 Task: Create a constraction and architecture project overview presentation template.
Action: Mouse moved to (261, 178)
Screenshot: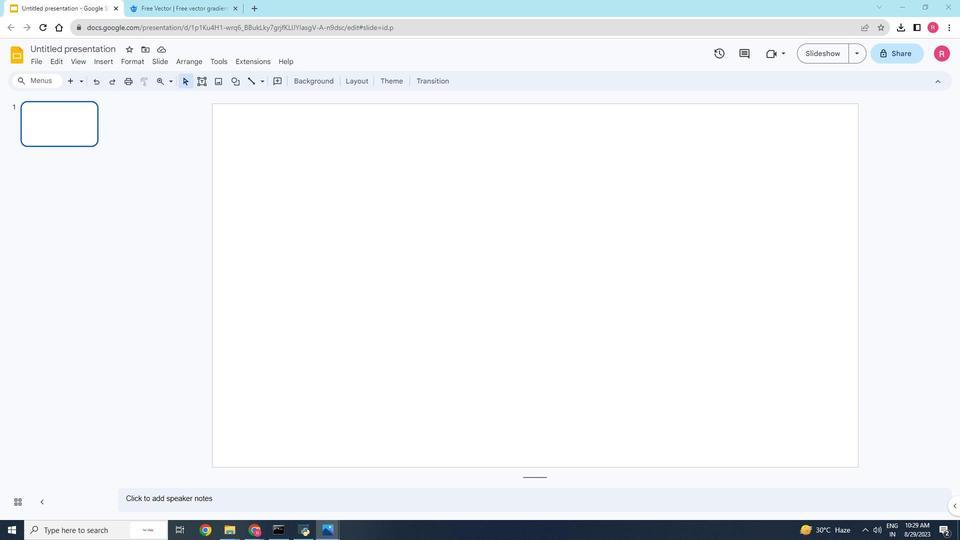 
Action: Mouse pressed left at (261, 178)
Screenshot: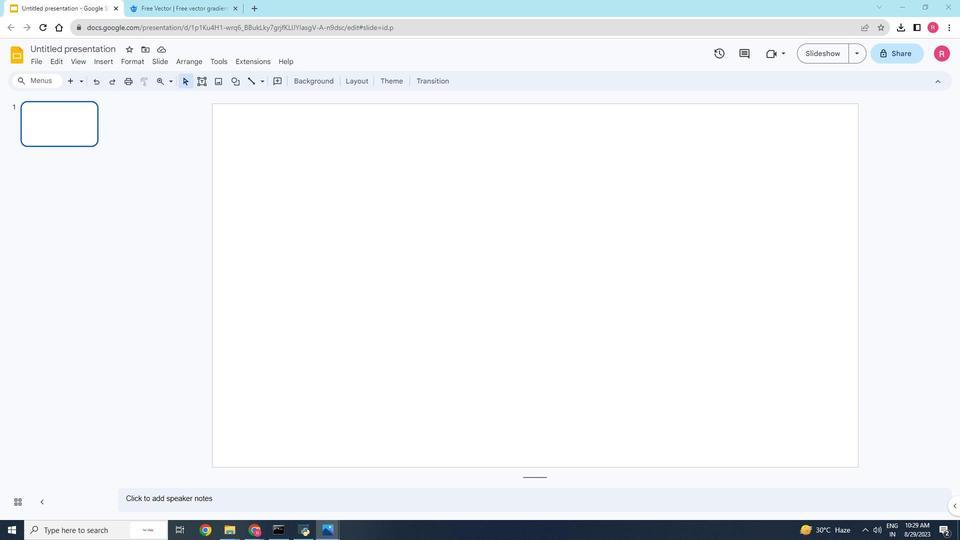 
Action: Mouse moved to (291, 154)
Screenshot: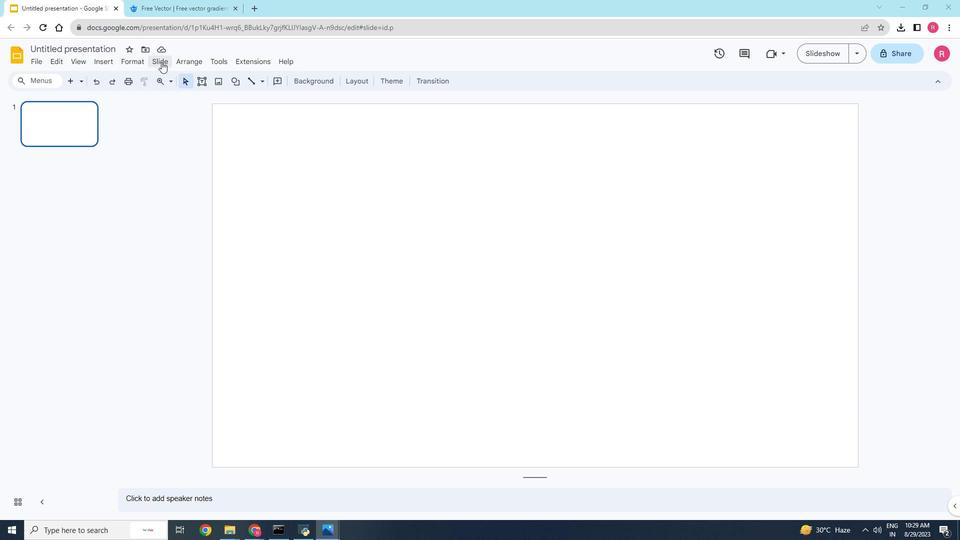 
Action: Mouse pressed left at (291, 154)
Screenshot: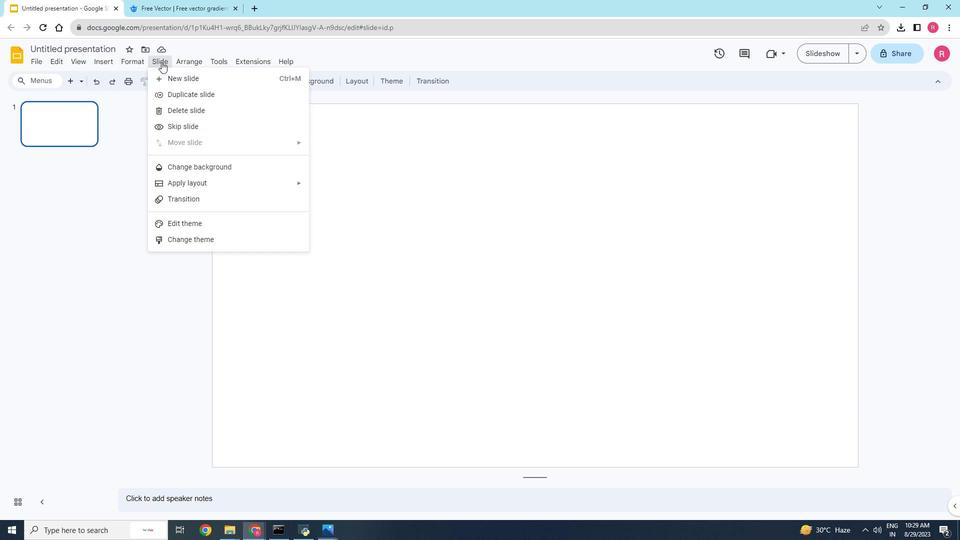 
Action: Mouse moved to (296, 106)
Screenshot: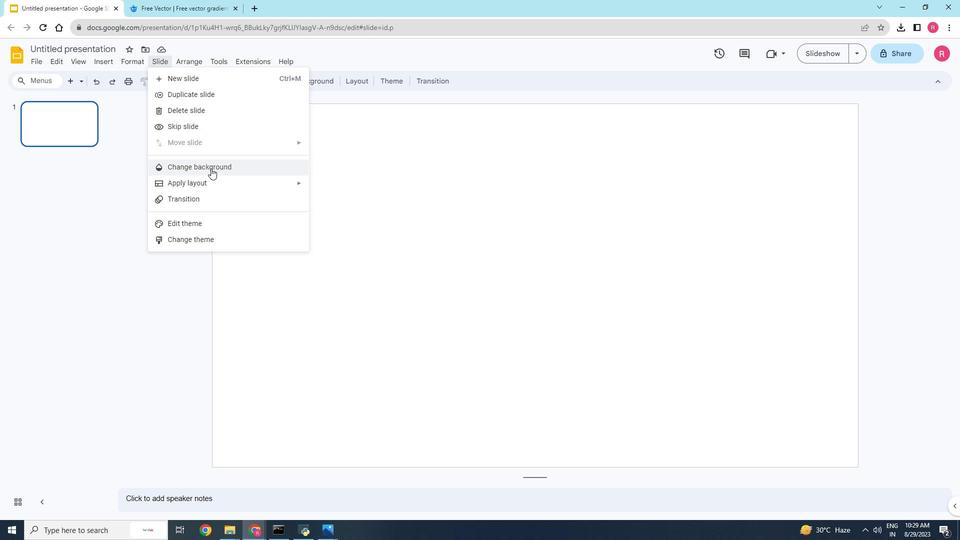 
Action: Mouse pressed left at (296, 106)
Screenshot: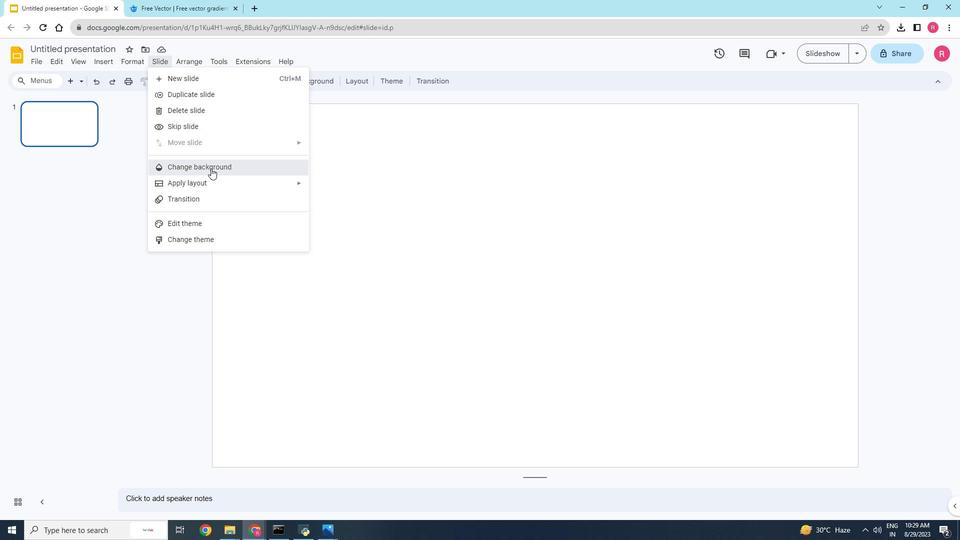 
Action: Mouse moved to (334, 69)
Screenshot: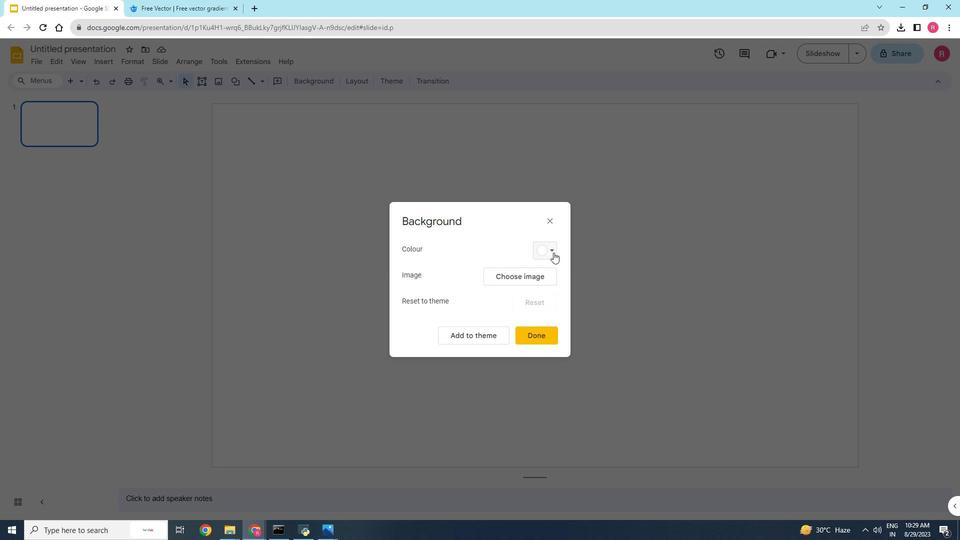 
Action: Mouse pressed left at (334, 69)
Screenshot: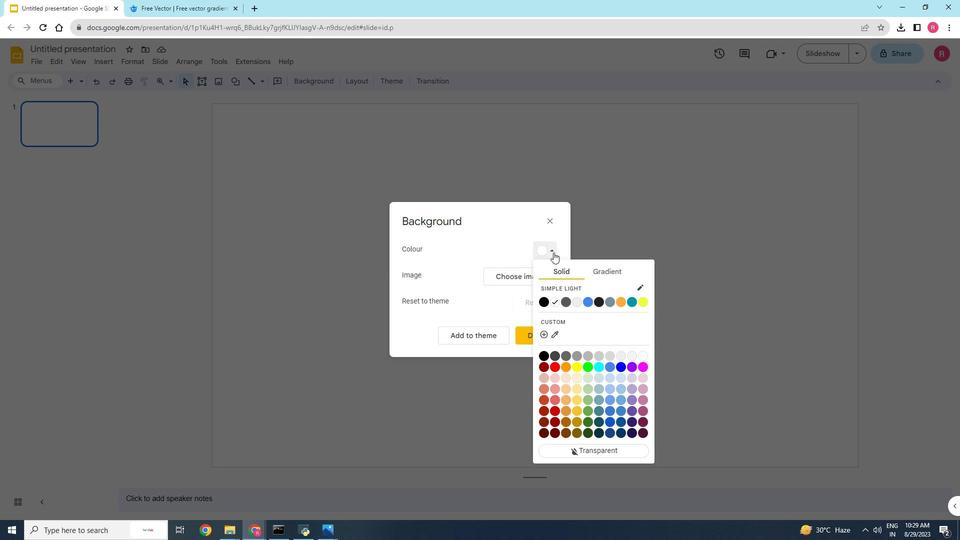 
Action: Mouse moved to (334, 31)
Screenshot: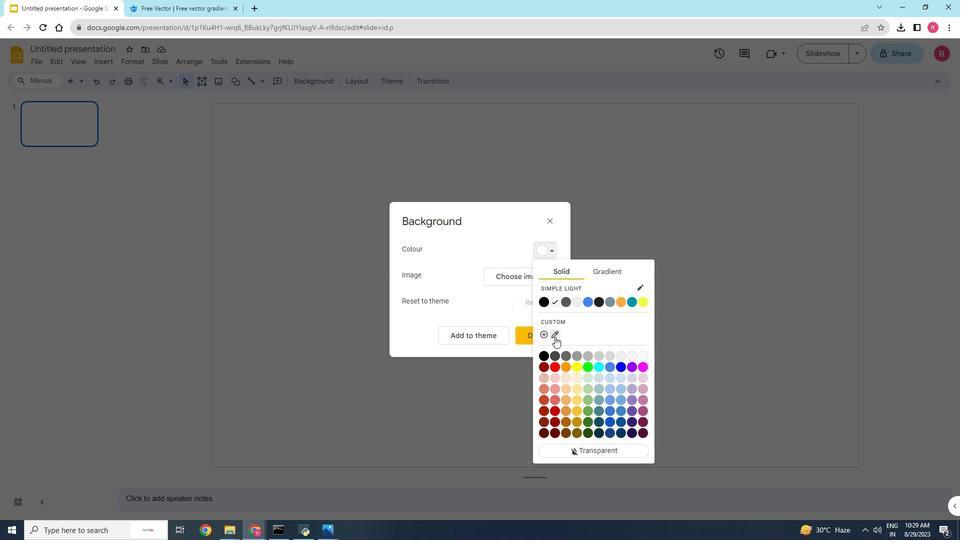 
Action: Mouse pressed left at (334, 31)
Screenshot: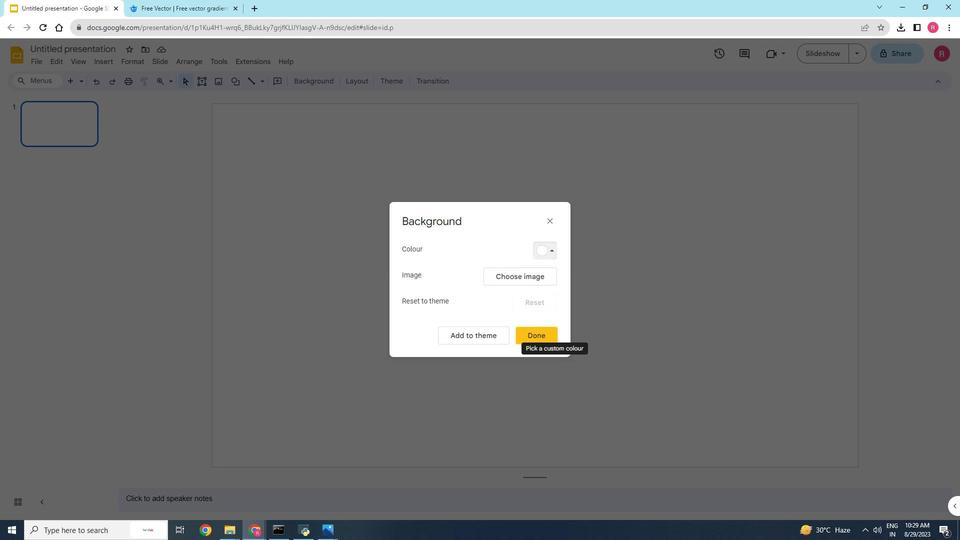 
Action: Mouse moved to (250, 178)
Screenshot: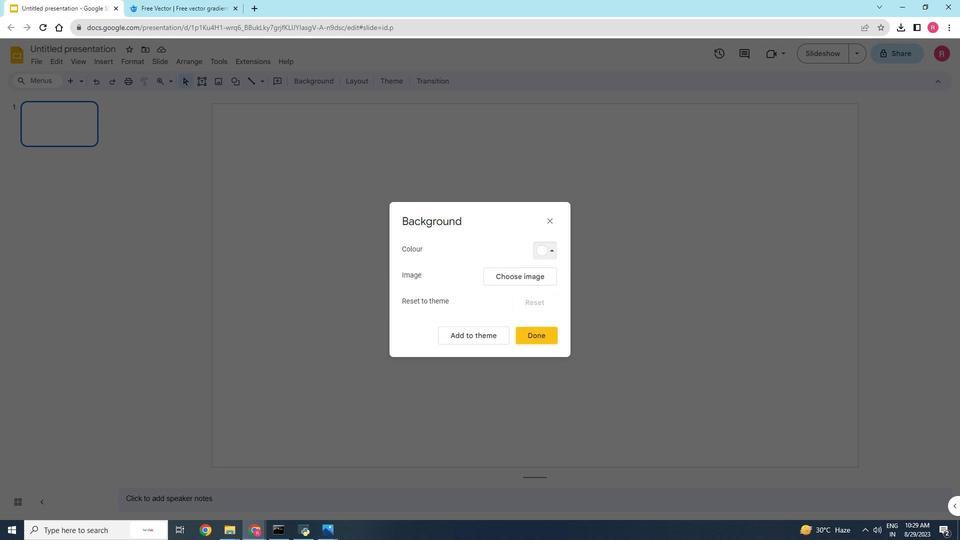
Action: Mouse pressed left at (250, 178)
Screenshot: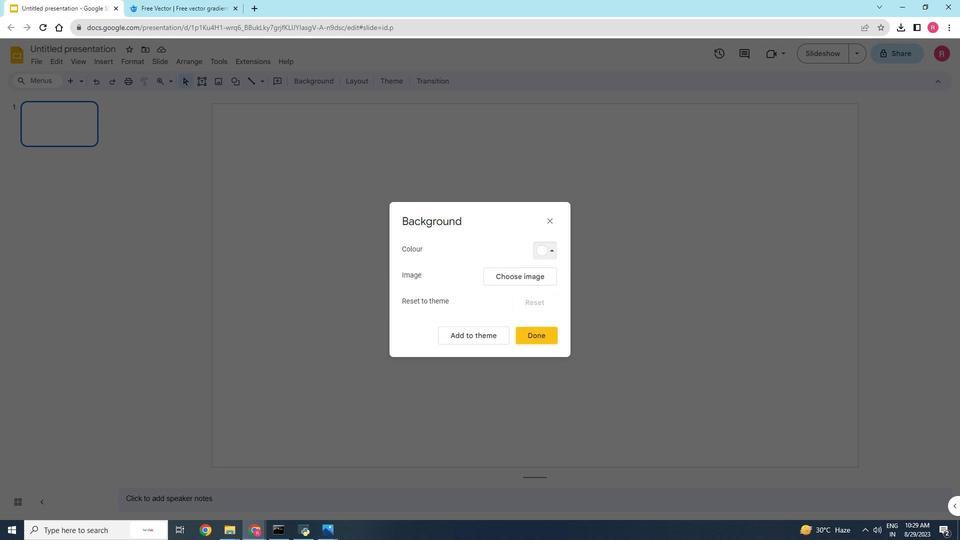 
Action: Mouse moved to (331, 29)
Screenshot: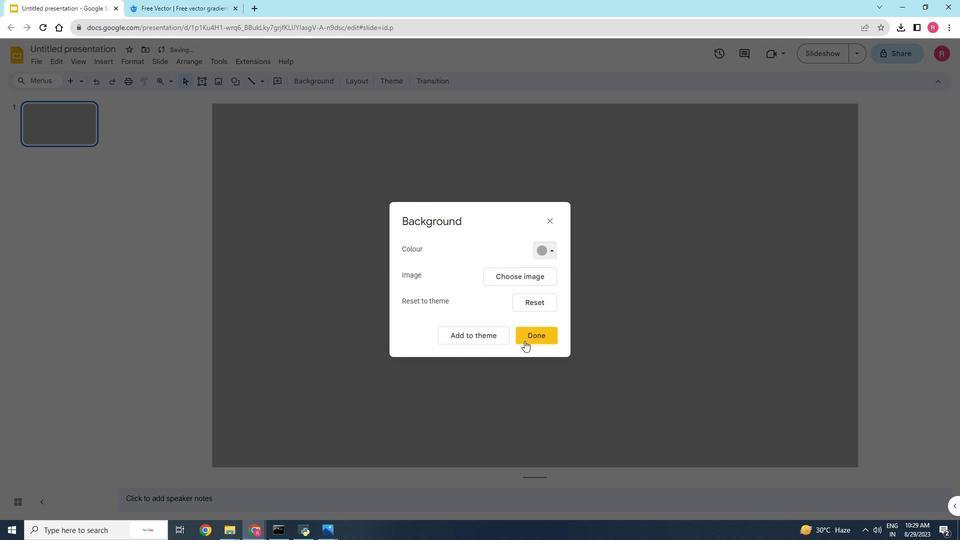 
Action: Mouse pressed left at (331, 29)
Screenshot: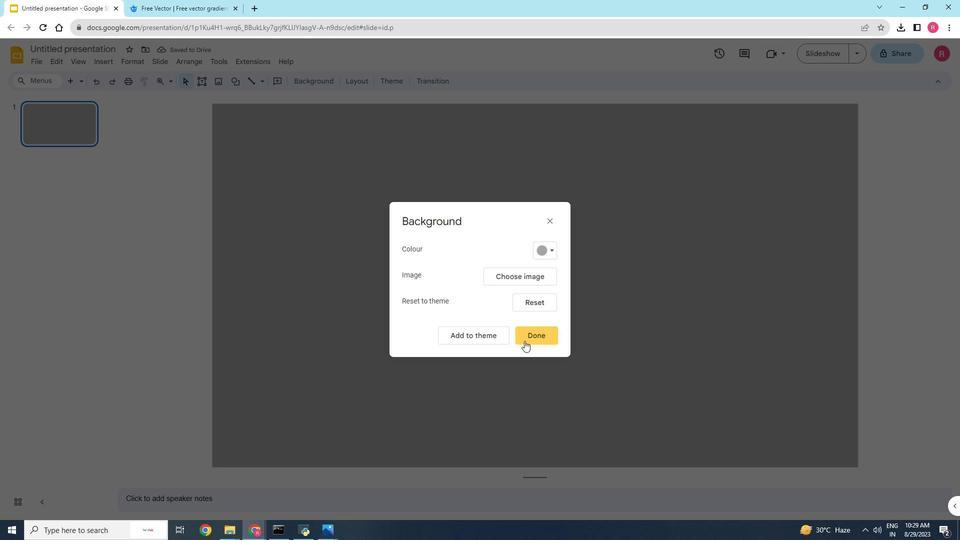 
Action: Mouse moved to (284, 154)
Screenshot: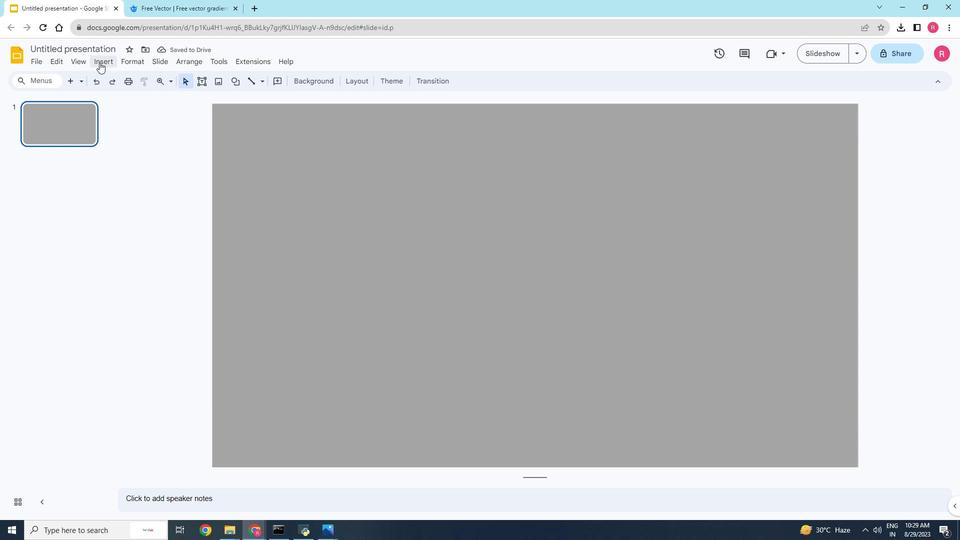 
Action: Mouse pressed left at (284, 154)
Screenshot: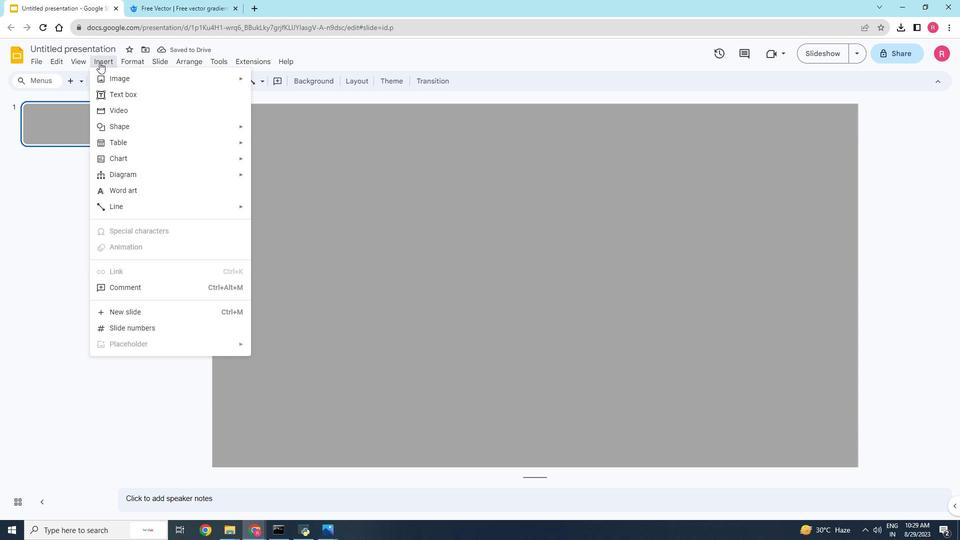 
Action: Mouse moved to (321, 77)
Screenshot: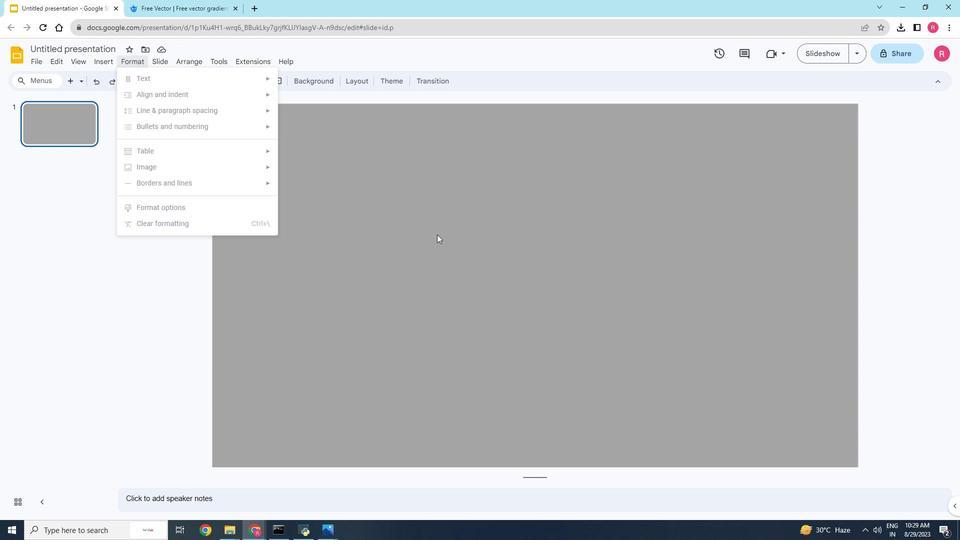 
Action: Mouse pressed left at (321, 77)
Screenshot: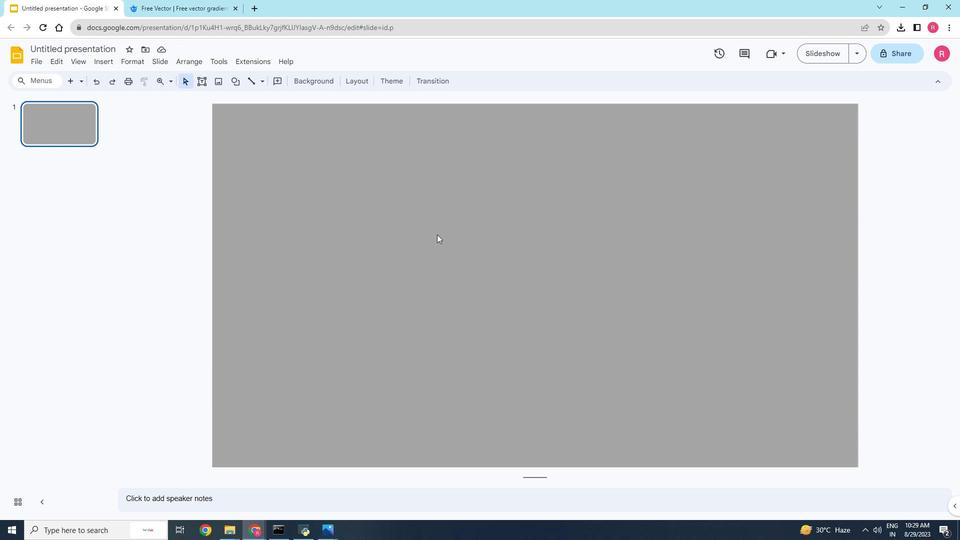 
Action: Mouse moved to (299, 146)
Screenshot: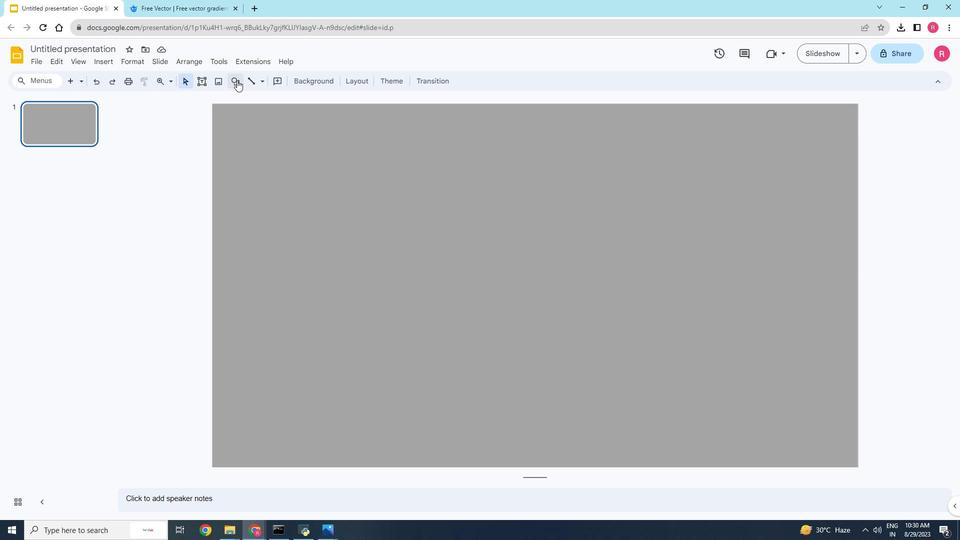 
Action: Mouse pressed left at (299, 146)
Screenshot: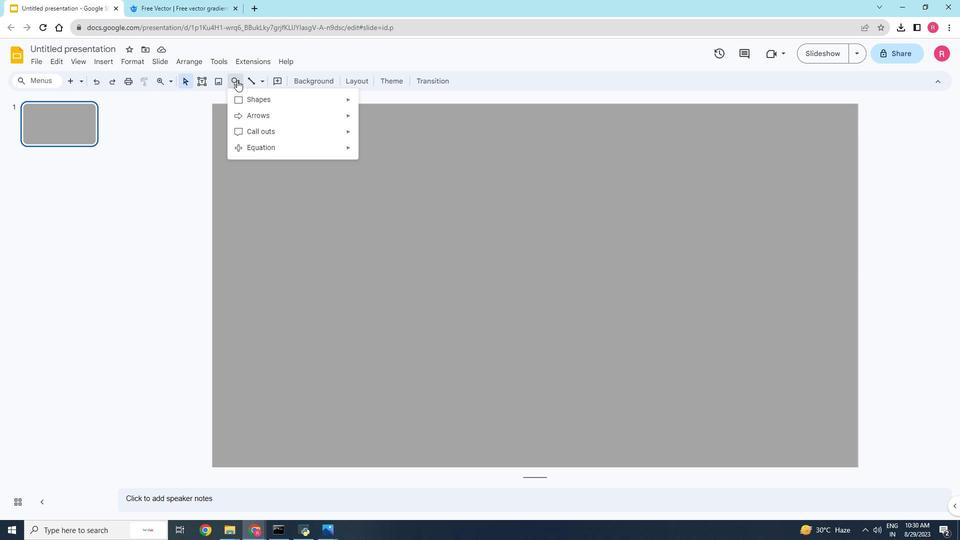 
Action: Mouse moved to (313, 136)
Screenshot: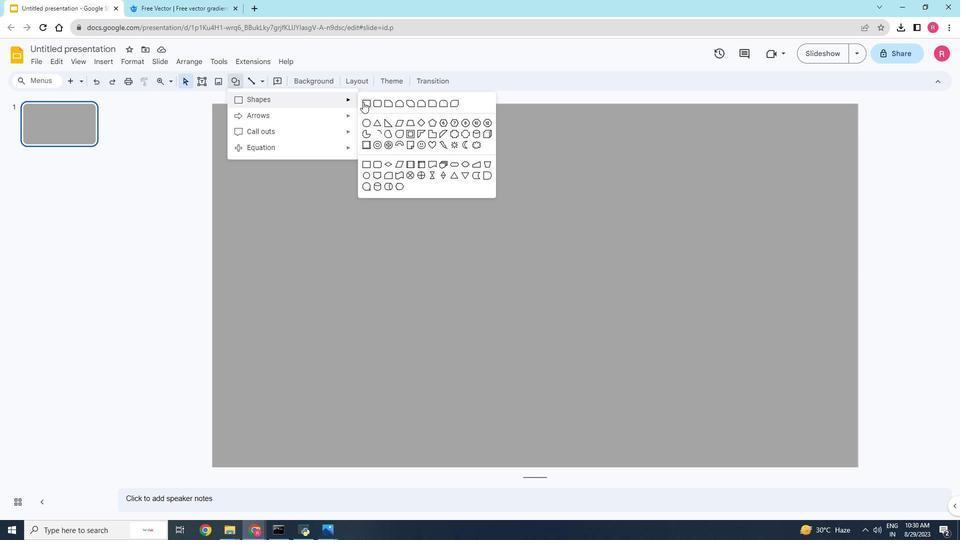 
Action: Mouse pressed left at (313, 136)
Screenshot: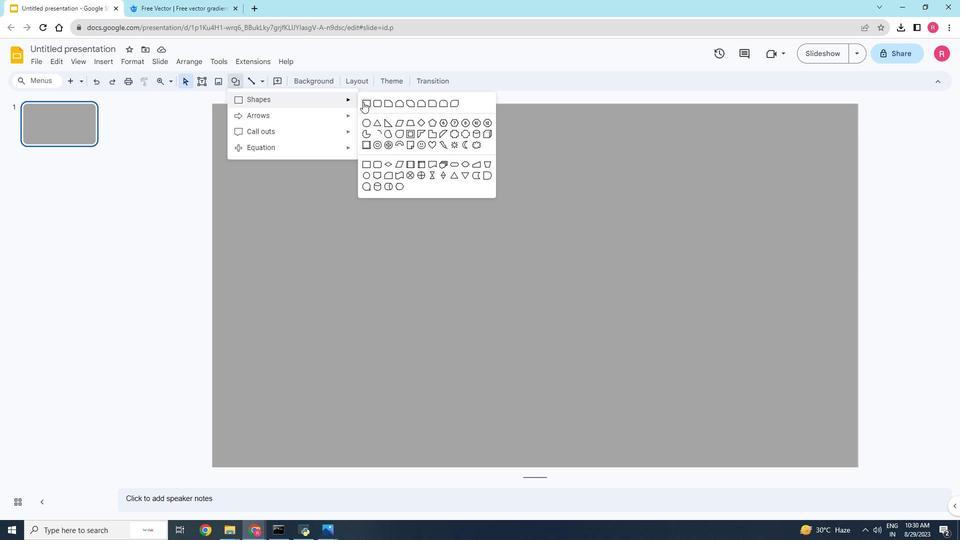 
Action: Mouse moved to (299, 131)
Screenshot: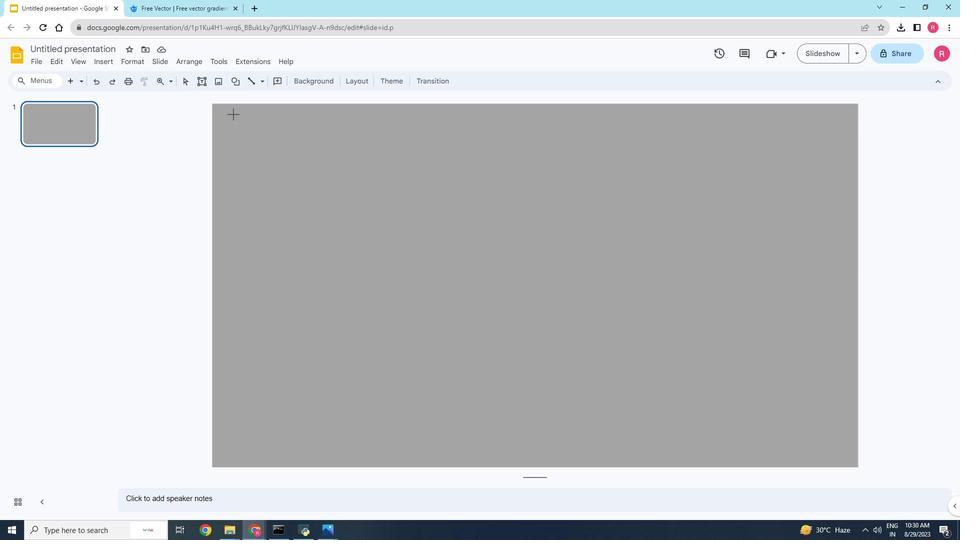 
Action: Mouse pressed left at (299, 131)
Screenshot: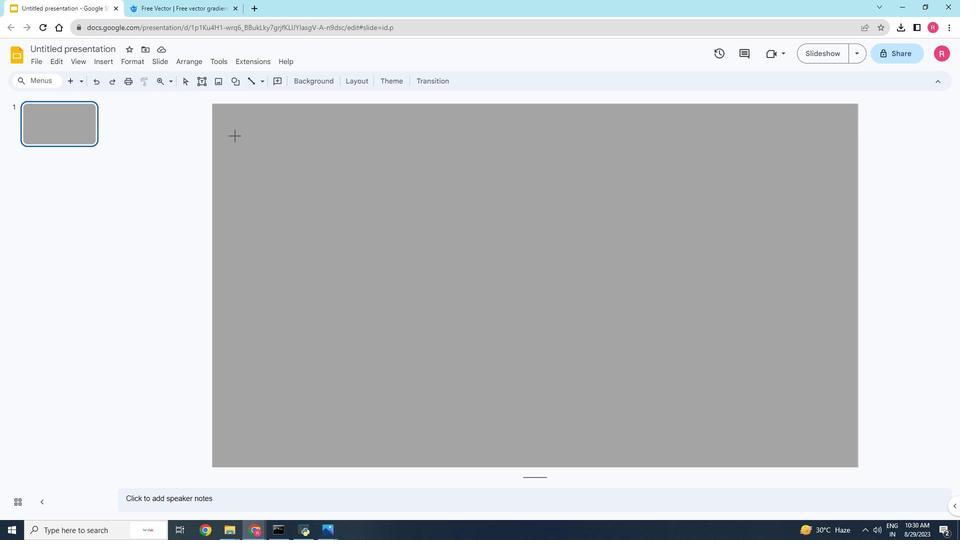 
Action: Mouse moved to (299, 54)
Screenshot: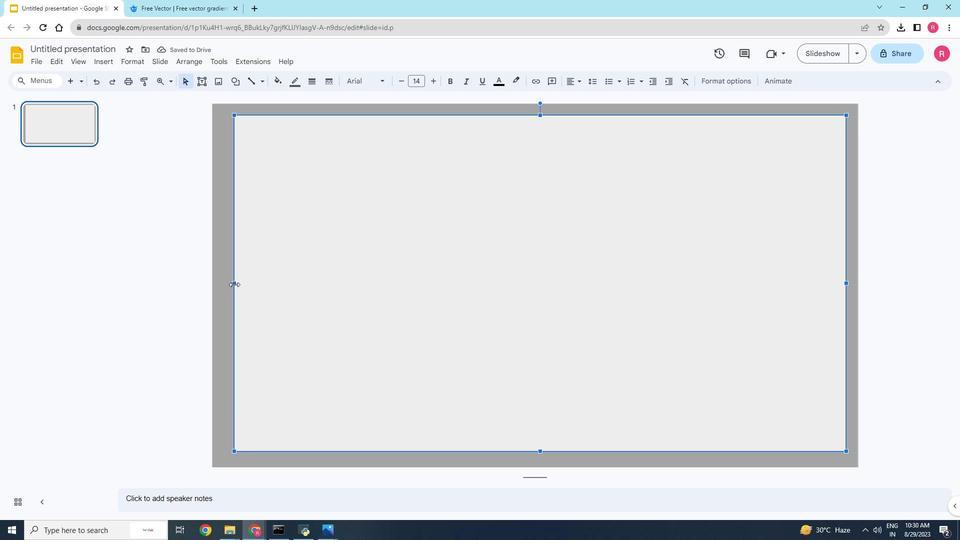 
Action: Mouse pressed left at (299, 54)
Screenshot: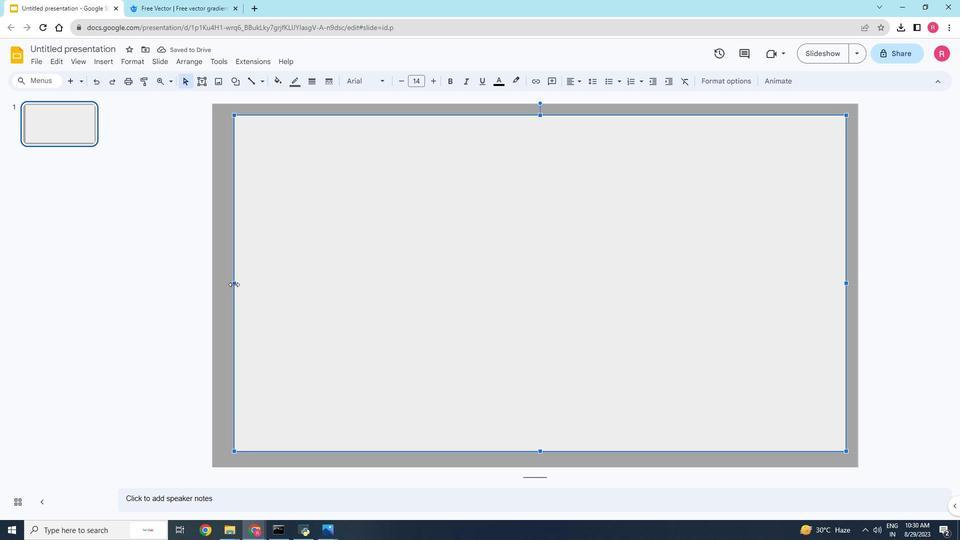 
Action: Mouse moved to (304, 32)
Screenshot: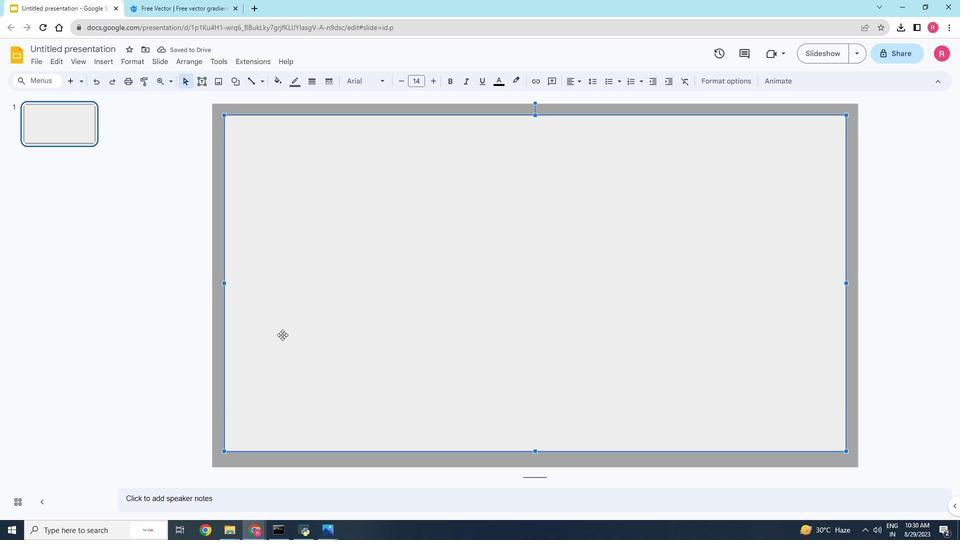 
Action: Mouse pressed left at (304, 32)
Screenshot: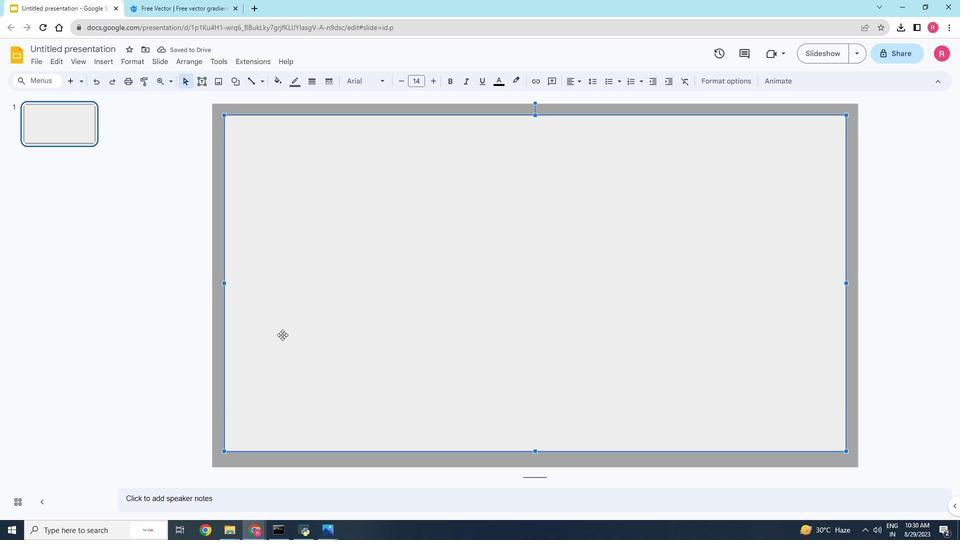 
Action: Mouse moved to (304, 148)
Screenshot: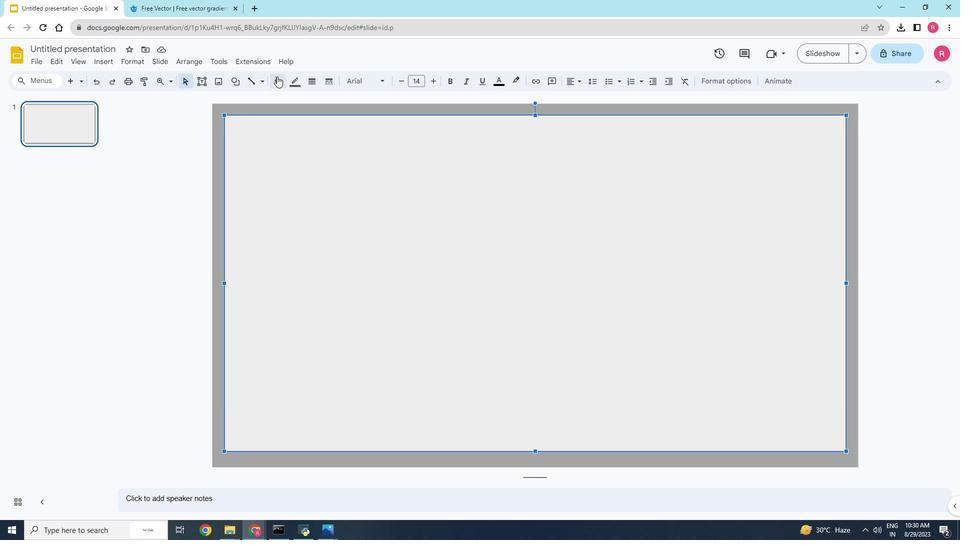 
Action: Mouse pressed left at (304, 148)
Screenshot: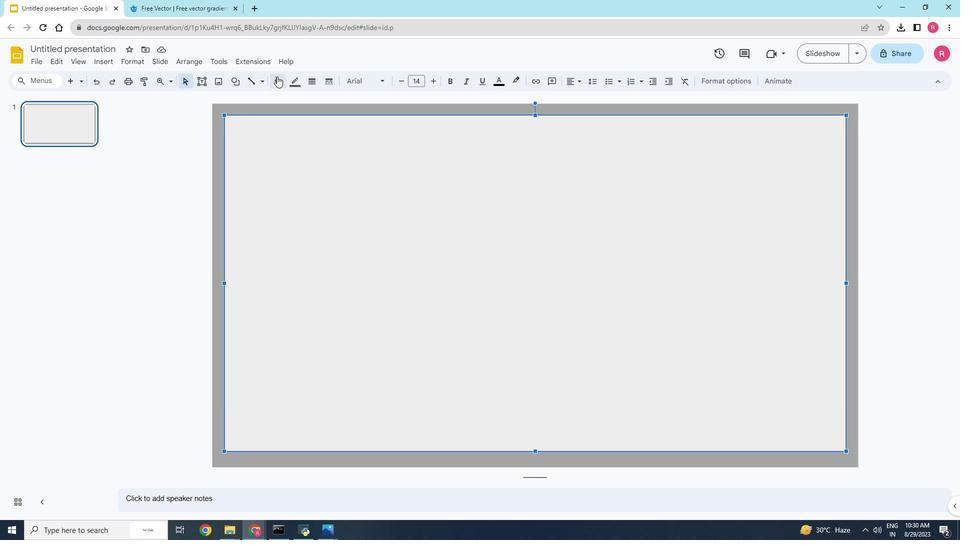 
Action: Mouse moved to (306, 107)
Screenshot: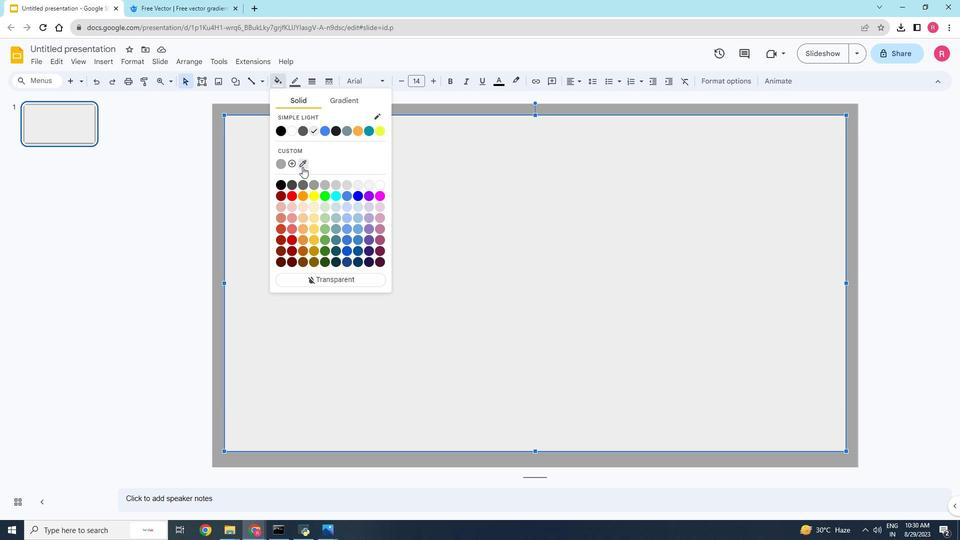 
Action: Mouse pressed left at (306, 107)
Screenshot: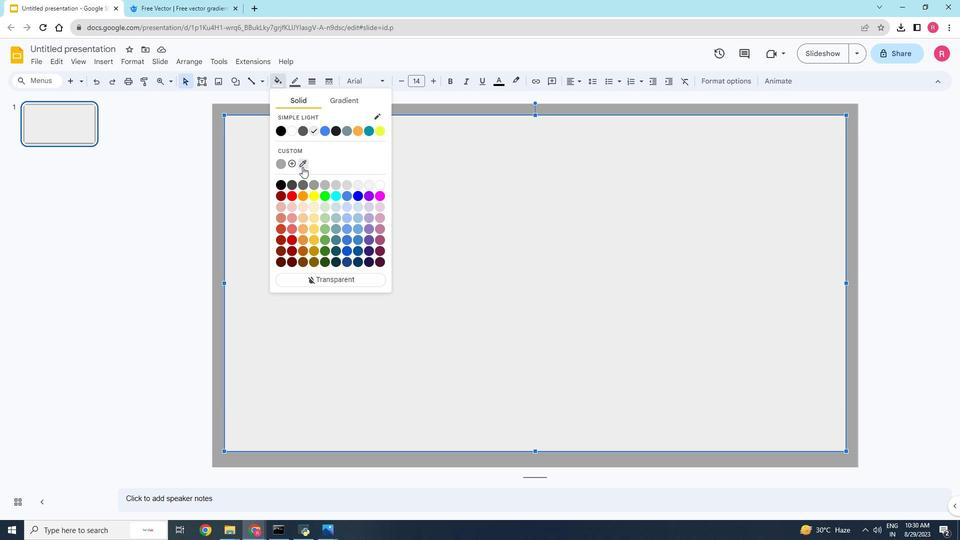 
Action: Mouse moved to (227, 156)
Screenshot: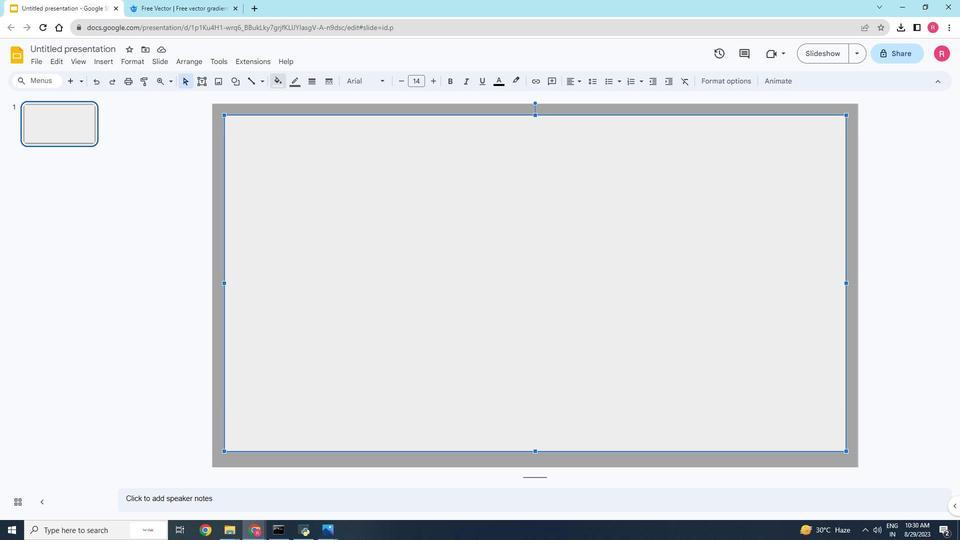 
Action: Mouse pressed left at (227, 156)
Screenshot: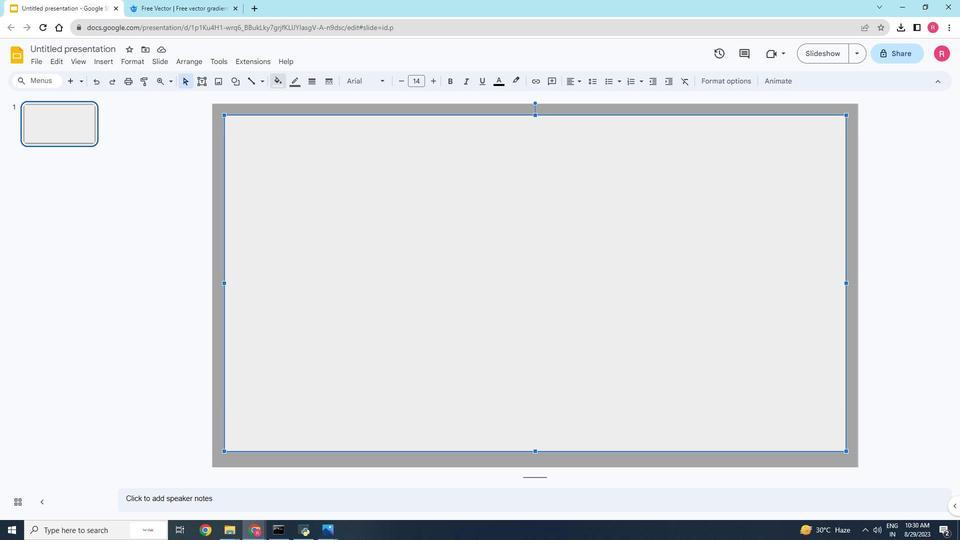 
Action: Mouse moved to (299, 144)
Screenshot: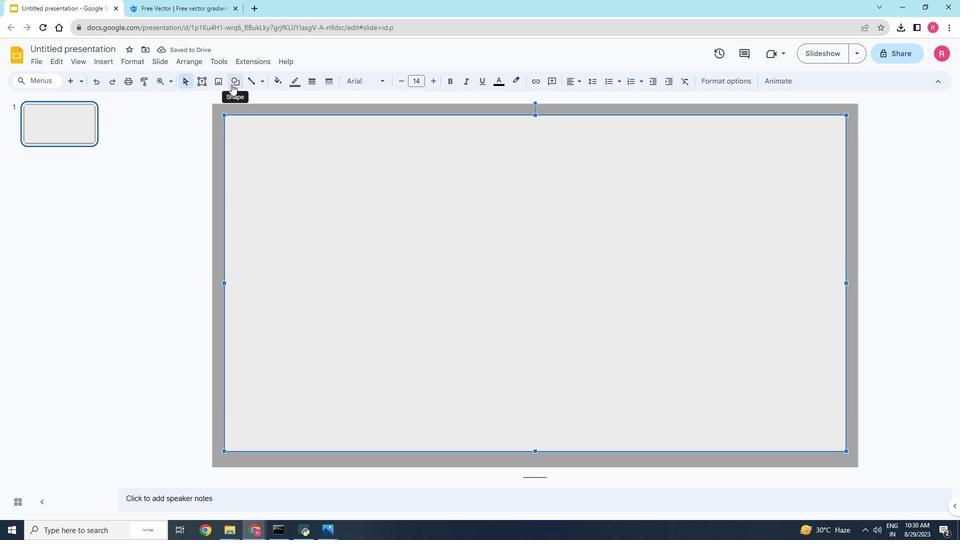 
Action: Mouse pressed left at (299, 144)
Screenshot: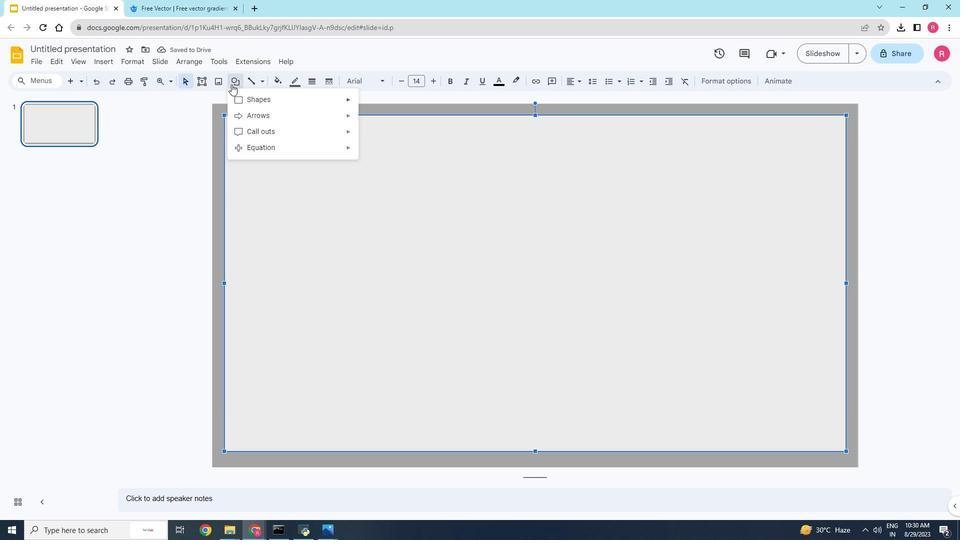 
Action: Mouse moved to (313, 135)
Screenshot: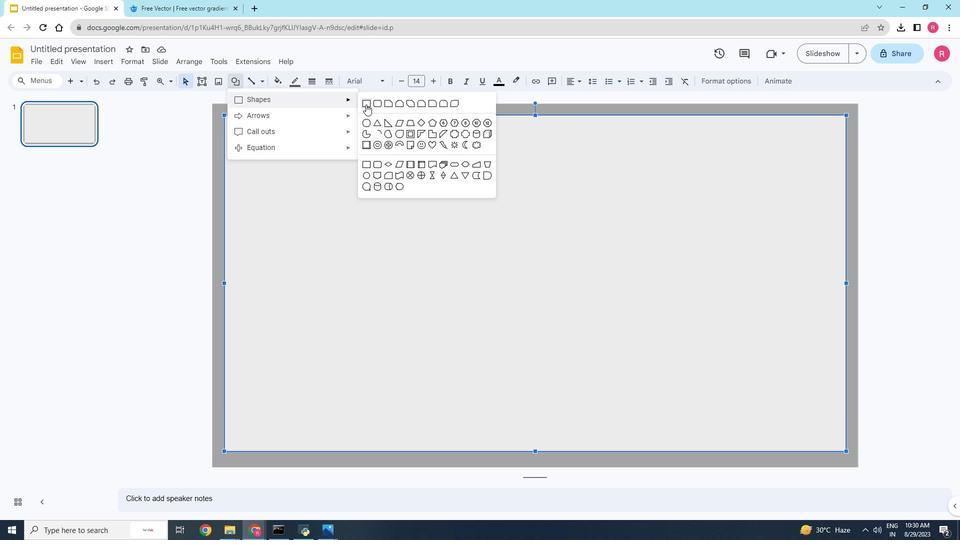 
Action: Mouse pressed left at (313, 135)
Screenshot: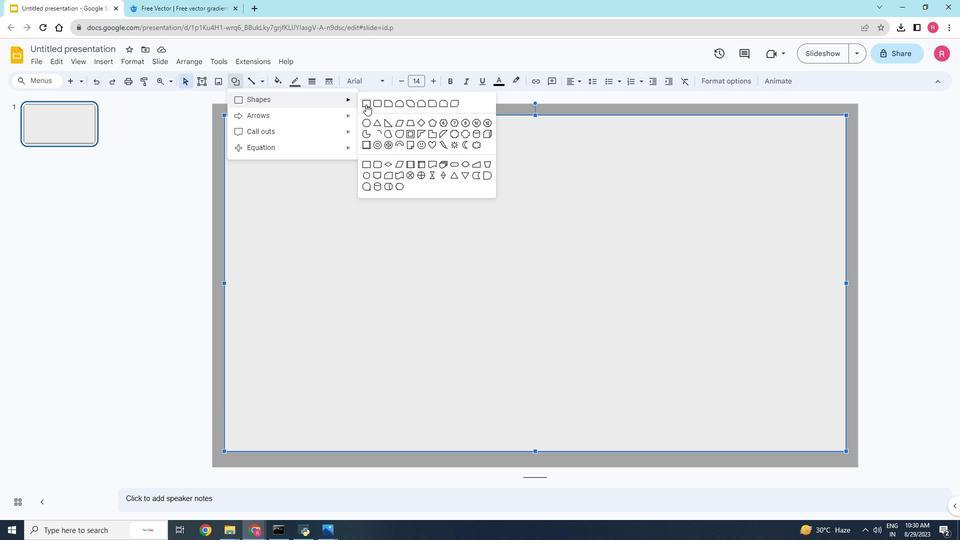 
Action: Mouse moved to (332, 130)
Screenshot: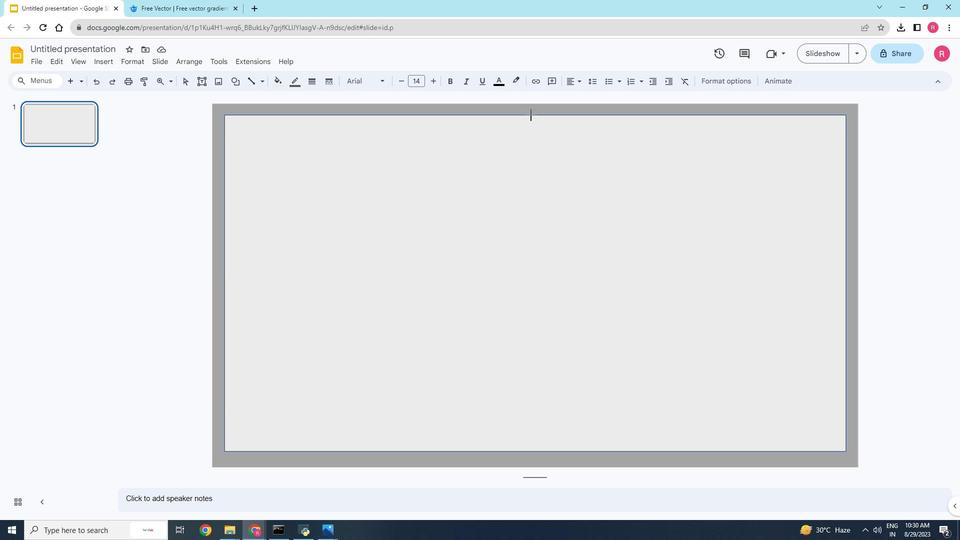 
Action: Mouse pressed left at (332, 130)
Screenshot: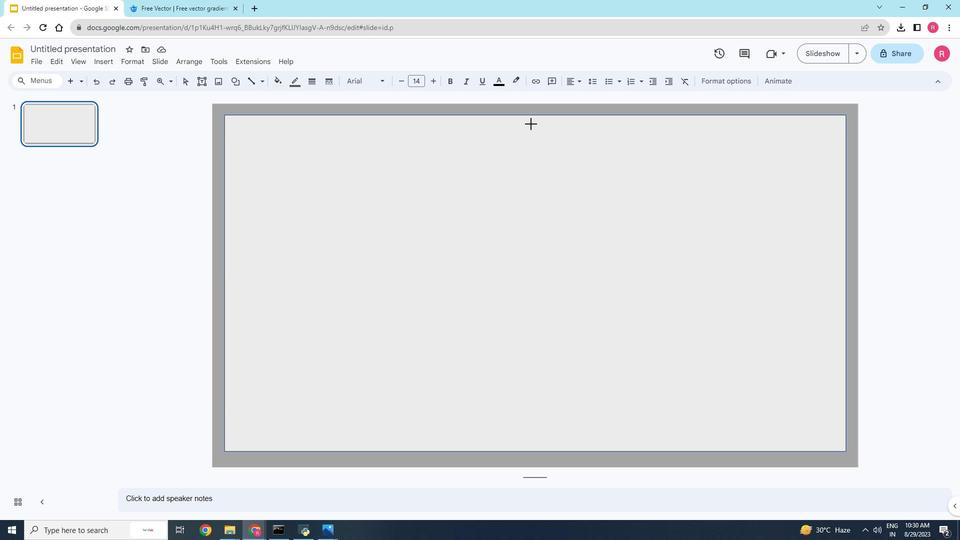 
Action: Mouse moved to (303, 145)
Screenshot: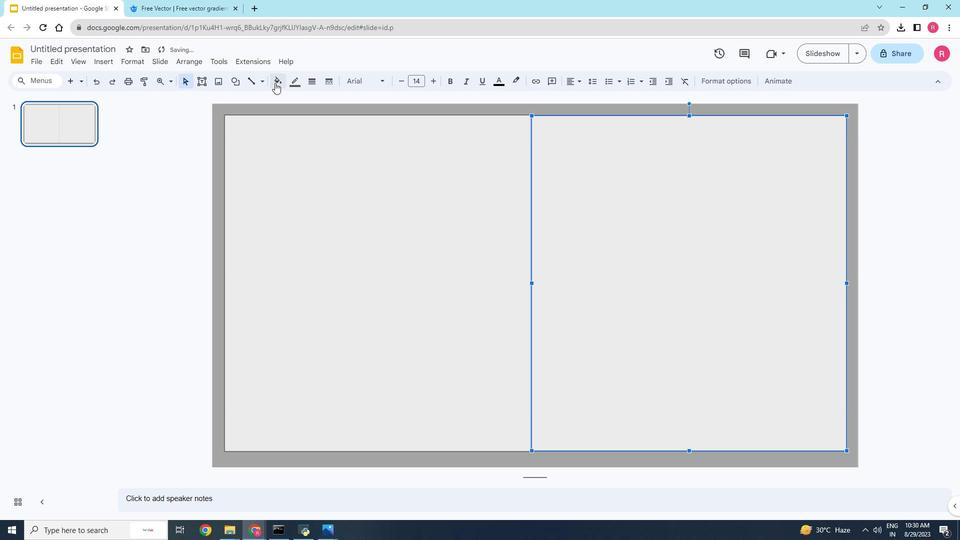 
Action: Mouse pressed left at (303, 145)
Screenshot: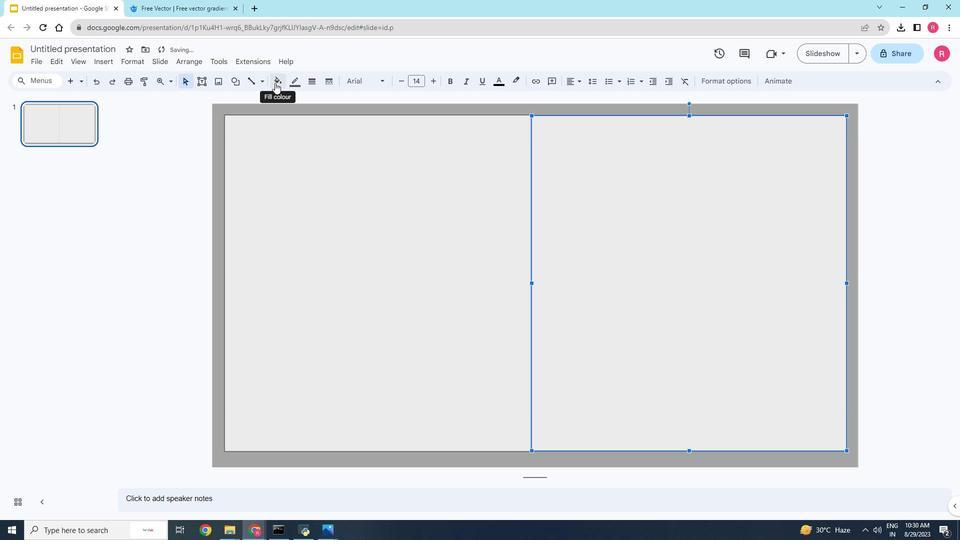 
Action: Mouse moved to (308, 108)
Screenshot: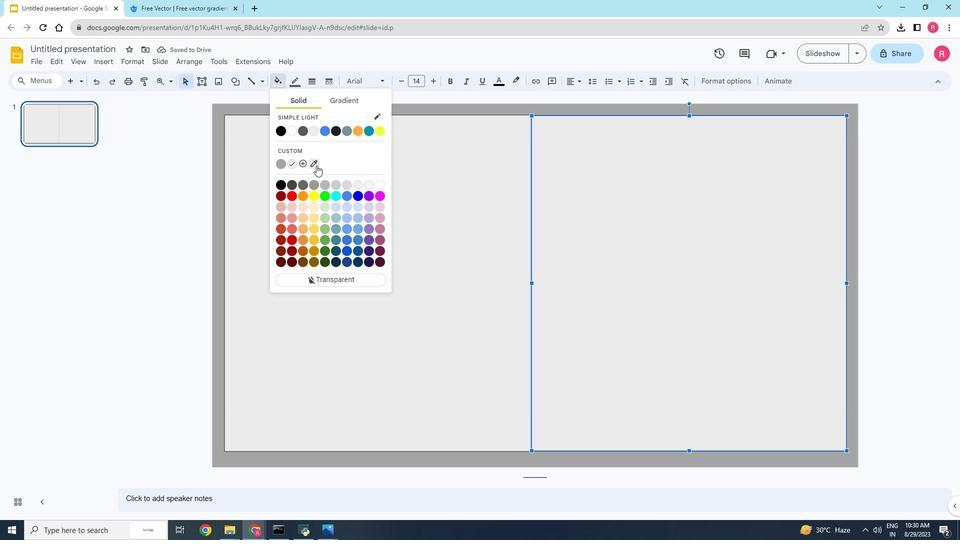 
Action: Mouse pressed left at (308, 108)
Screenshot: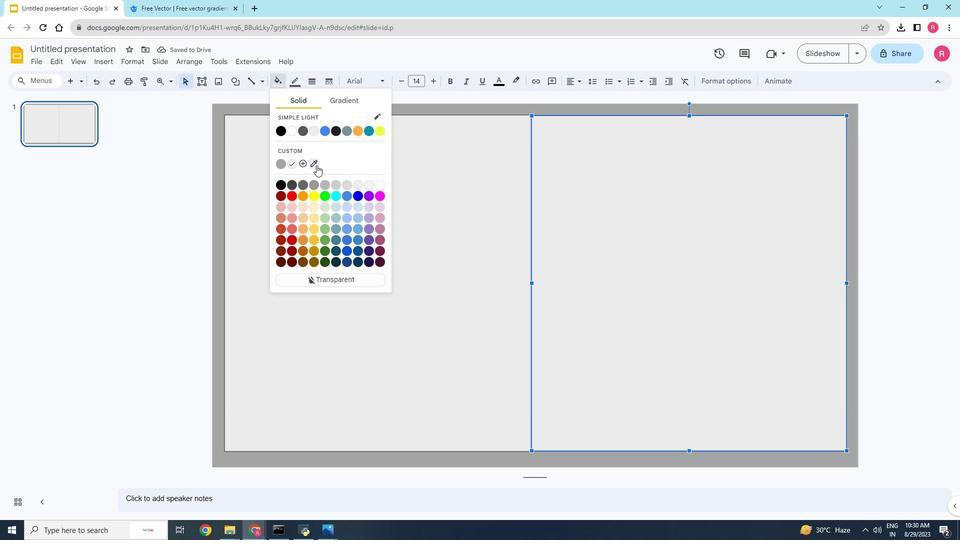
Action: Mouse moved to (252, 157)
Screenshot: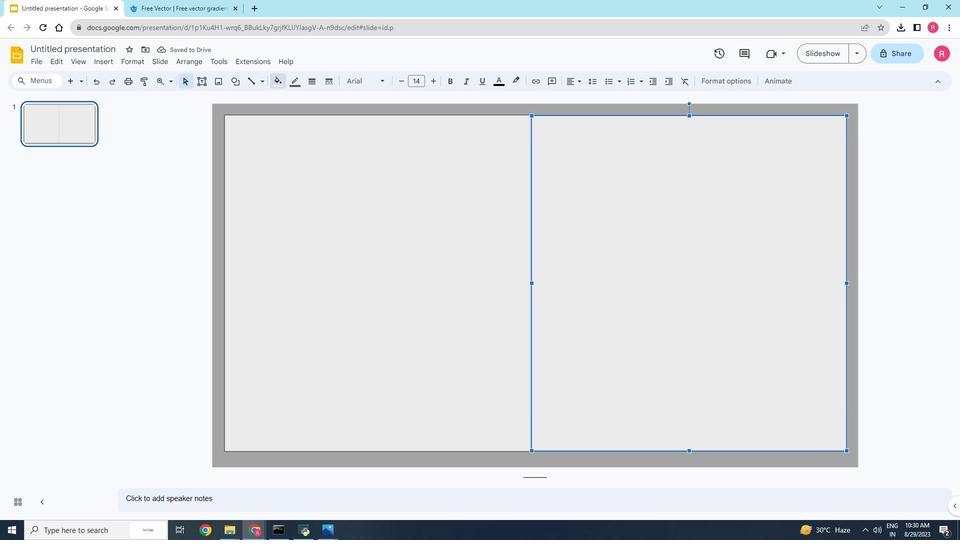 
Action: Mouse pressed left at (252, 157)
Screenshot: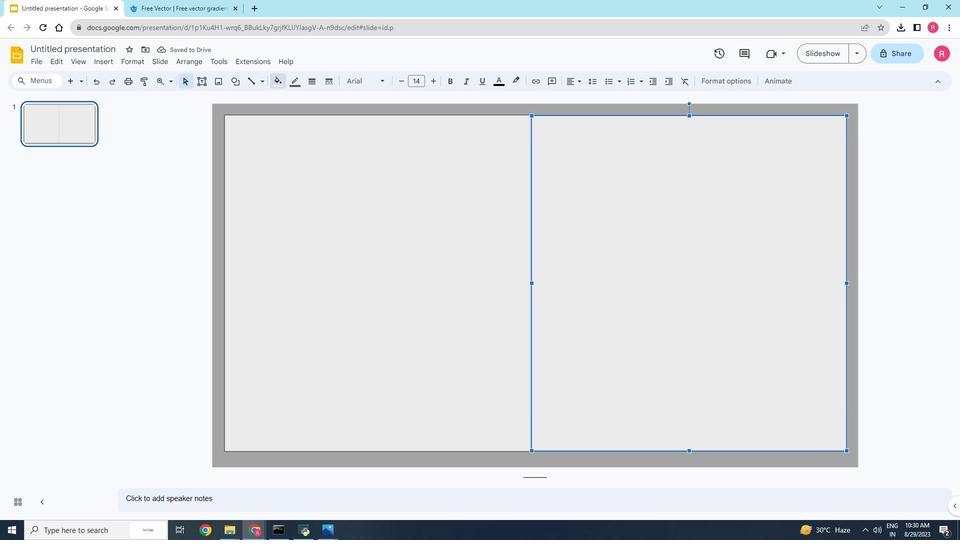 
Action: Mouse moved to (305, 145)
Screenshot: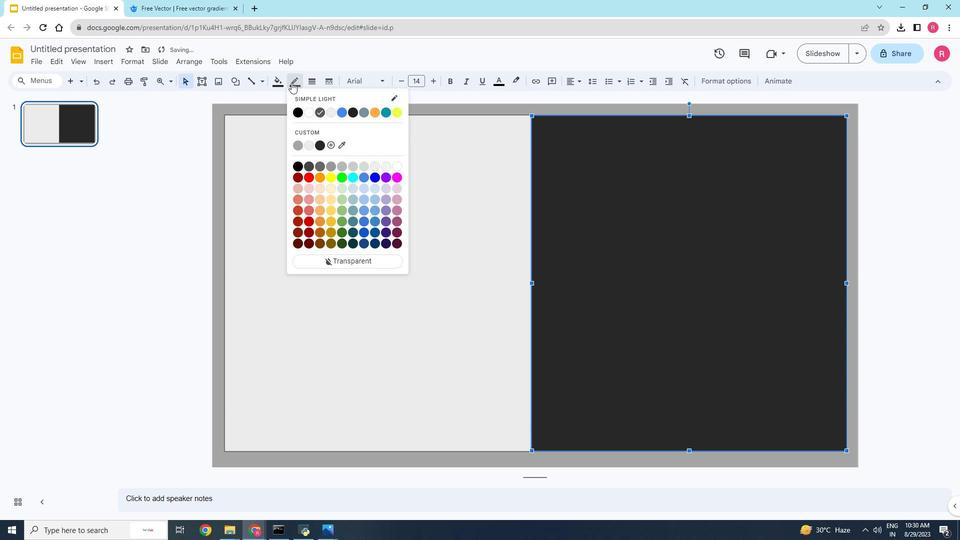 
Action: Mouse pressed left at (305, 145)
Screenshot: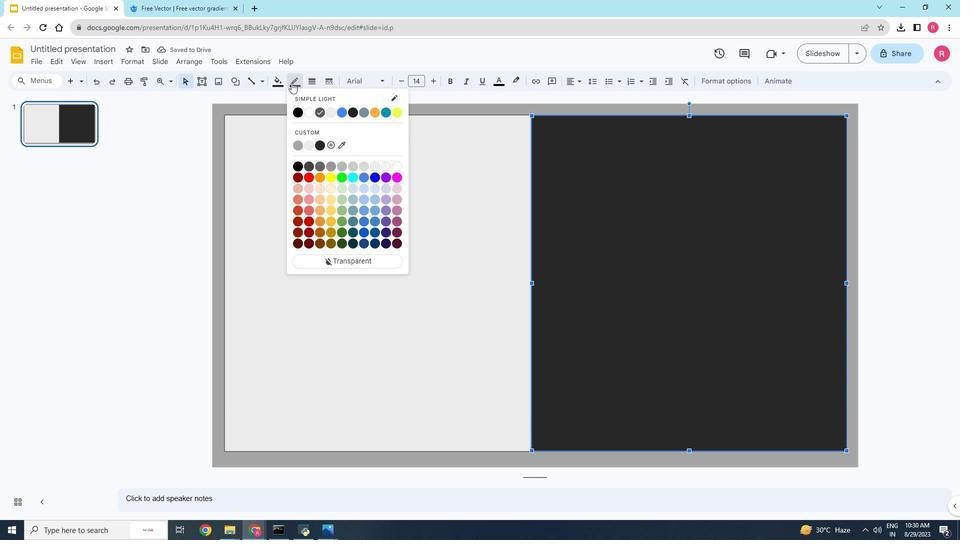 
Action: Mouse moved to (308, 117)
Screenshot: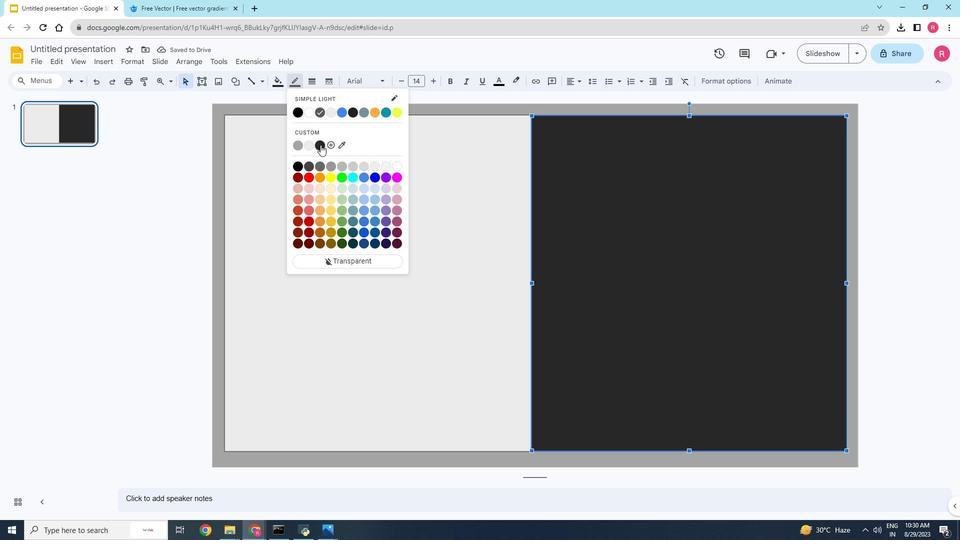
Action: Mouse pressed left at (308, 117)
Screenshot: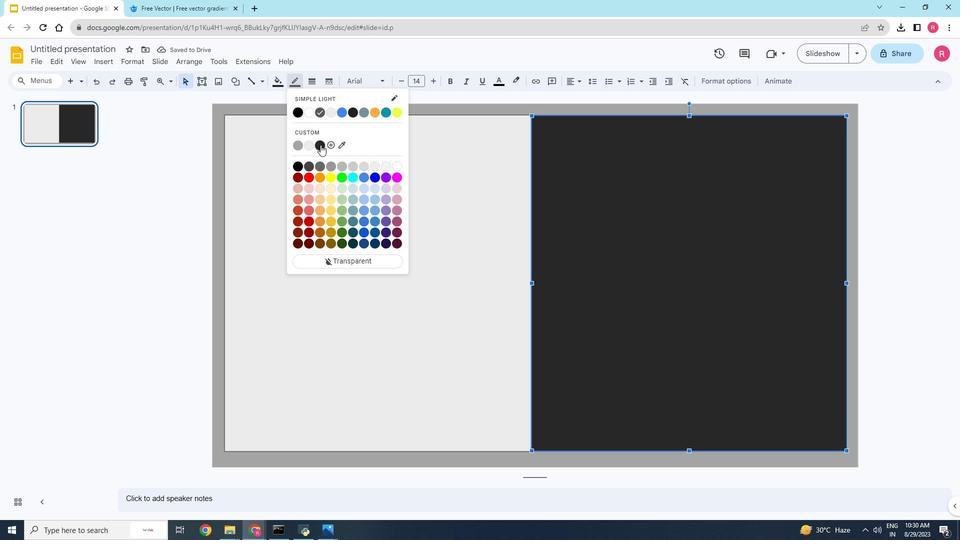 
Action: Mouse moved to (310, 103)
Screenshot: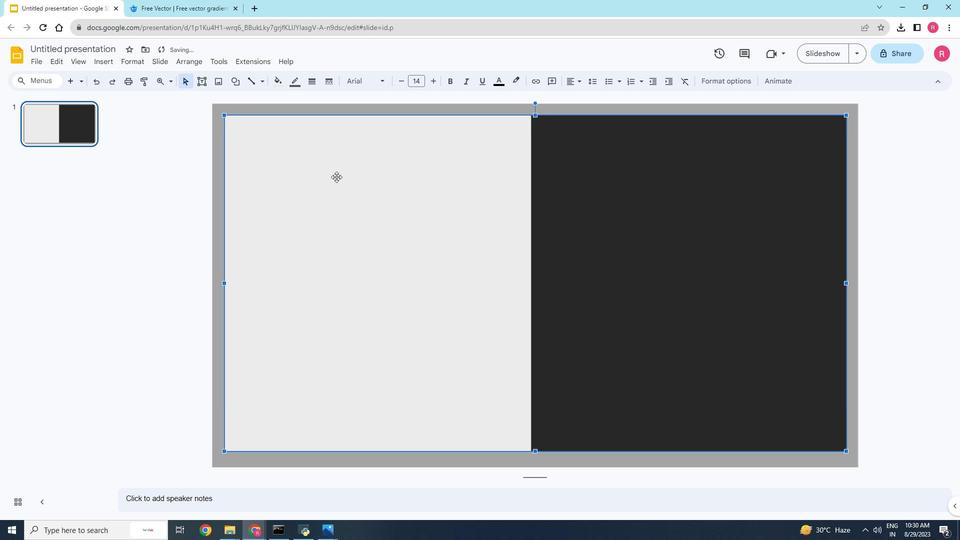 
Action: Mouse pressed left at (310, 103)
Screenshot: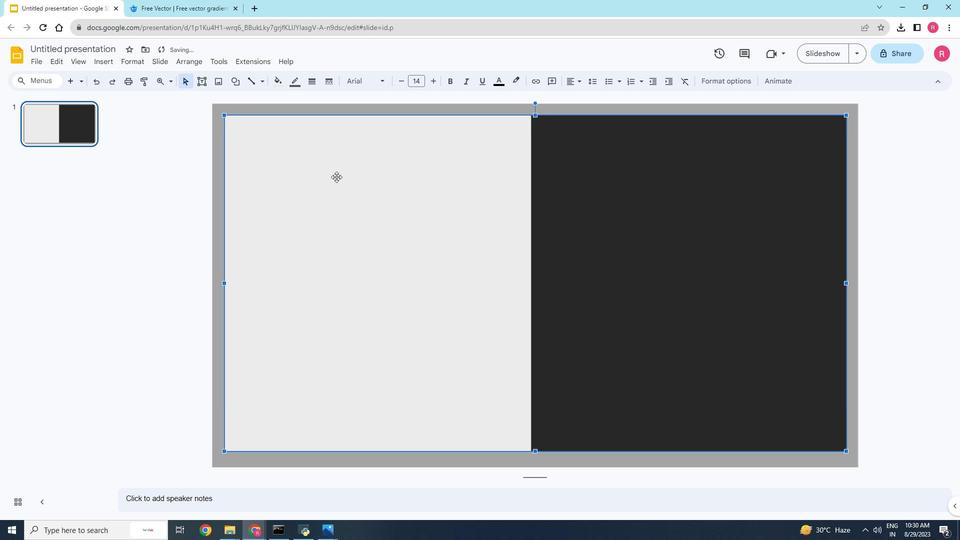 
Action: Mouse moved to (305, 145)
Screenshot: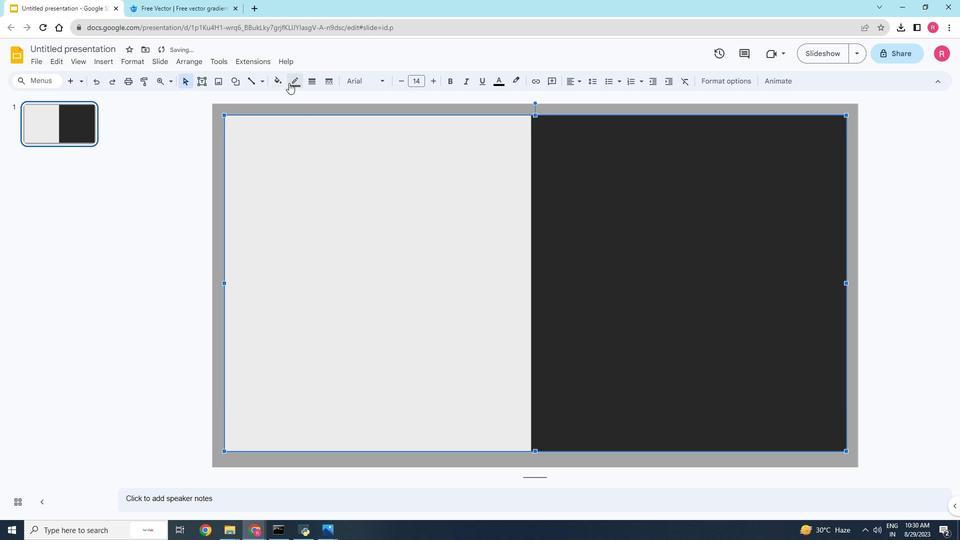 
Action: Mouse pressed left at (305, 145)
Screenshot: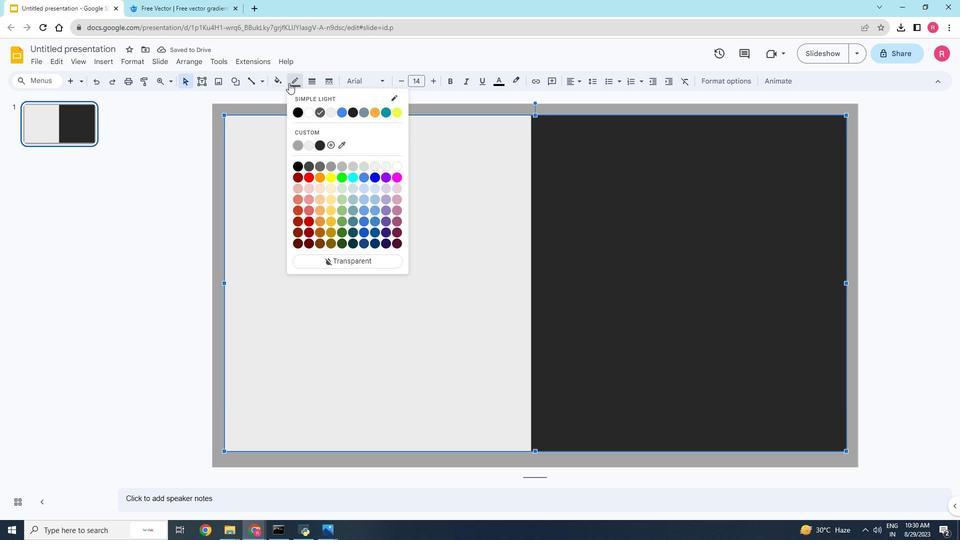 
Action: Mouse moved to (307, 117)
Screenshot: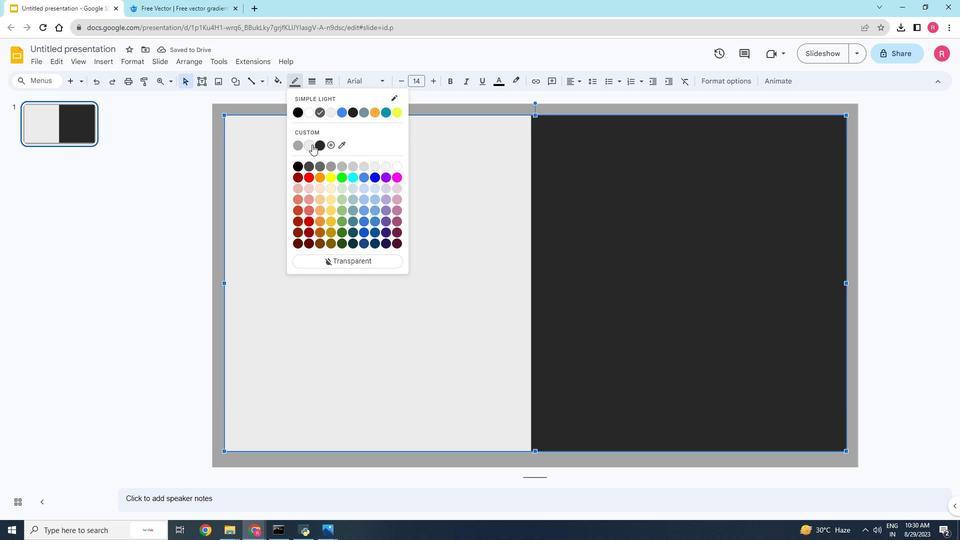 
Action: Mouse pressed left at (307, 117)
Screenshot: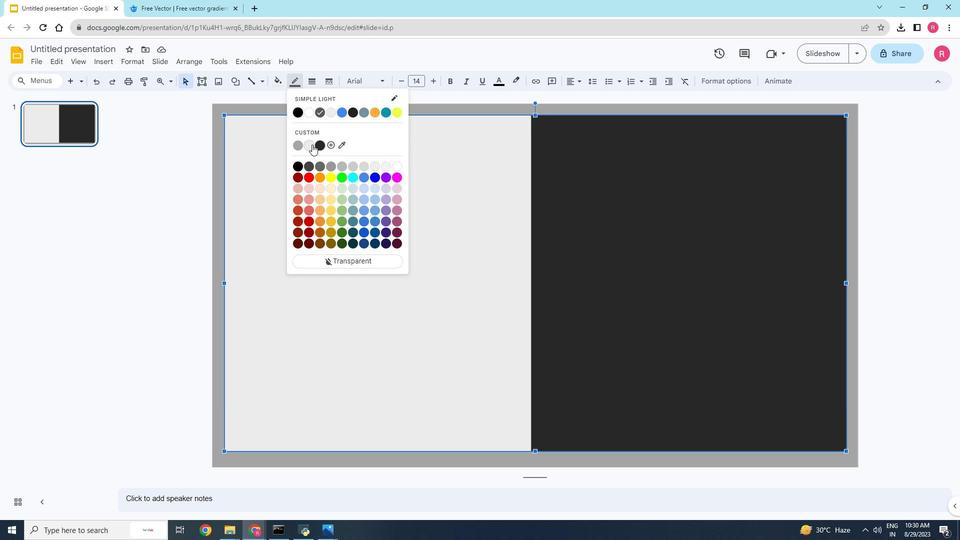 
Action: Mouse moved to (305, 144)
Screenshot: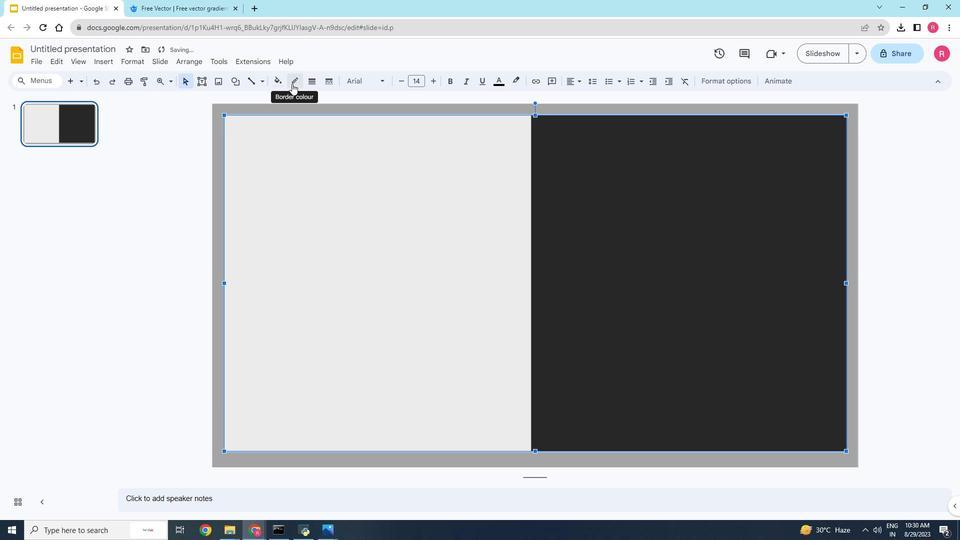 
Action: Mouse pressed left at (305, 144)
Screenshot: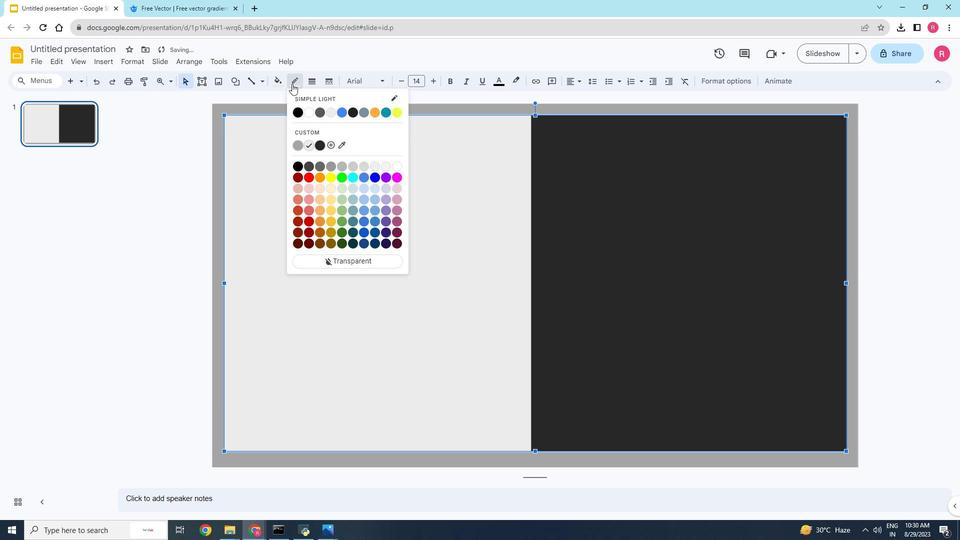 
Action: Mouse moved to (306, 117)
Screenshot: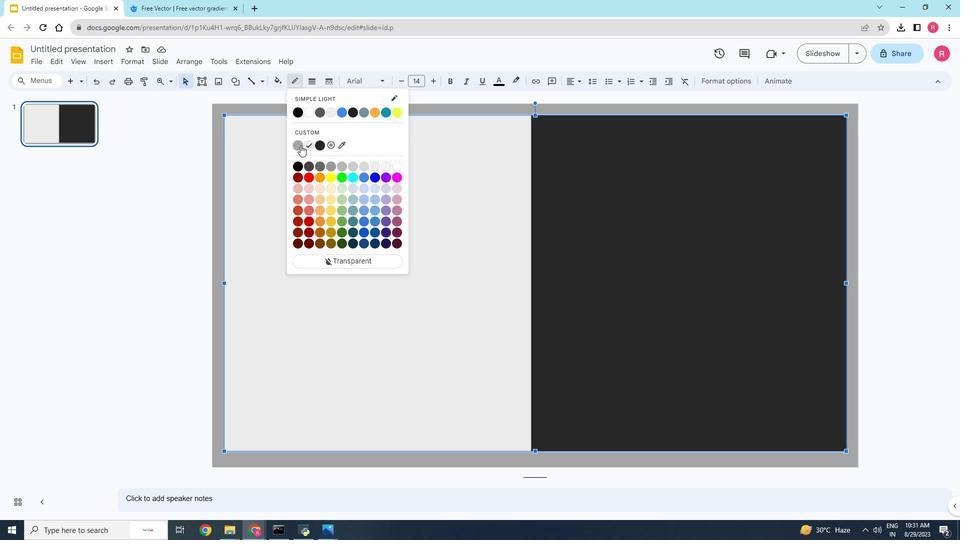 
Action: Mouse pressed left at (306, 117)
Screenshot: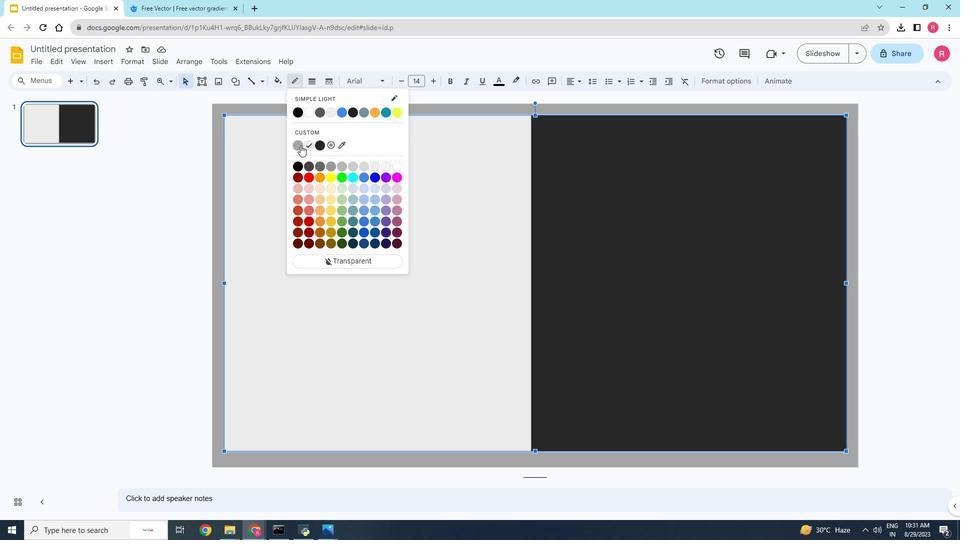 
Action: Mouse moved to (338, 104)
Screenshot: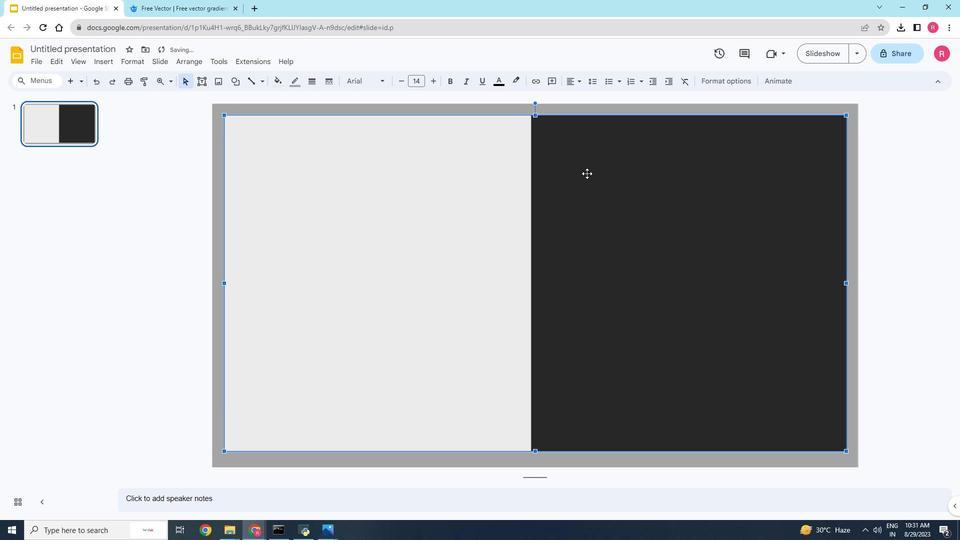 
Action: Mouse pressed left at (338, 104)
Screenshot: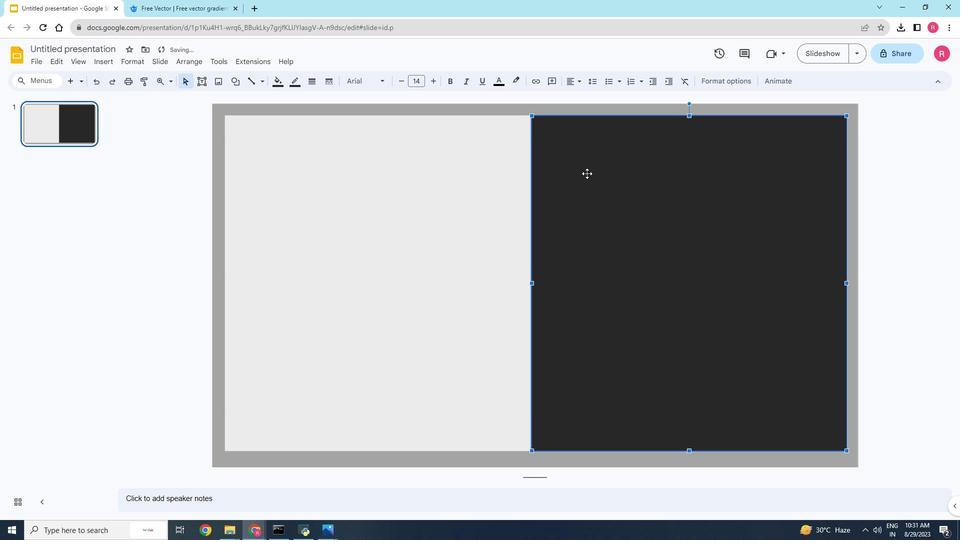 
Action: Mouse moved to (319, 132)
Screenshot: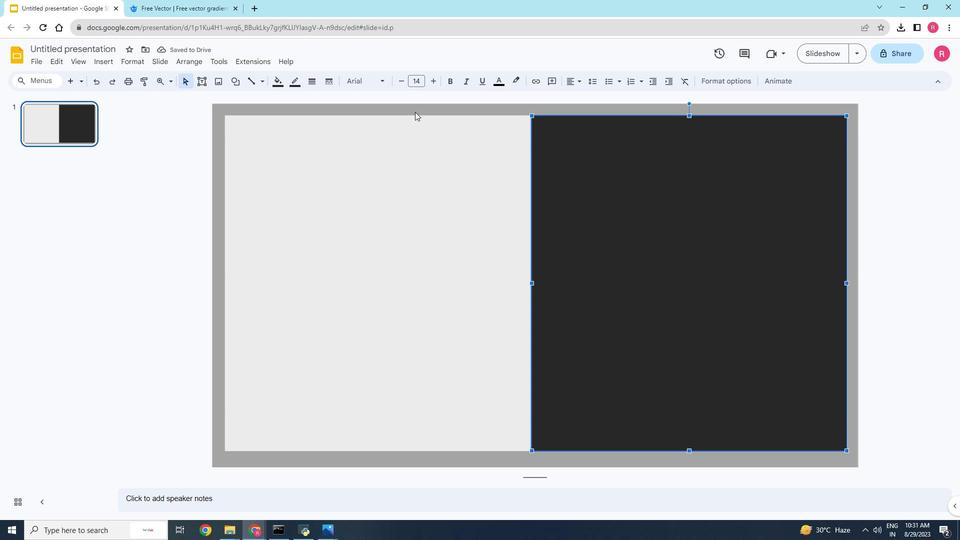 
Action: Mouse pressed left at (319, 132)
Screenshot: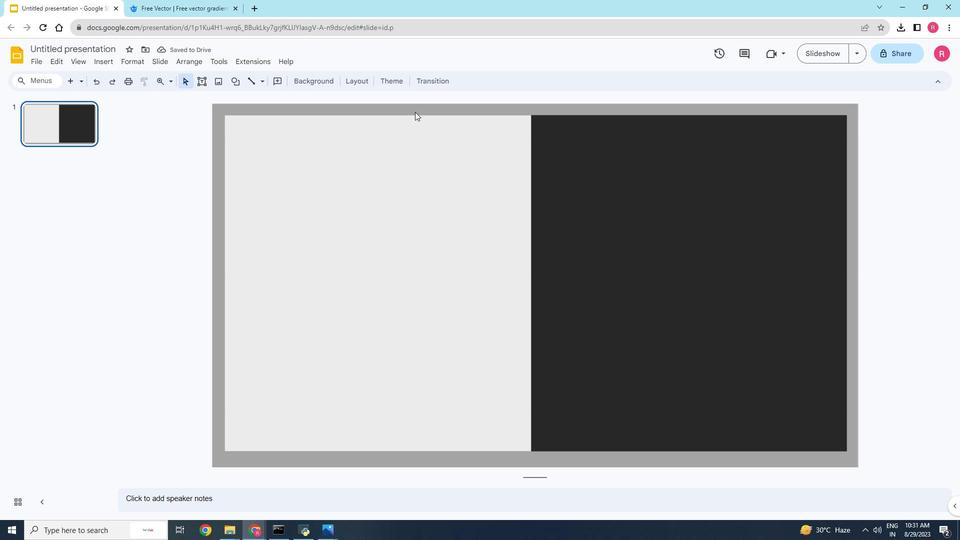 
Action: Mouse moved to (273, 25)
Screenshot: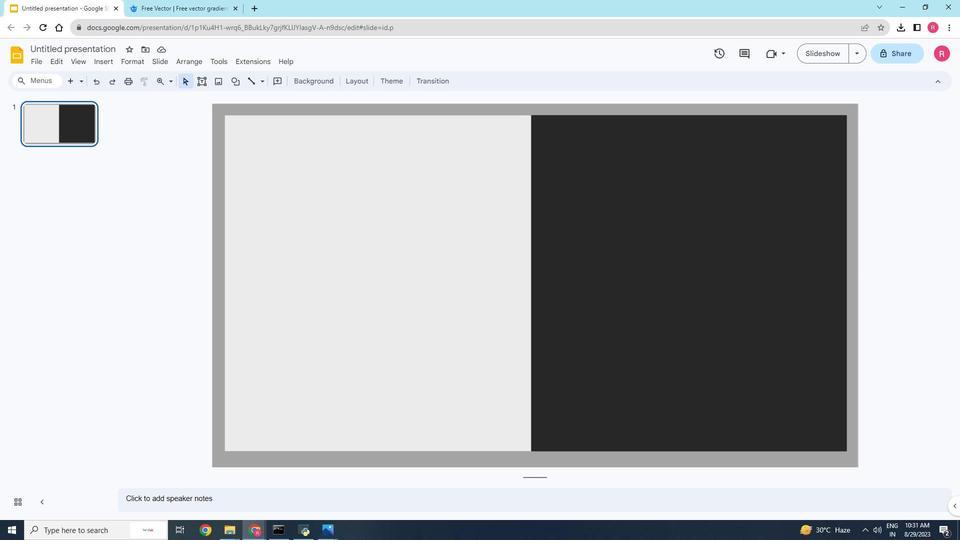 
Action: Mouse scrolled (273, 25) with delta (0, 0)
Screenshot: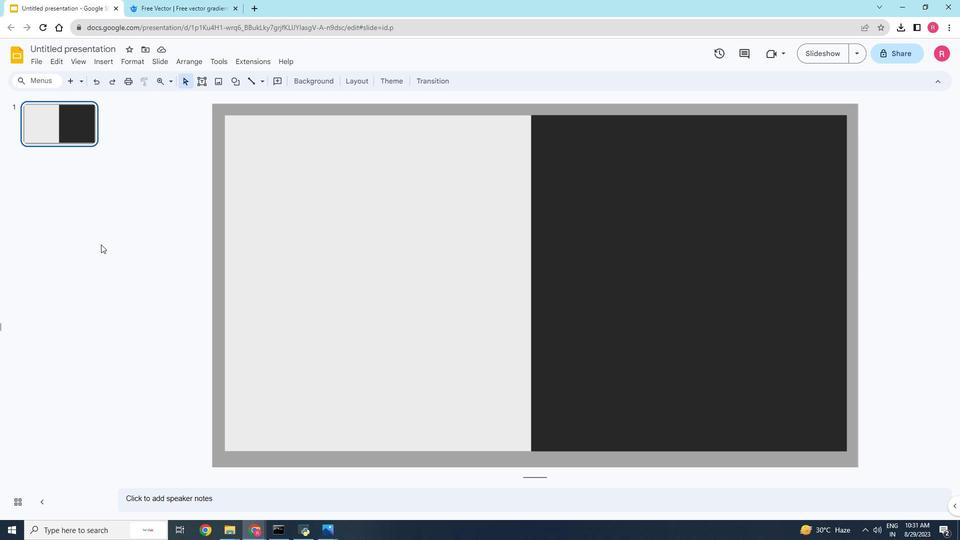 
Action: Mouse moved to (300, 145)
Screenshot: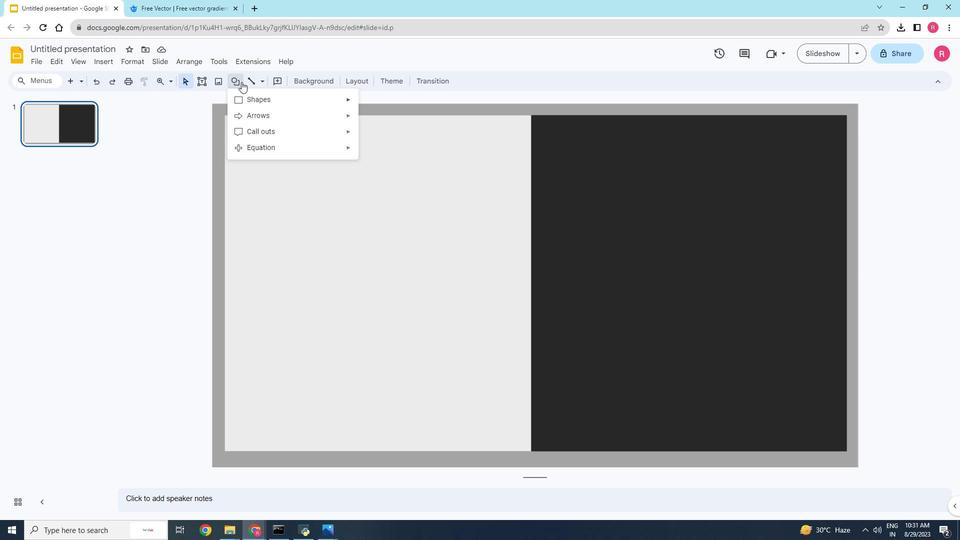 
Action: Mouse pressed left at (300, 145)
Screenshot: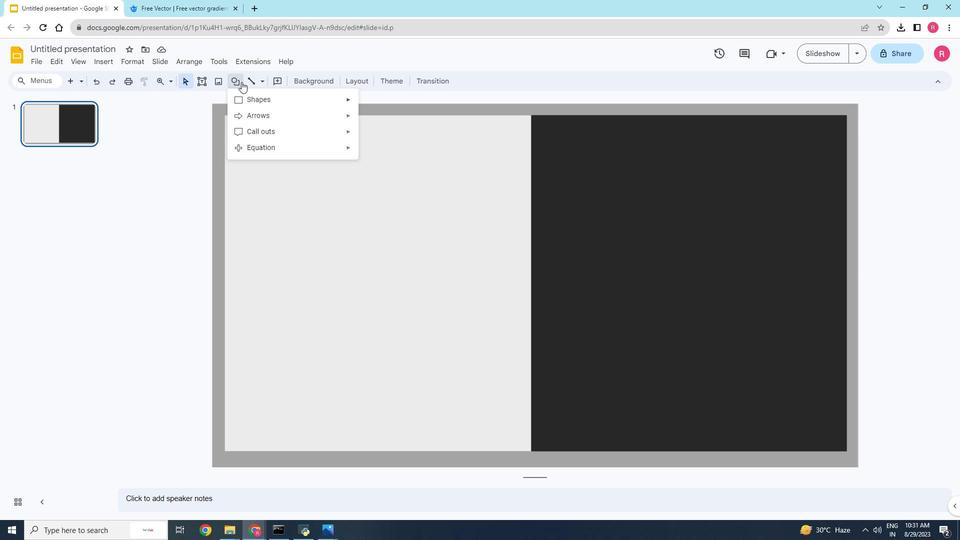 
Action: Mouse moved to (313, 135)
Screenshot: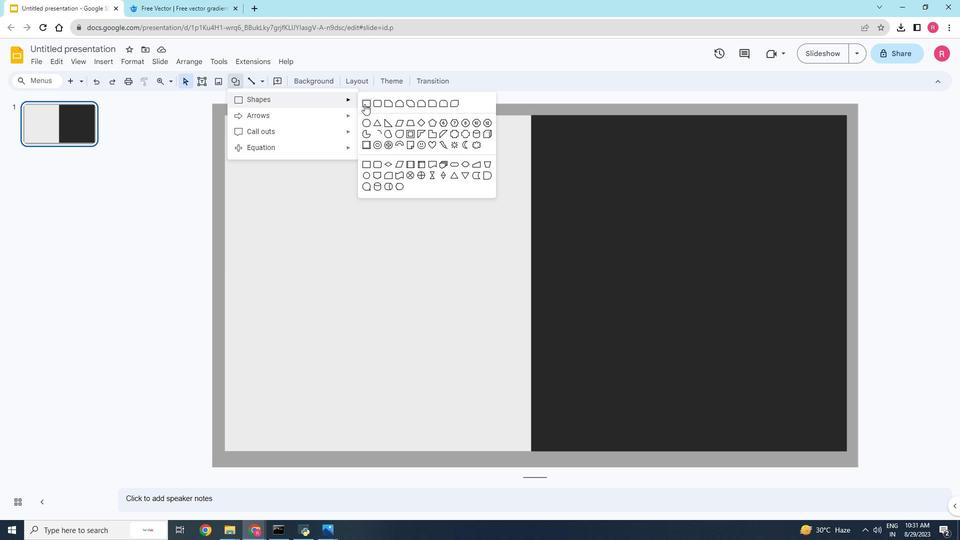 
Action: Mouse pressed left at (313, 135)
Screenshot: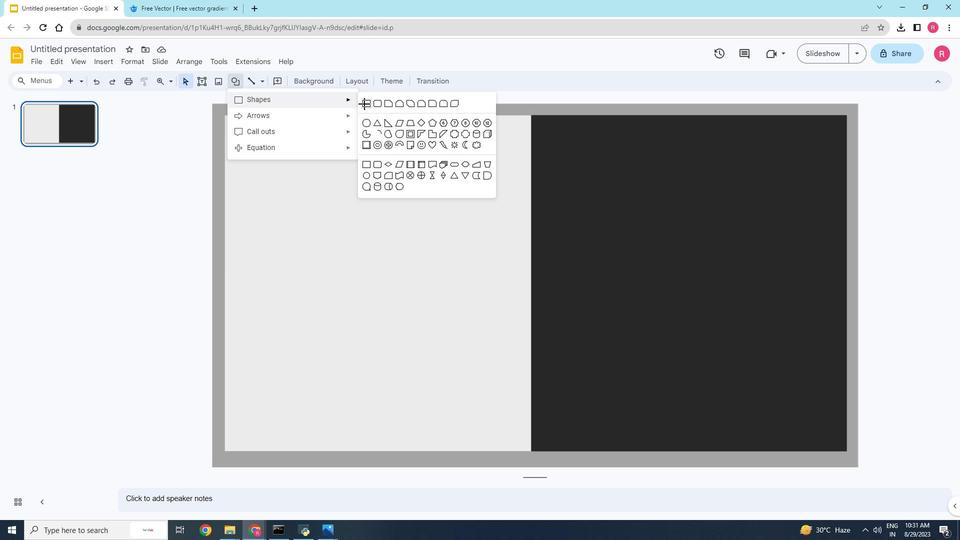 
Action: Mouse moved to (298, 130)
Screenshot: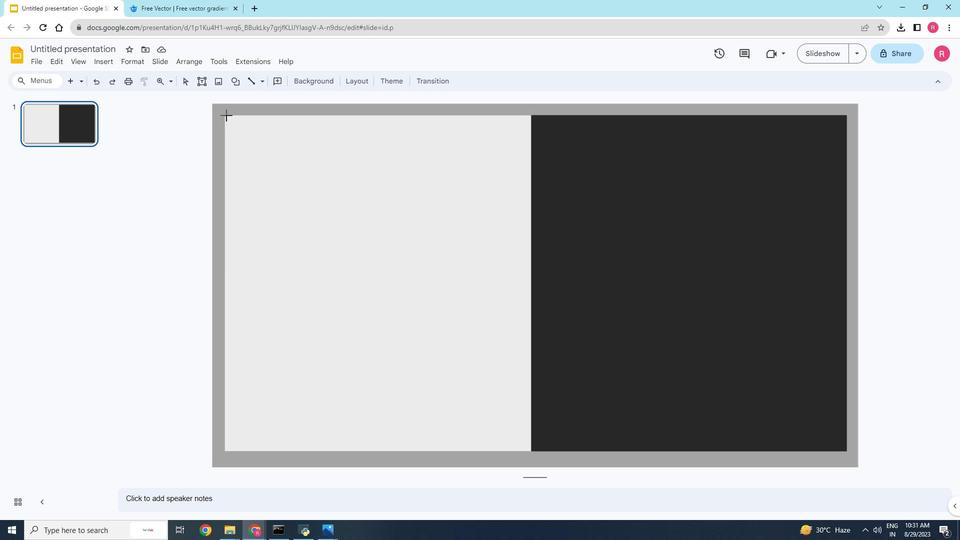 
Action: Mouse pressed left at (298, 130)
Screenshot: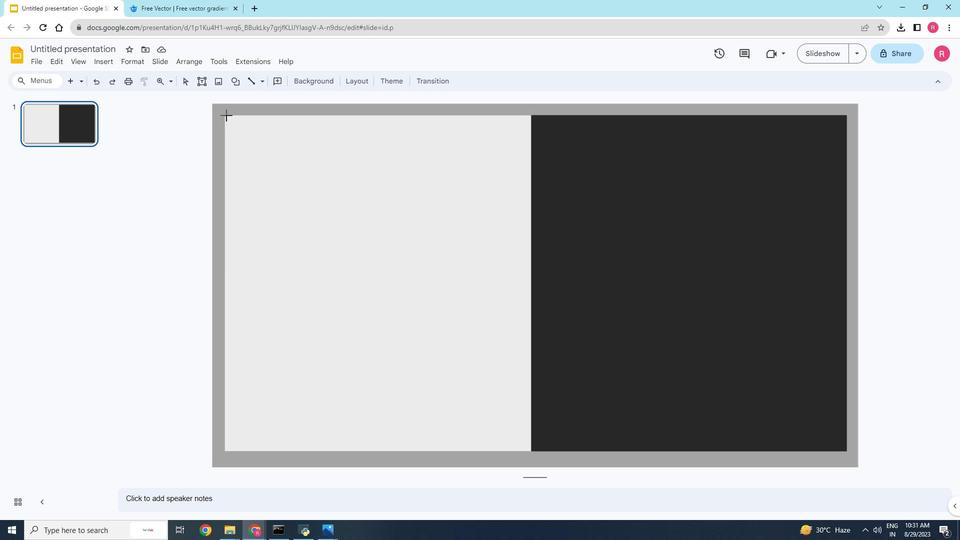 
Action: Mouse moved to (298, 115)
Screenshot: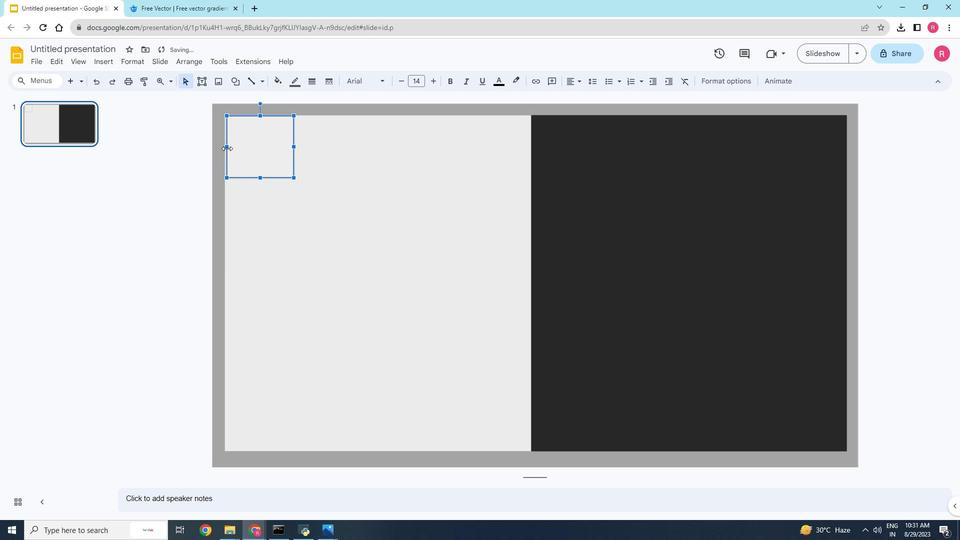 
Action: Mouse pressed left at (298, 115)
Screenshot: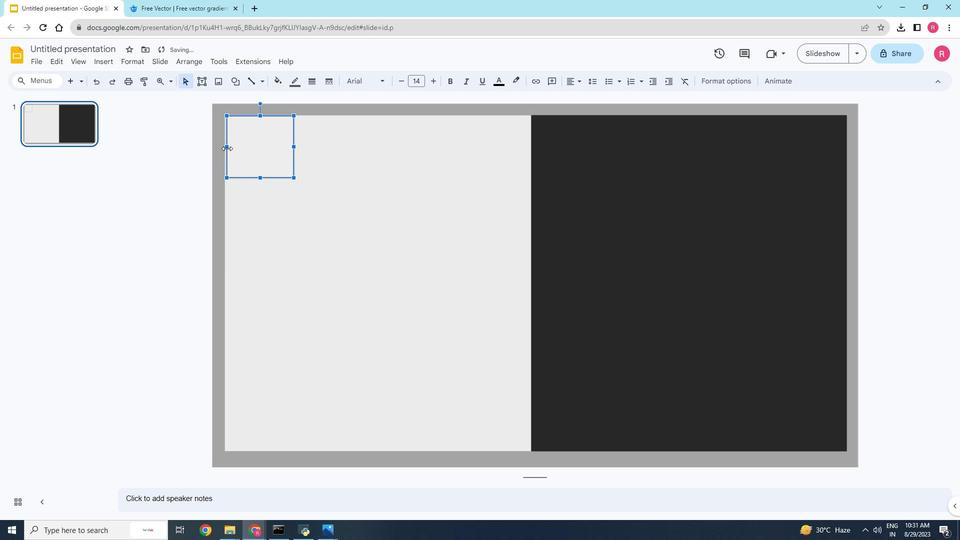 
Action: Mouse moved to (308, 120)
Screenshot: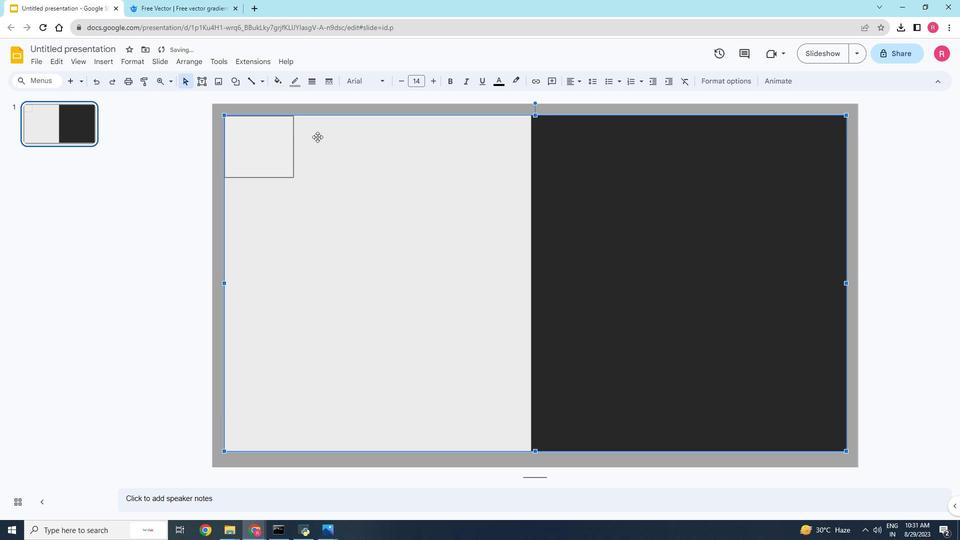 
Action: Mouse pressed left at (308, 120)
Screenshot: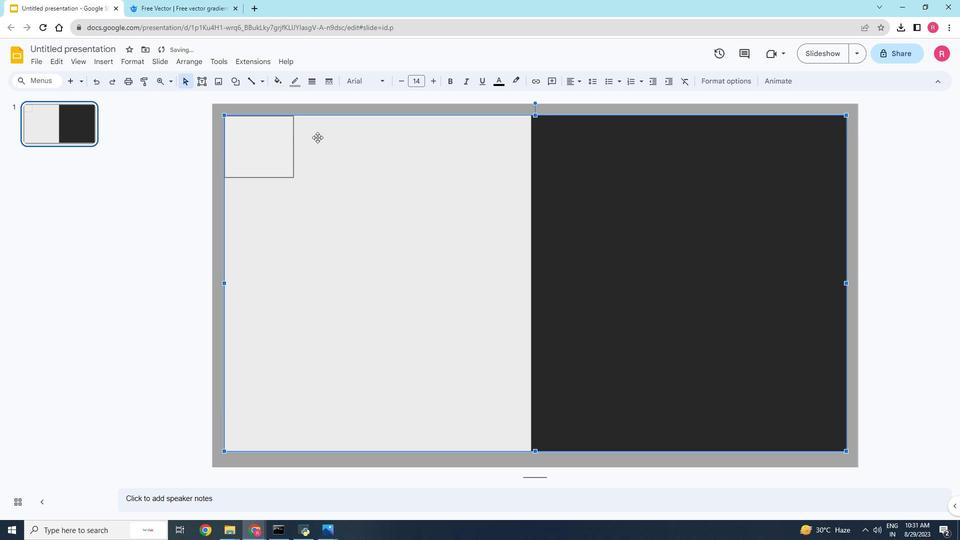 
Action: Mouse moved to (302, 118)
Screenshot: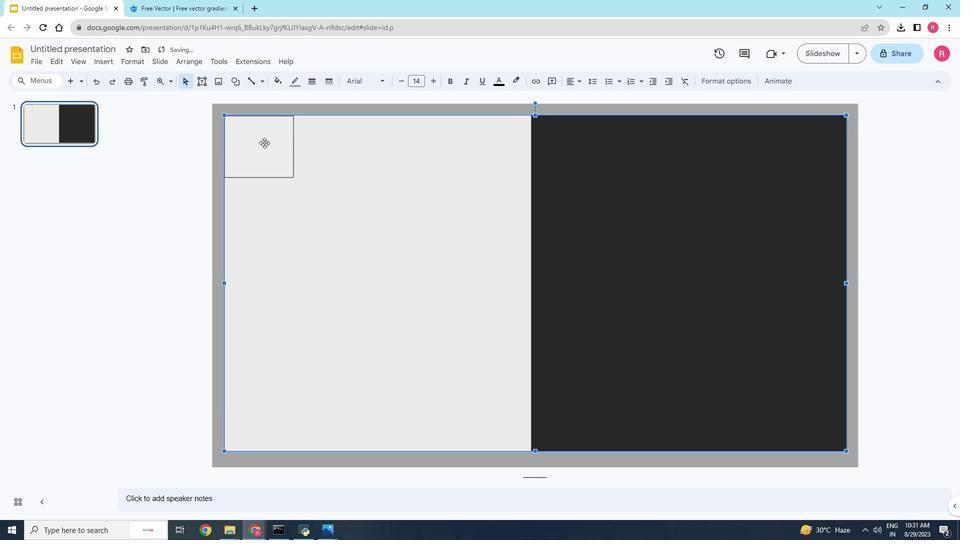 
Action: Mouse pressed left at (302, 118)
Screenshot: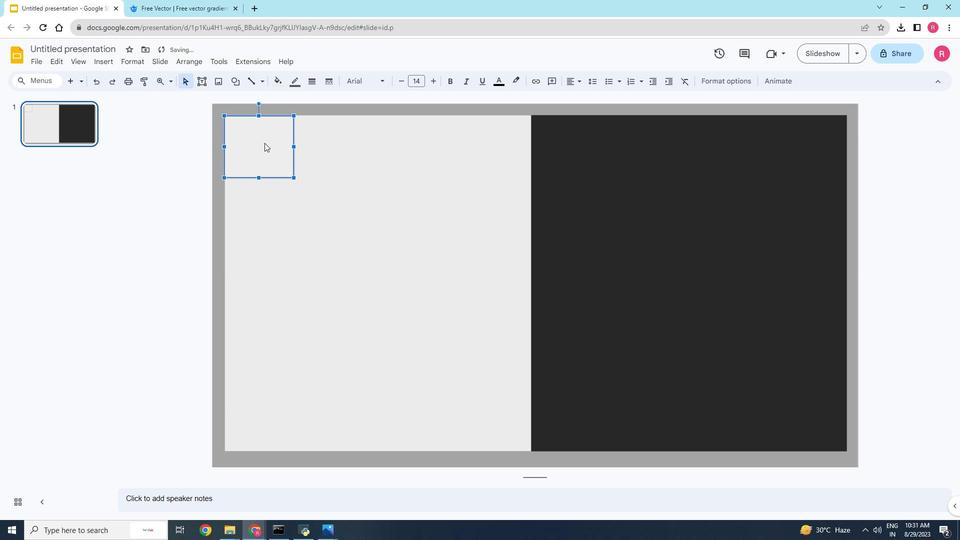 
Action: Mouse moved to (302, 129)
Screenshot: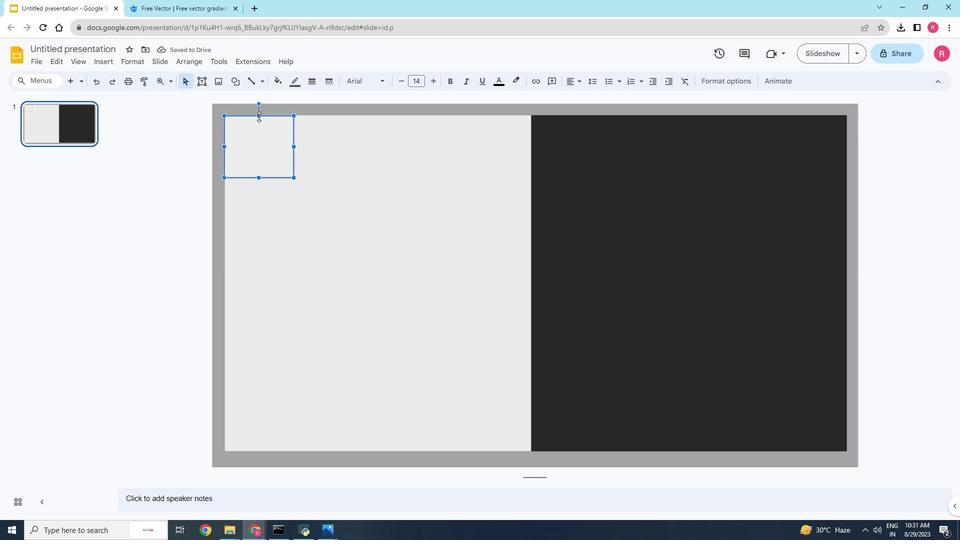 
Action: Mouse pressed left at (302, 129)
Screenshot: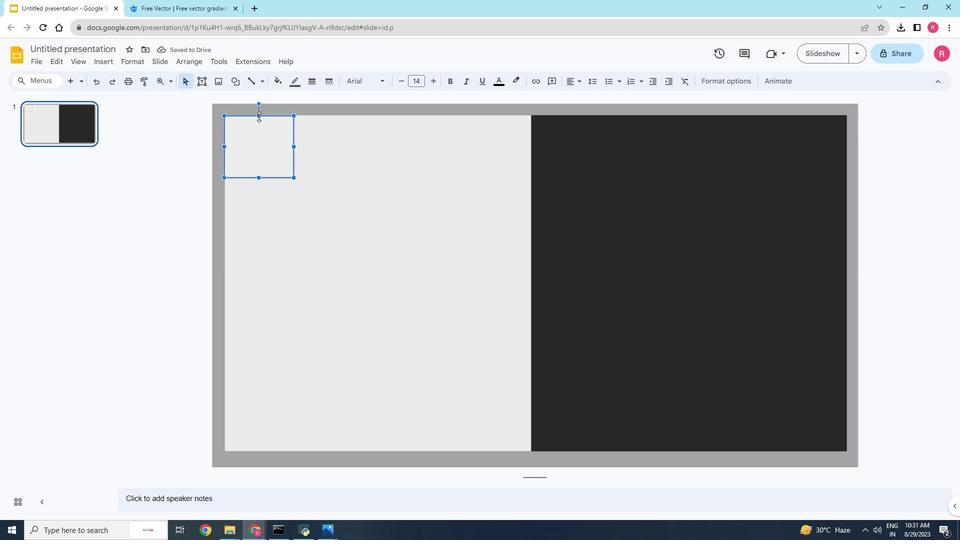 
Action: Mouse moved to (310, 118)
Screenshot: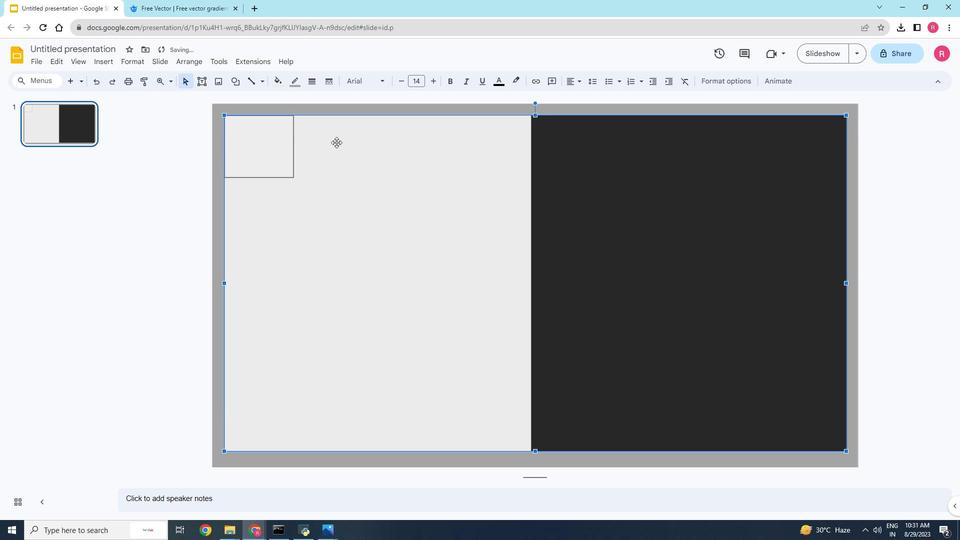 
Action: Mouse pressed left at (310, 118)
Screenshot: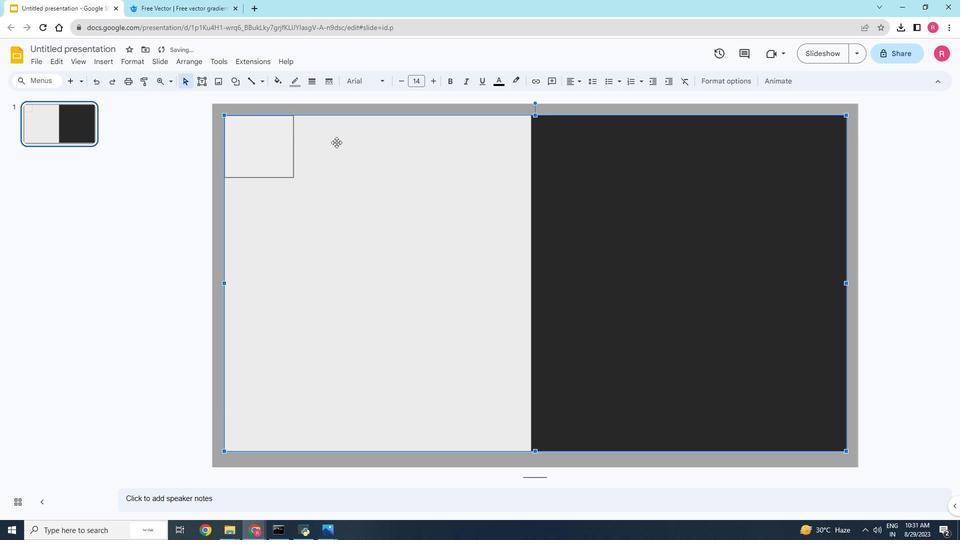 
Action: Mouse moved to (301, 114)
Screenshot: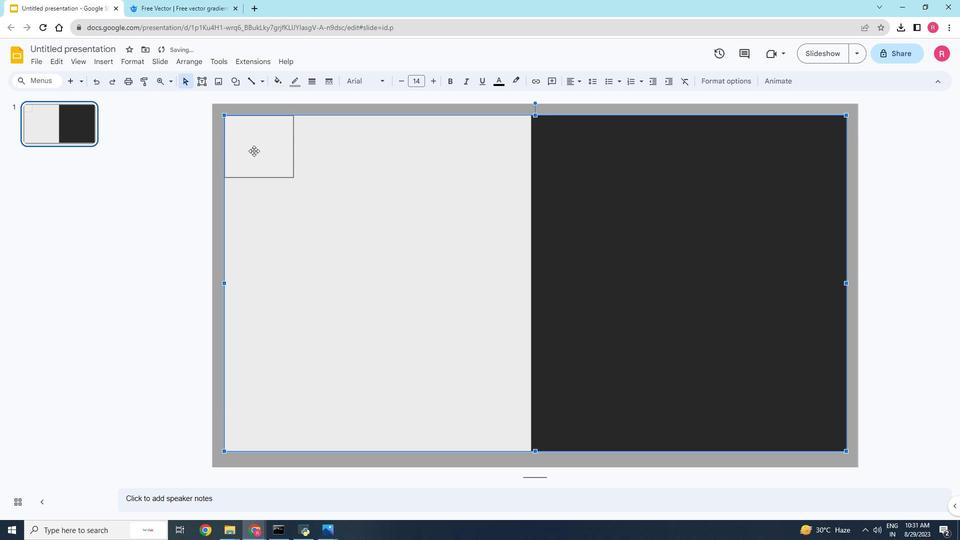
Action: Mouse pressed left at (301, 114)
Screenshot: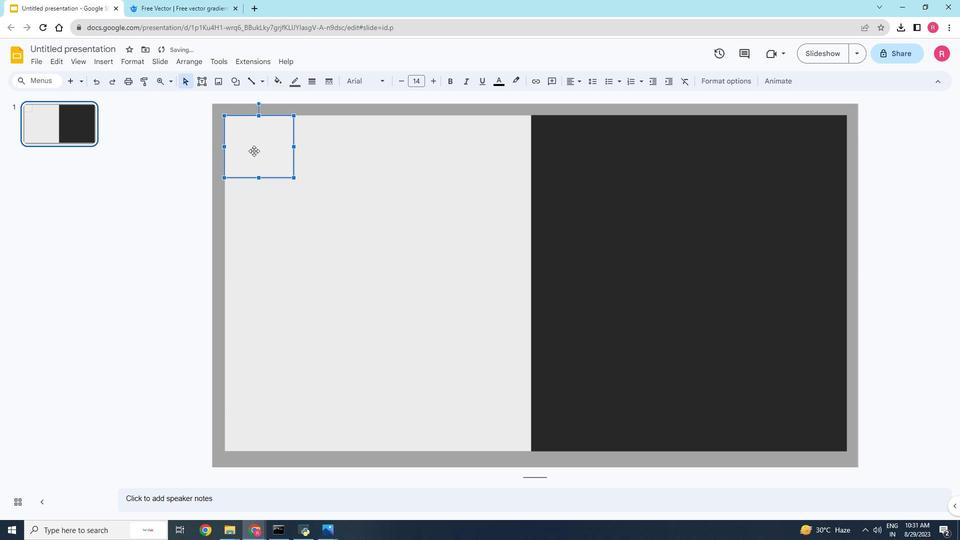 
Action: Mouse moved to (304, 144)
Screenshot: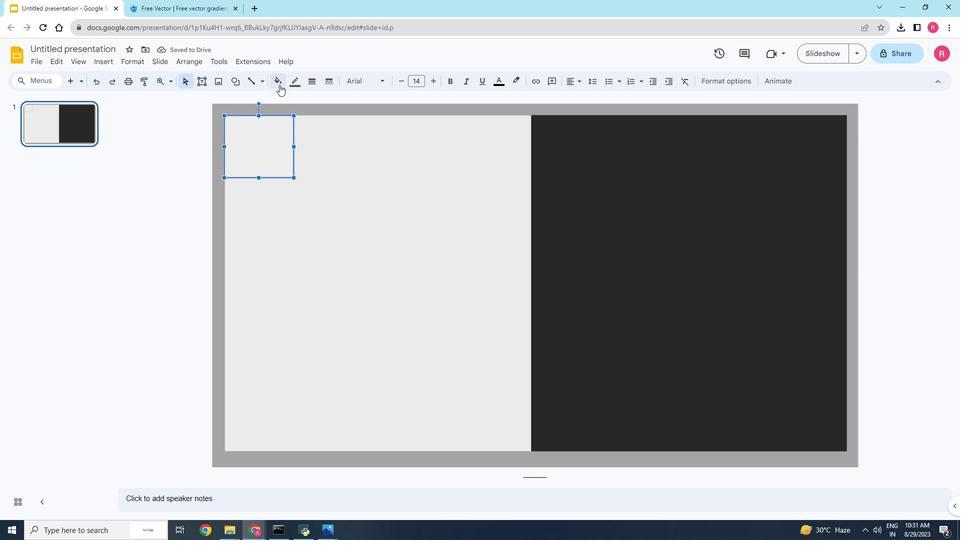 
Action: Mouse pressed left at (304, 144)
Screenshot: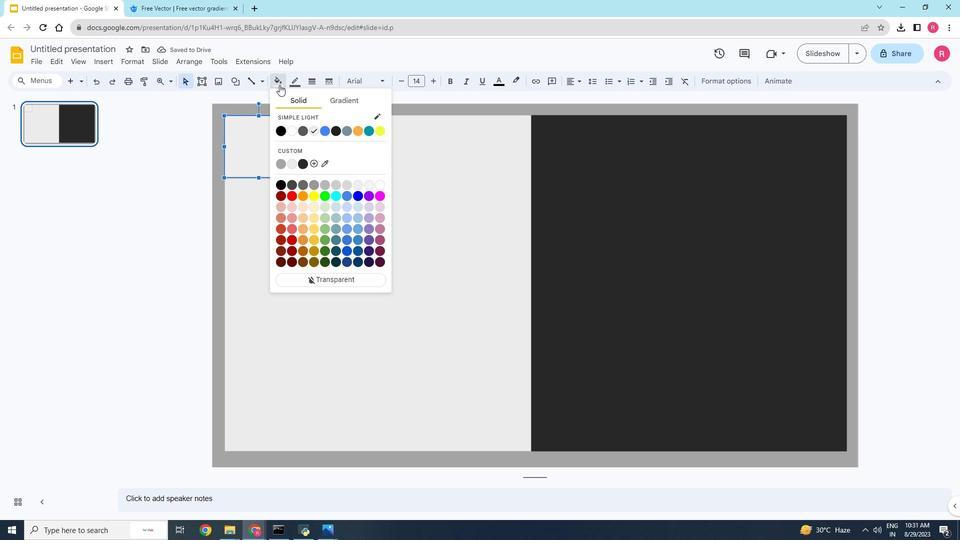 
Action: Mouse moved to (309, 109)
Screenshot: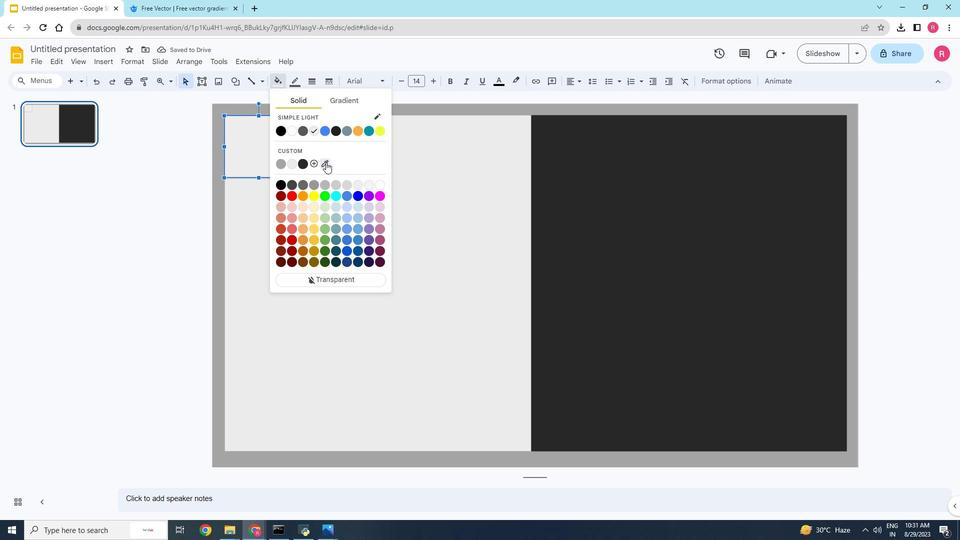 
Action: Mouse pressed left at (309, 109)
Screenshot: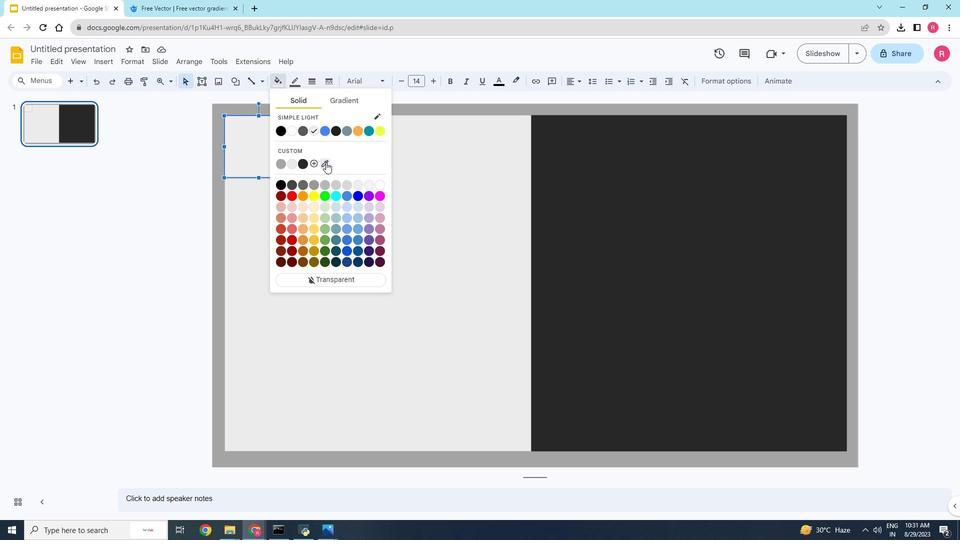 
Action: Mouse moved to (209, 161)
Screenshot: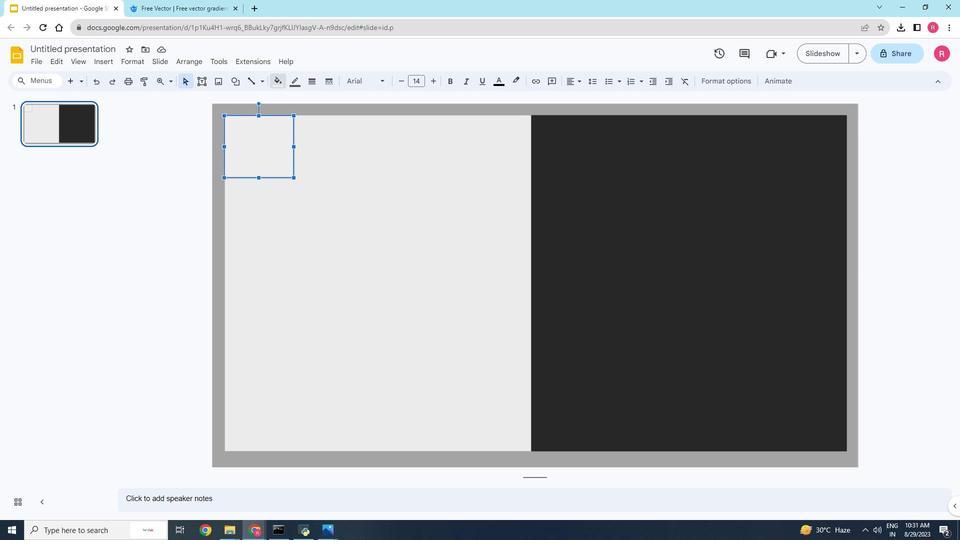 
Action: Mouse pressed left at (209, 161)
Screenshot: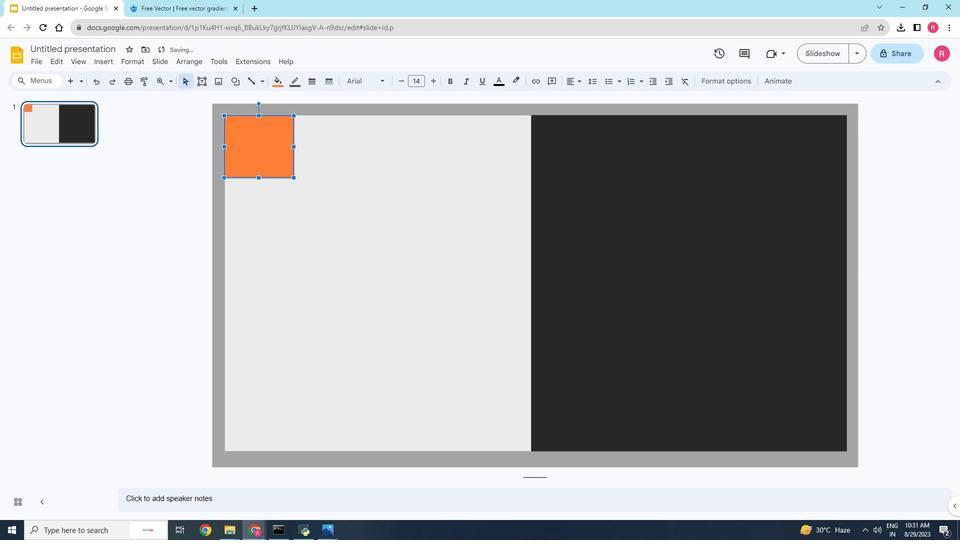 
Action: Mouse moved to (305, 143)
Screenshot: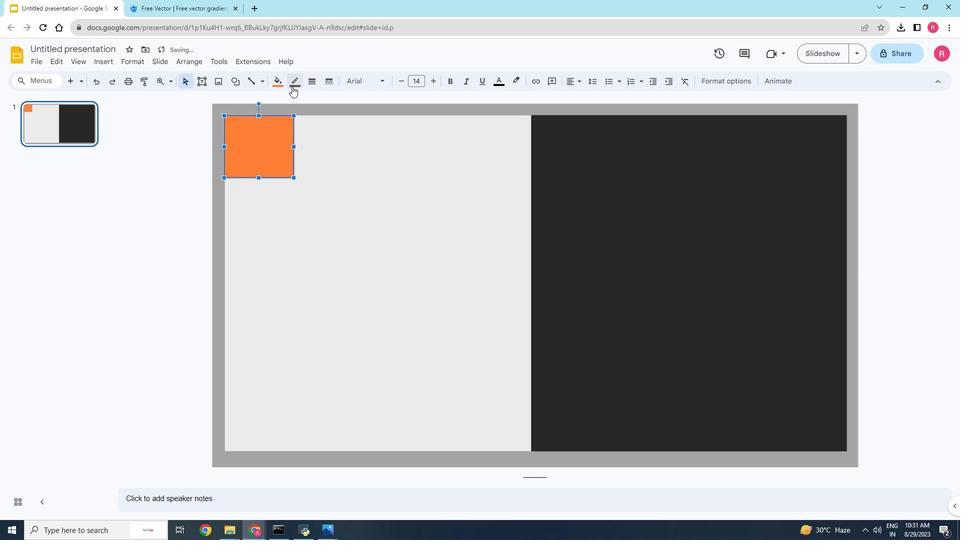 
Action: Mouse pressed left at (305, 143)
Screenshot: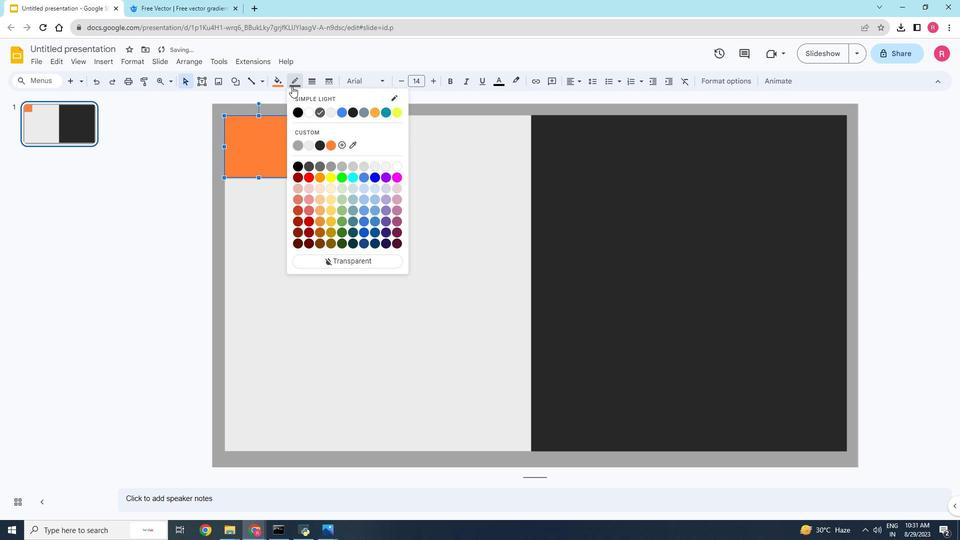 
Action: Mouse moved to (309, 116)
Screenshot: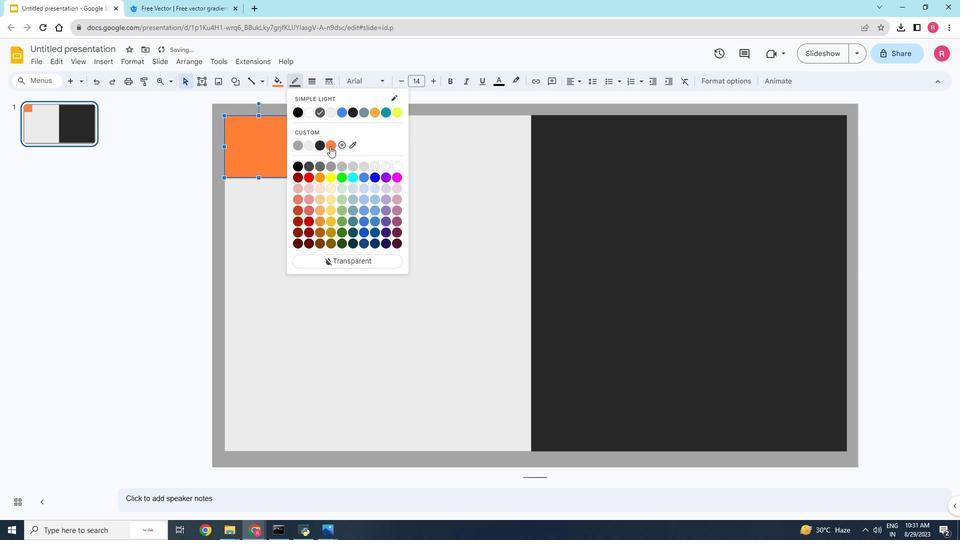 
Action: Mouse pressed left at (309, 116)
Screenshot: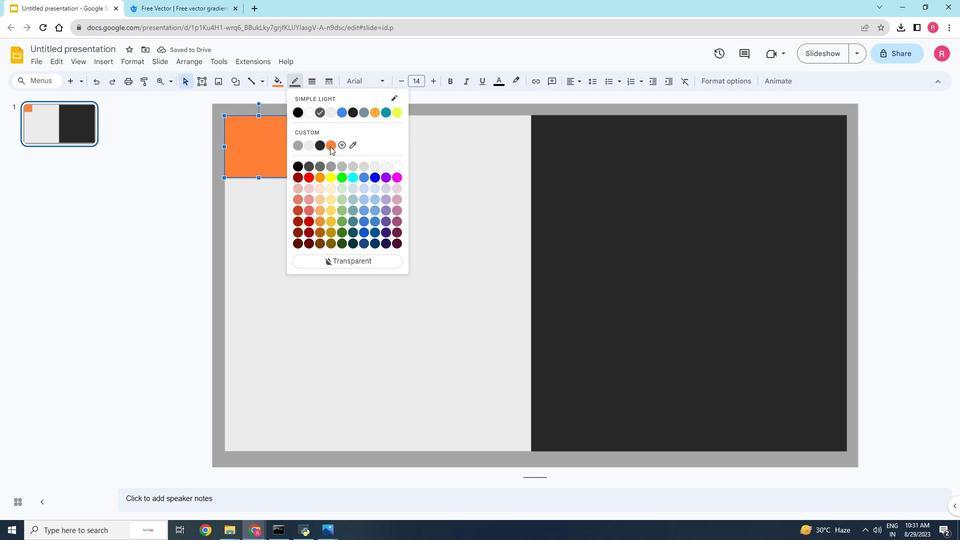 
Action: Mouse moved to (311, 87)
Screenshot: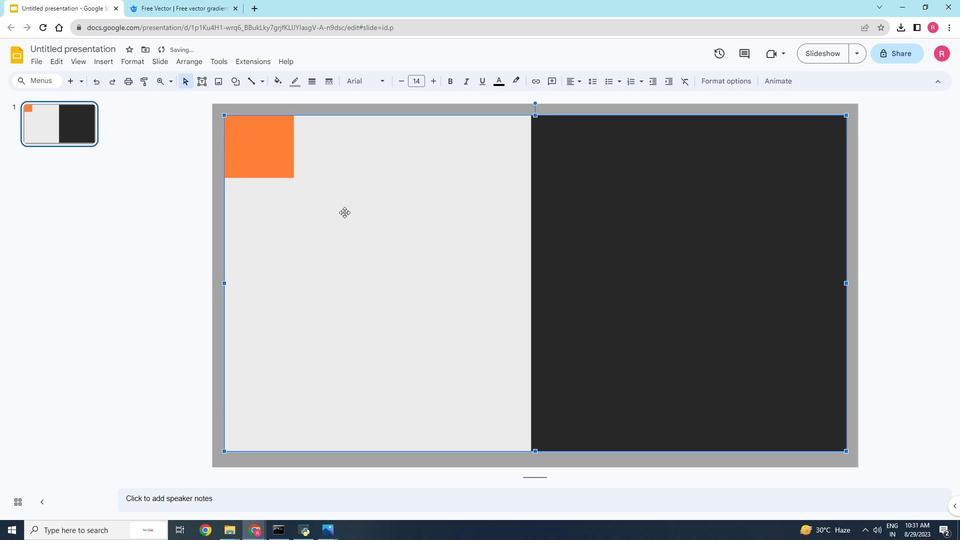 
Action: Mouse pressed left at (311, 87)
Screenshot: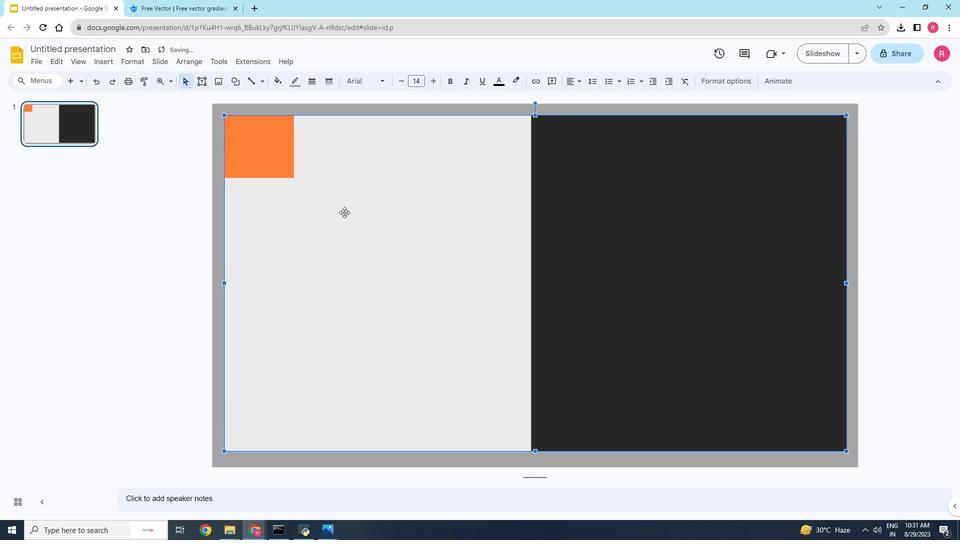 
Action: Mouse moved to (313, 69)
Screenshot: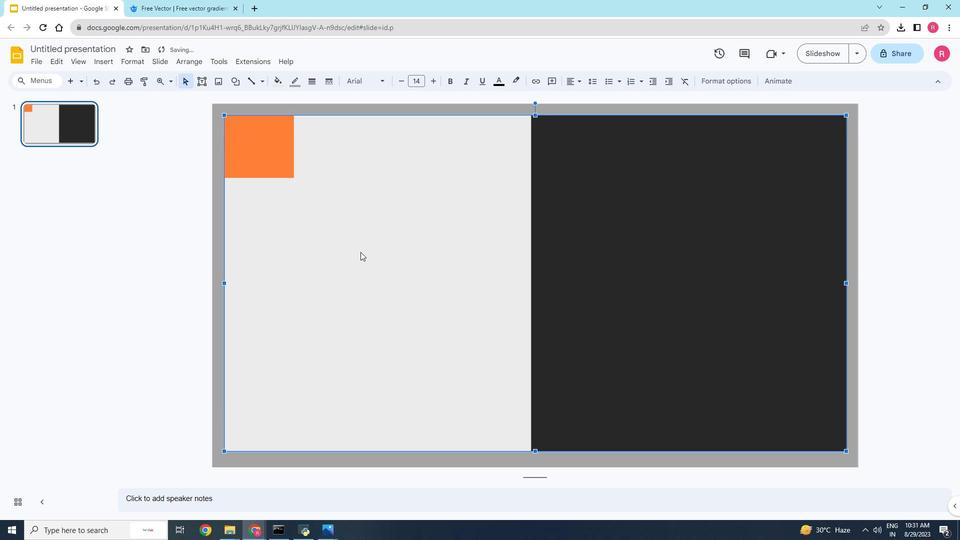 
Action: Mouse pressed left at (313, 69)
Screenshot: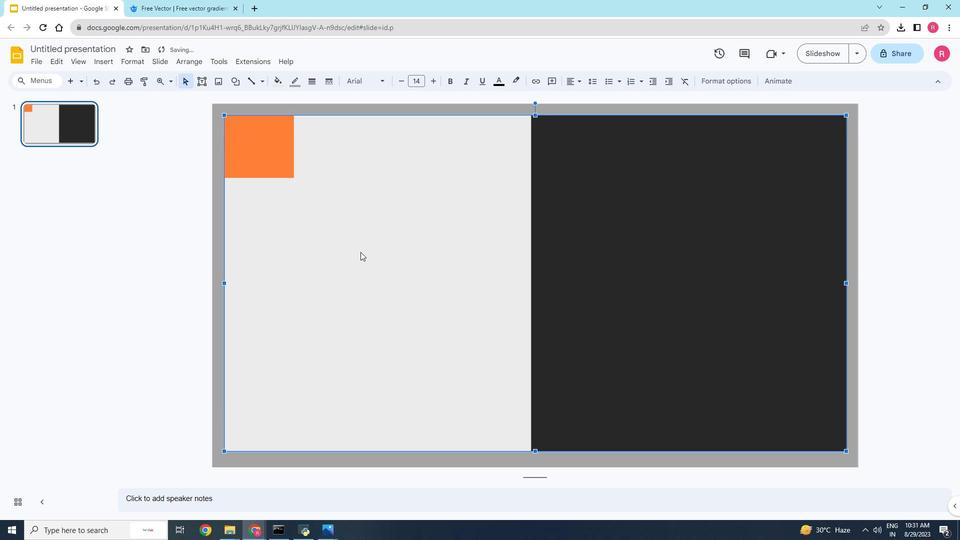 
Action: Mouse moved to (342, 71)
Screenshot: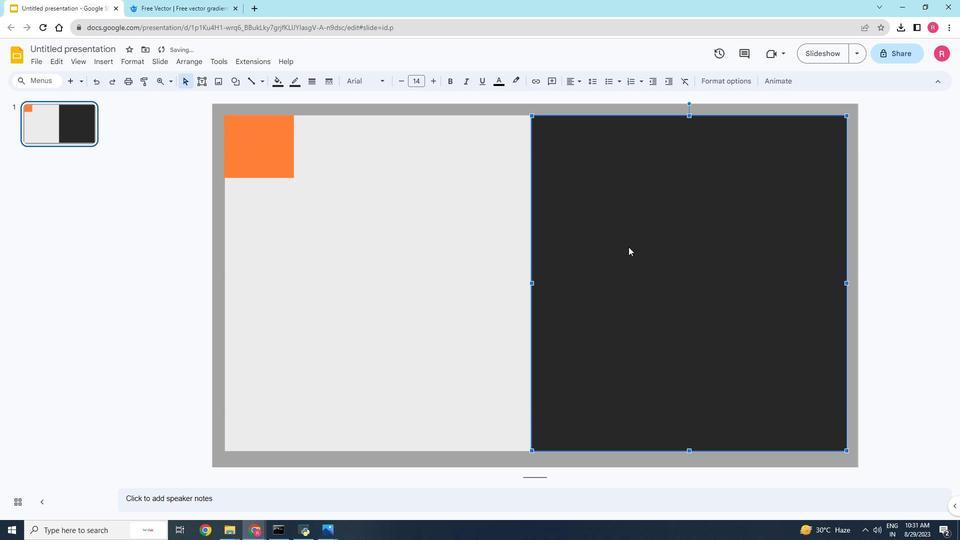 
Action: Mouse pressed left at (342, 71)
Screenshot: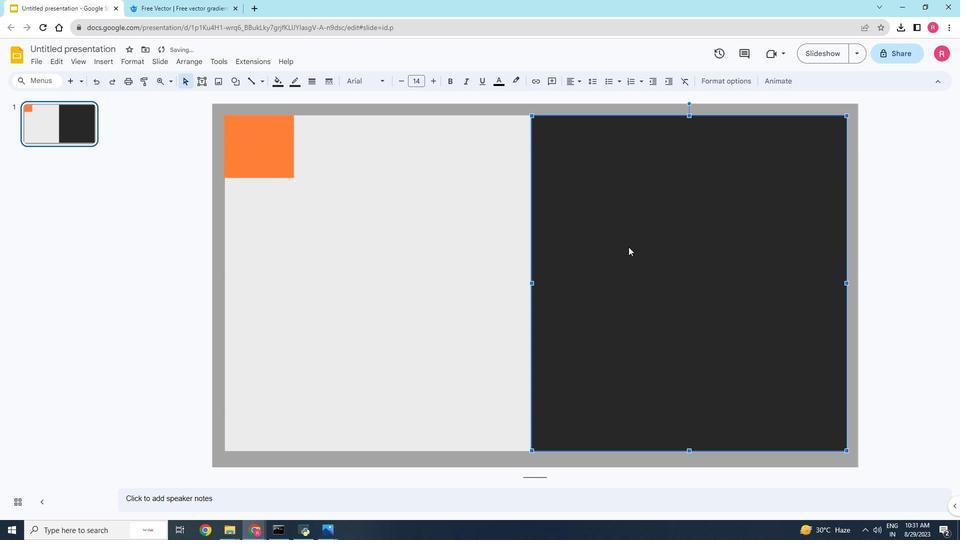 
Action: Mouse moved to (304, 118)
Screenshot: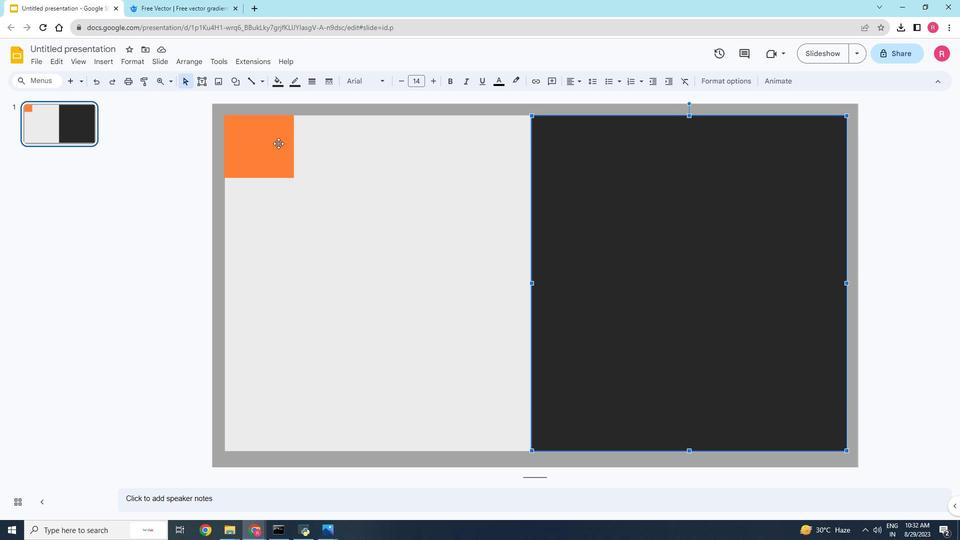 
Action: Mouse pressed left at (304, 118)
Screenshot: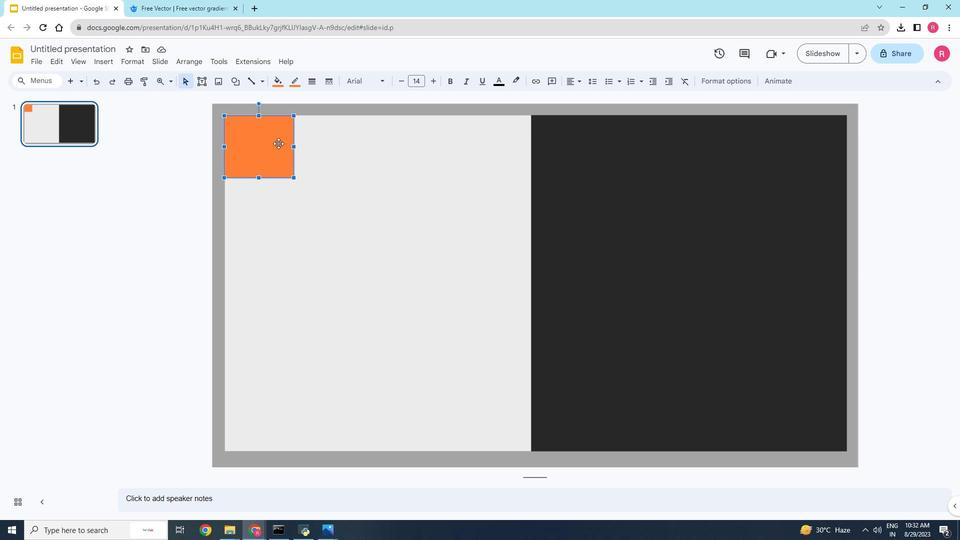 
Action: Mouse moved to (305, 116)
Screenshot: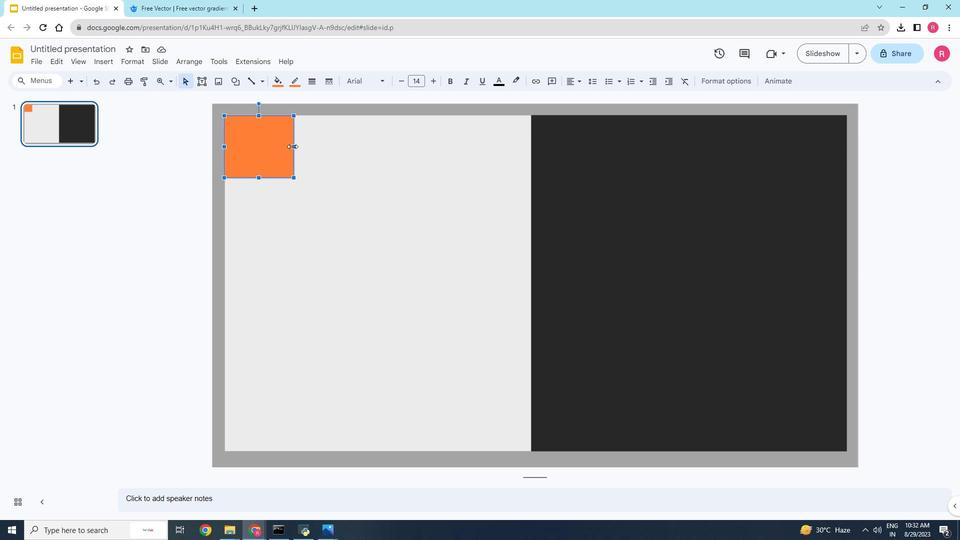 
Action: Mouse pressed left at (305, 116)
Screenshot: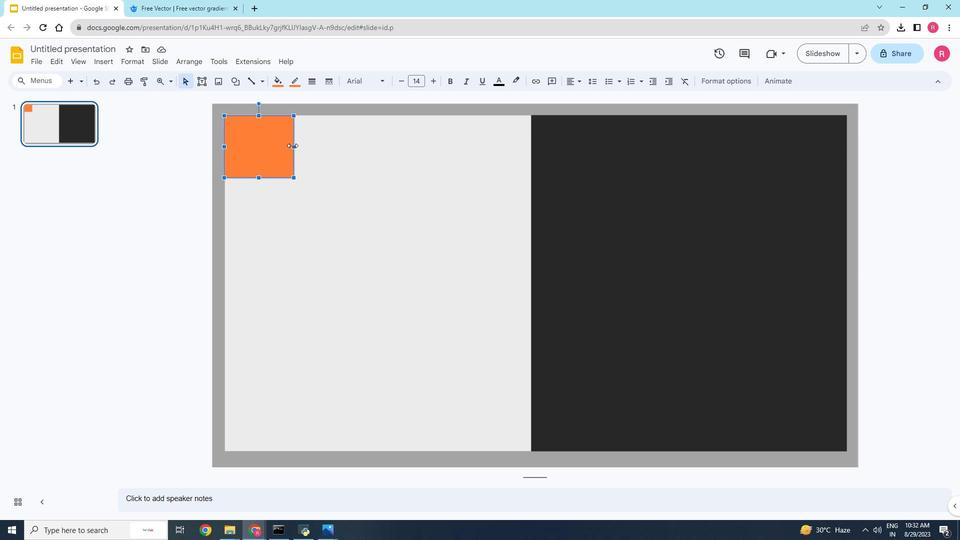 
Action: Mouse moved to (302, 101)
Screenshot: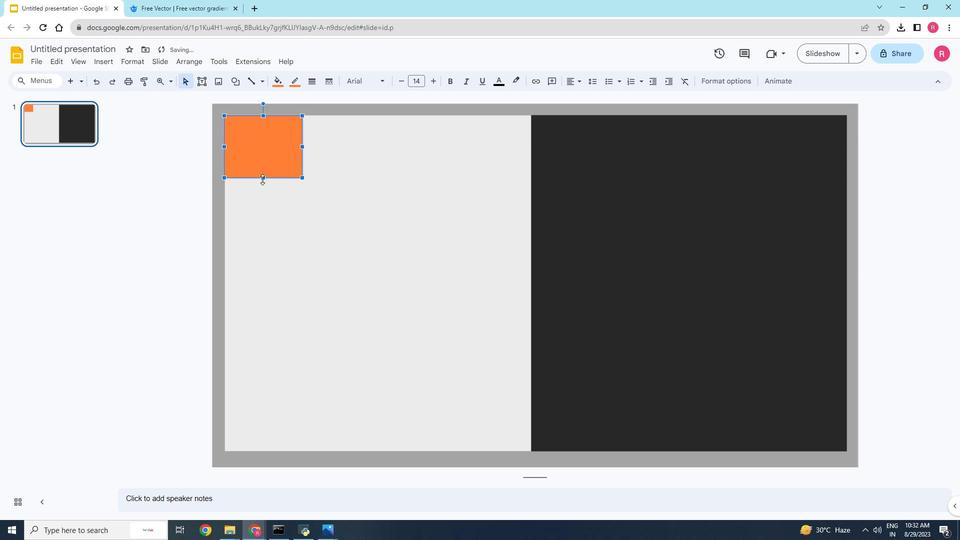 
Action: Mouse pressed left at (302, 101)
Screenshot: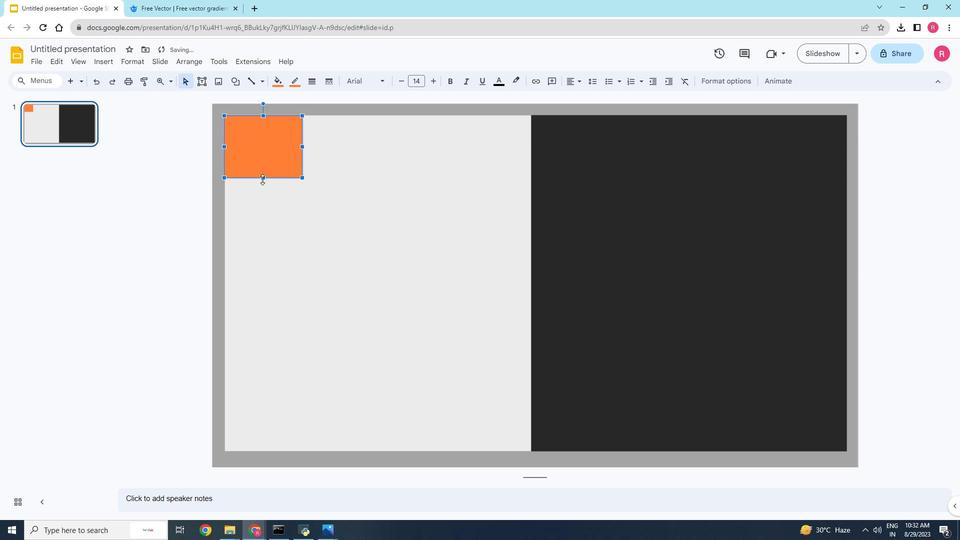 
Action: Mouse moved to (311, 102)
Screenshot: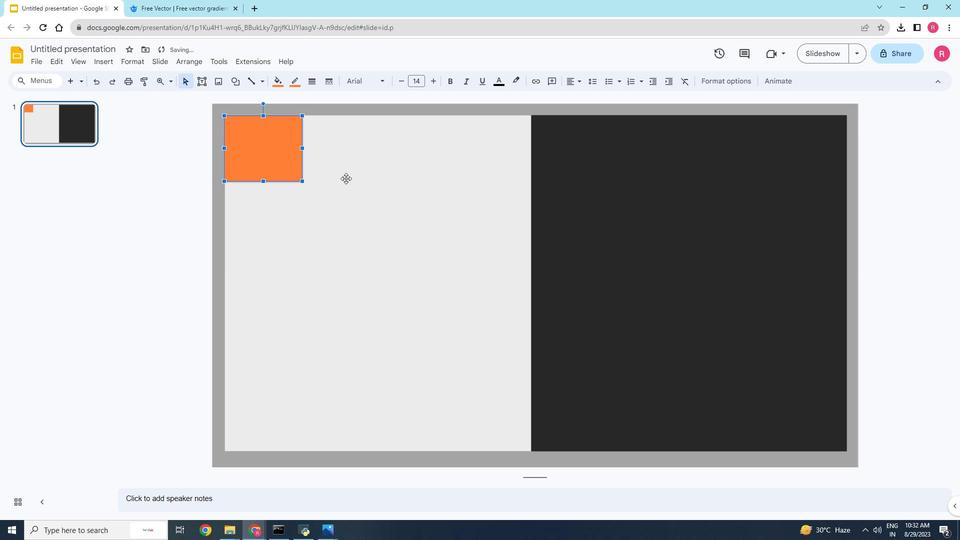 
Action: Mouse pressed left at (311, 102)
Screenshot: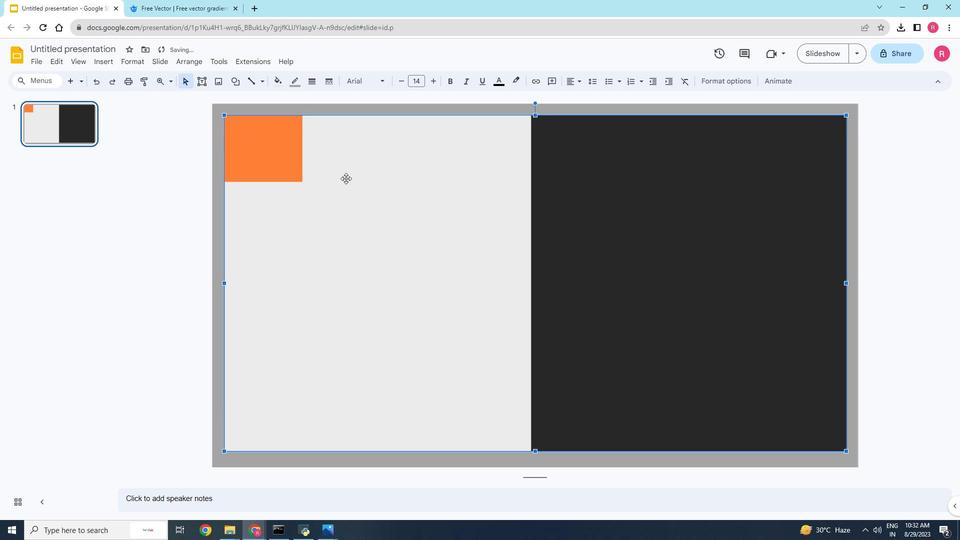 
Action: Mouse moved to (336, 87)
Screenshot: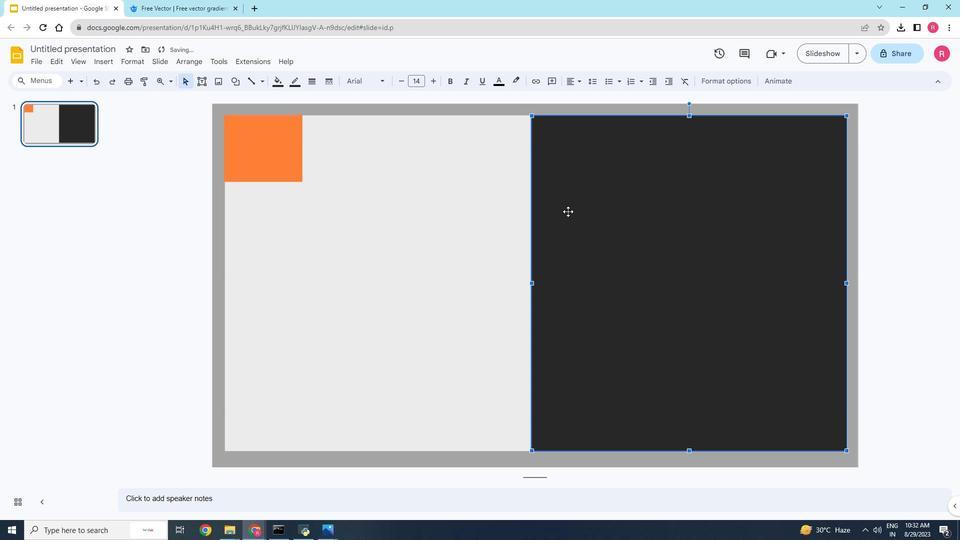 
Action: Mouse pressed left at (336, 87)
Screenshot: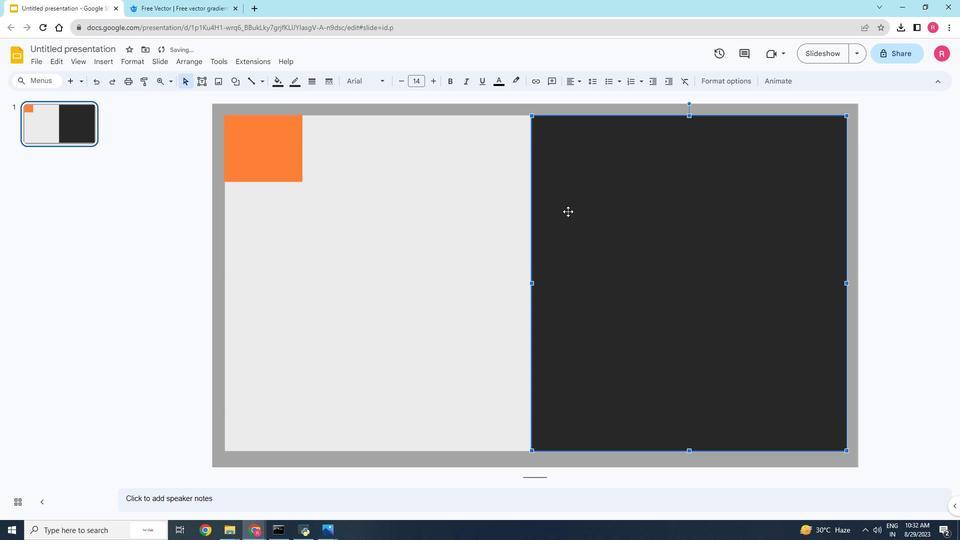 
Action: Mouse moved to (285, 153)
Screenshot: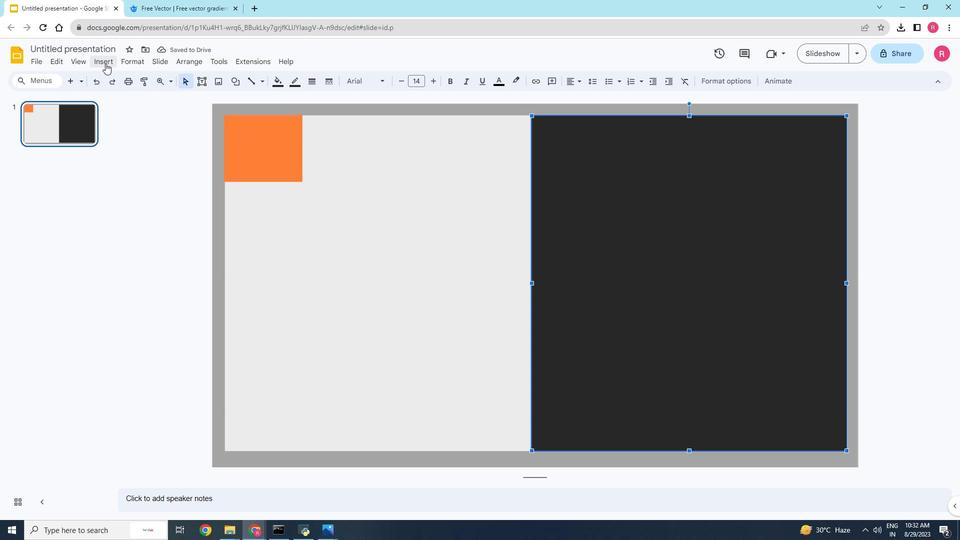
Action: Mouse pressed left at (285, 153)
Screenshot: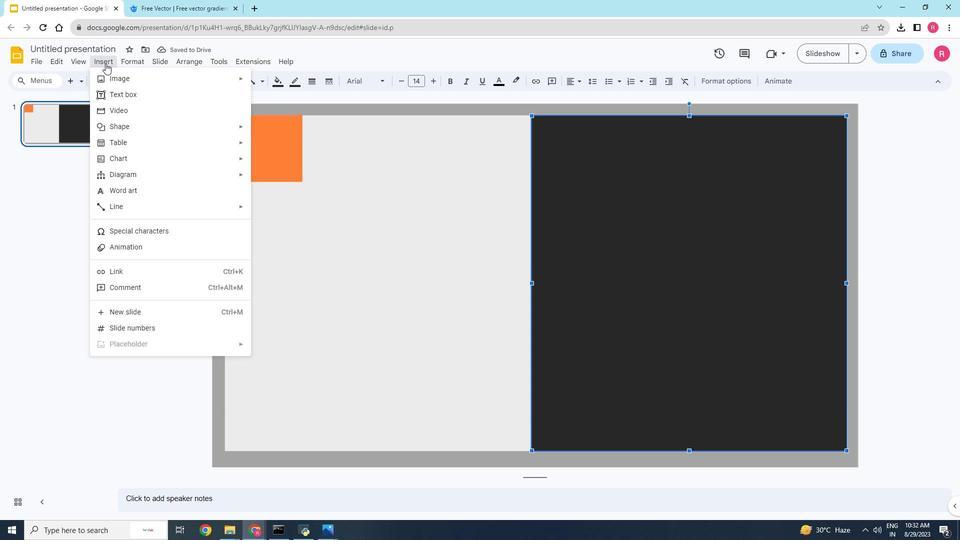 
Action: Mouse moved to (304, 139)
Screenshot: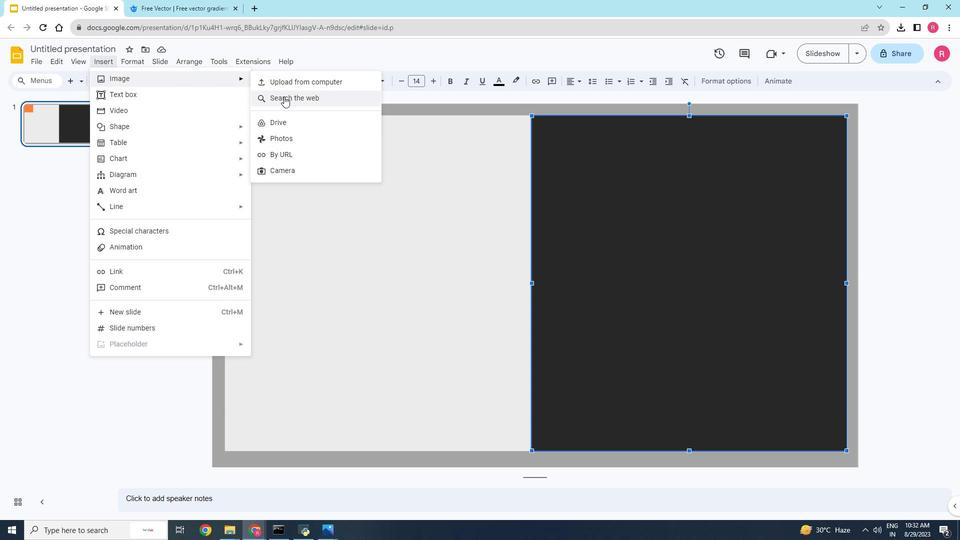 
Action: Mouse pressed left at (304, 139)
Screenshot: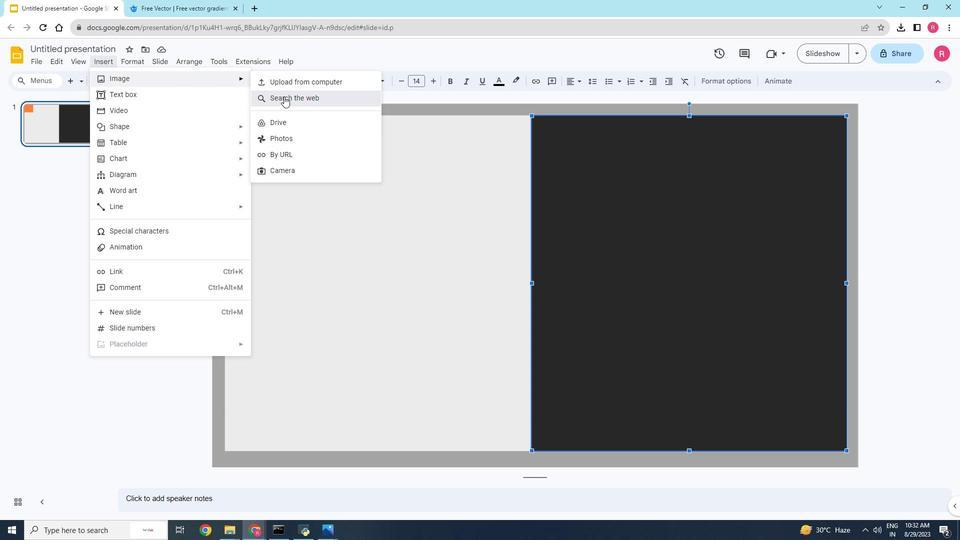 
Action: Mouse moved to (365, 145)
Screenshot: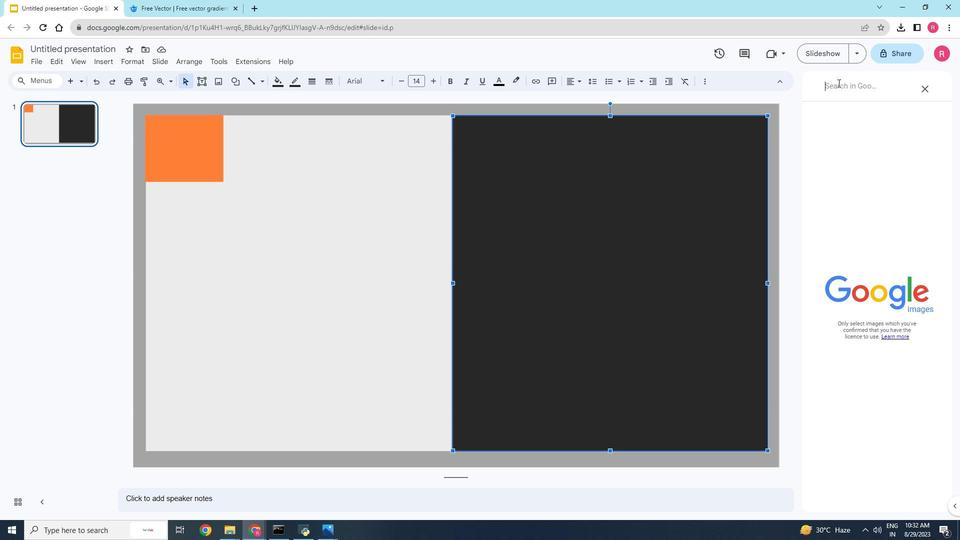 
Action: Mouse pressed left at (365, 145)
Screenshot: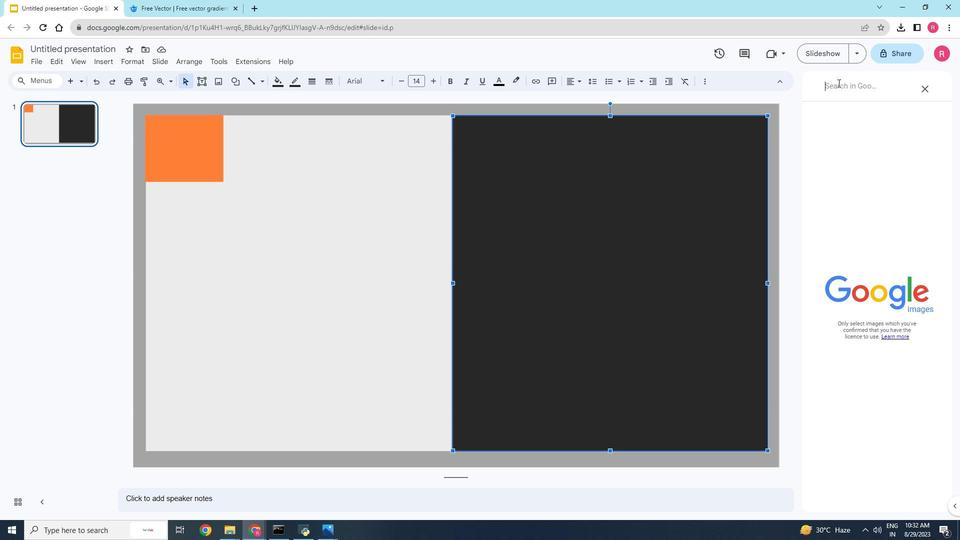 
Action: Key pressed cons<Key.backspace>trus<Key.backspace>ction<Key.enter>
Screenshot: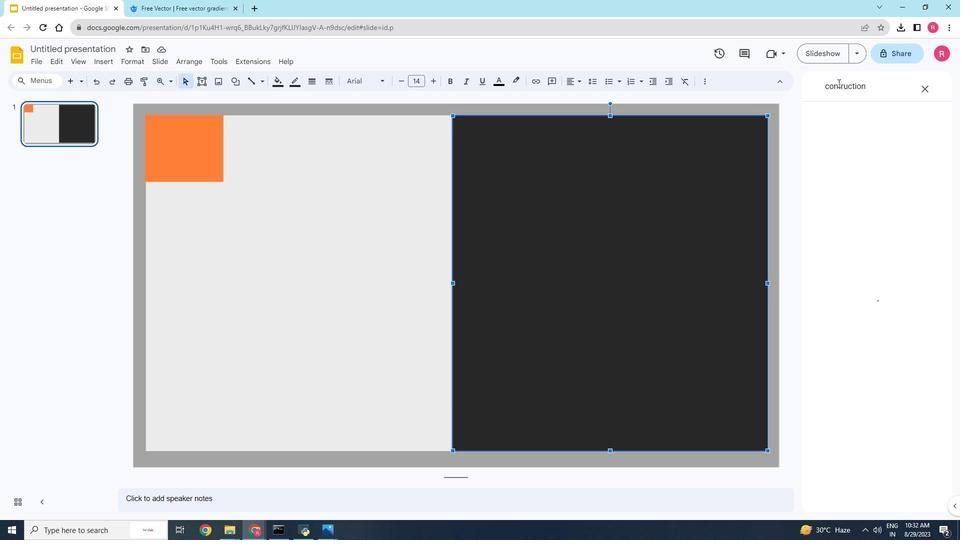 
Action: Mouse moved to (369, 63)
Screenshot: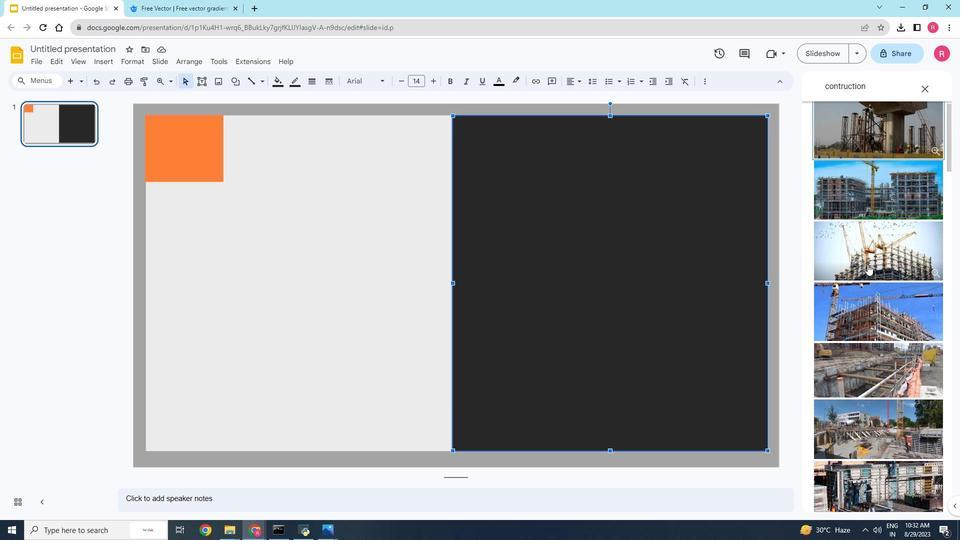 
Action: Mouse scrolled (369, 64) with delta (0, 0)
Screenshot: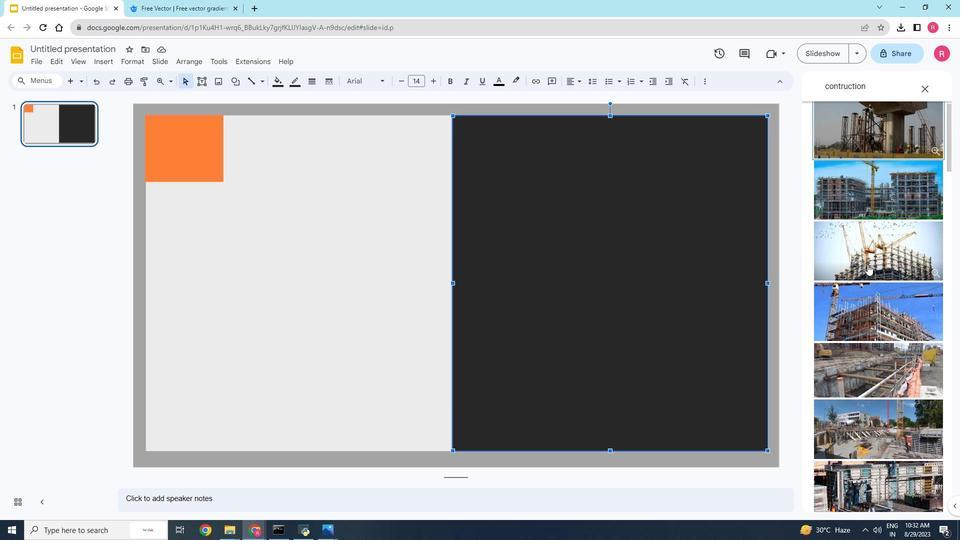 
Action: Mouse scrolled (369, 64) with delta (0, 0)
Screenshot: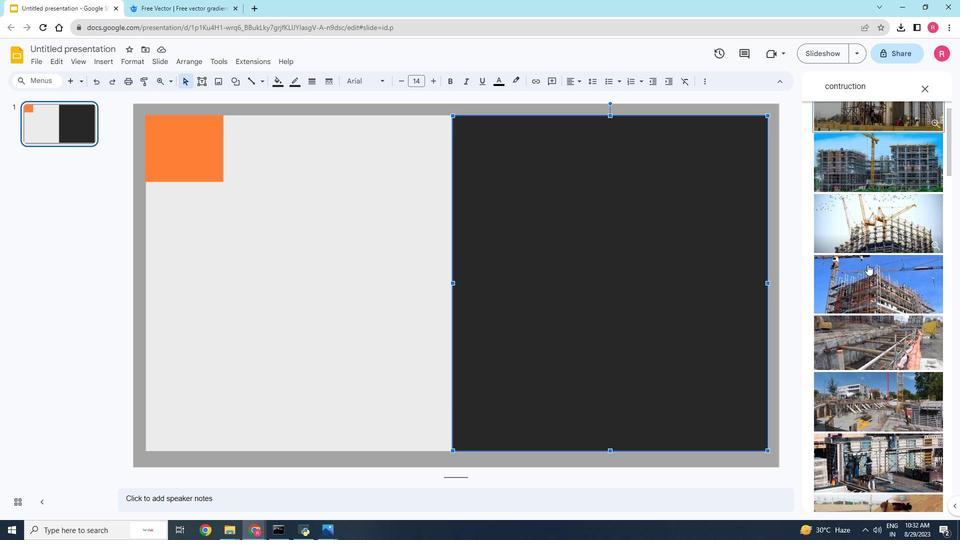 
Action: Mouse scrolled (369, 64) with delta (0, 0)
Screenshot: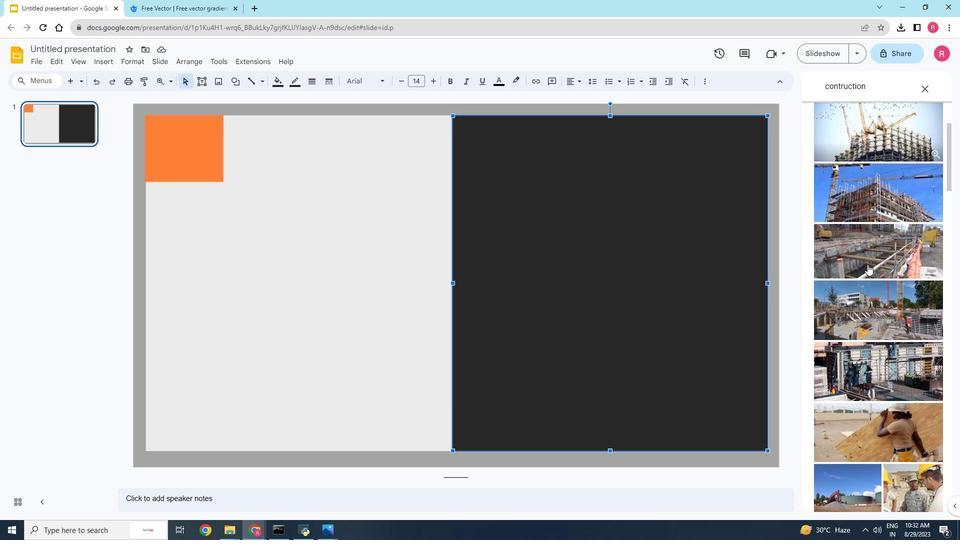 
Action: Mouse scrolled (369, 63) with delta (0, 0)
Screenshot: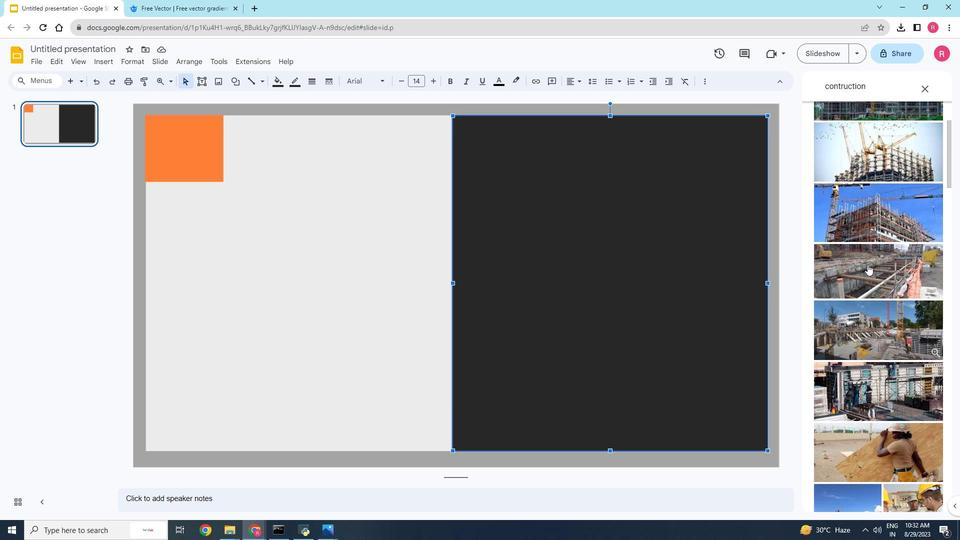 
Action: Mouse scrolled (369, 63) with delta (0, 0)
Screenshot: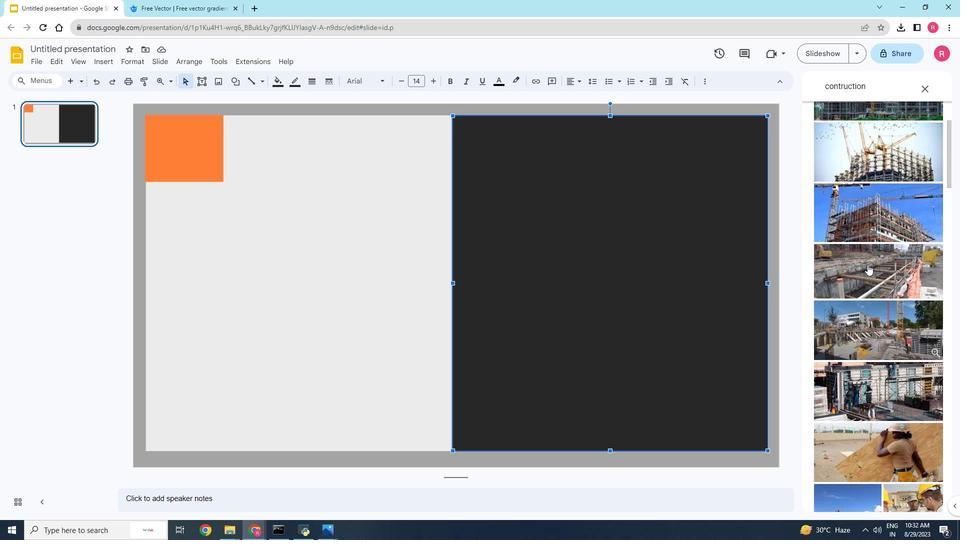 
Action: Mouse moved to (369, 144)
Screenshot: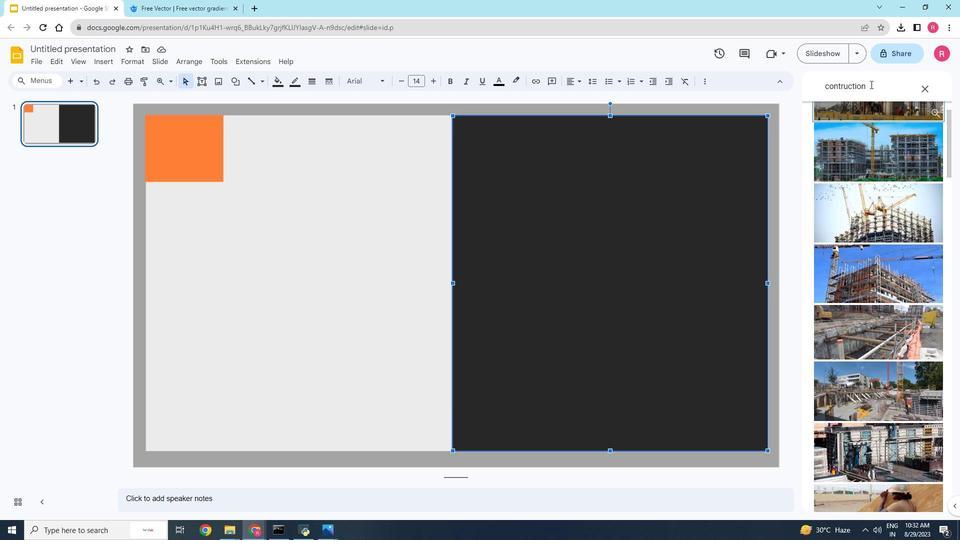 
Action: Mouse pressed left at (369, 144)
Screenshot: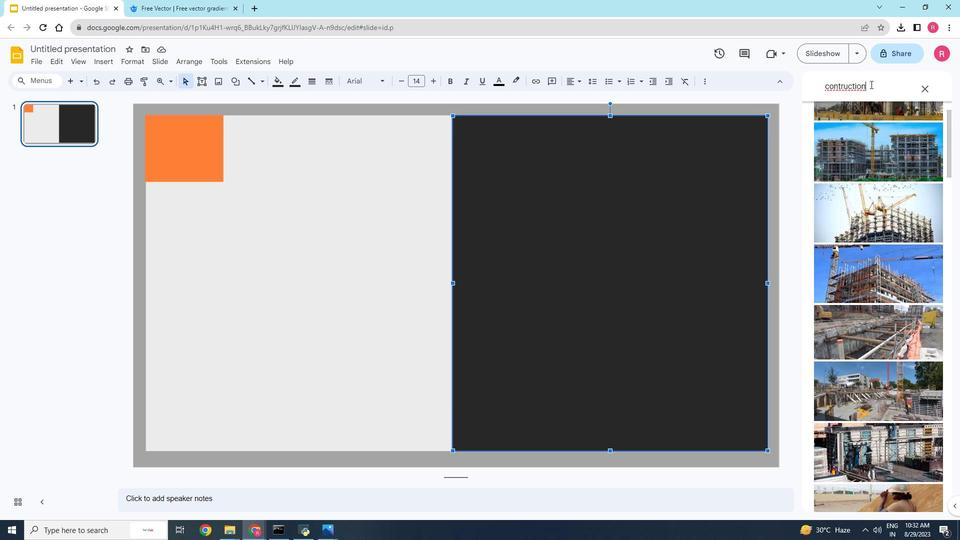 
Action: Key pressed <Key.space>expert<Key.enter>
Screenshot: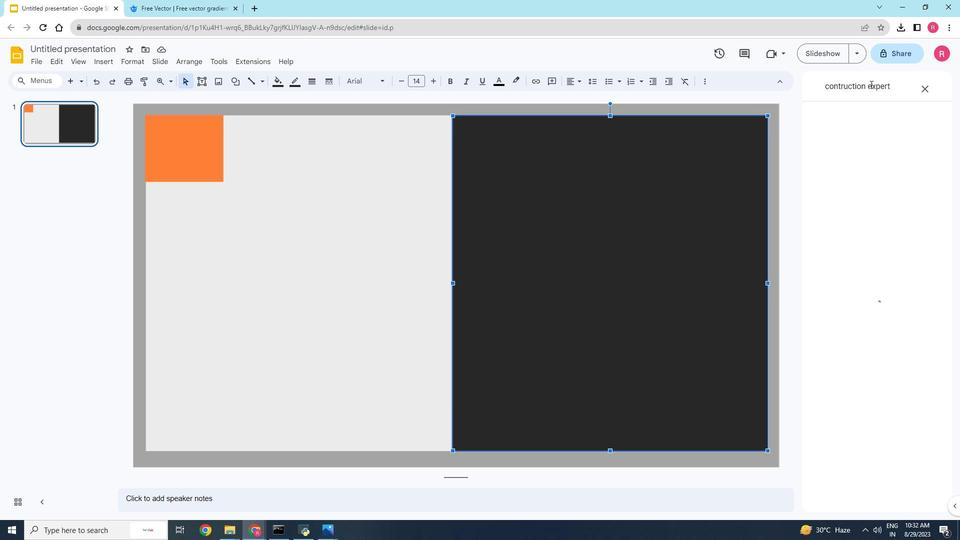 
Action: Mouse moved to (369, 109)
Screenshot: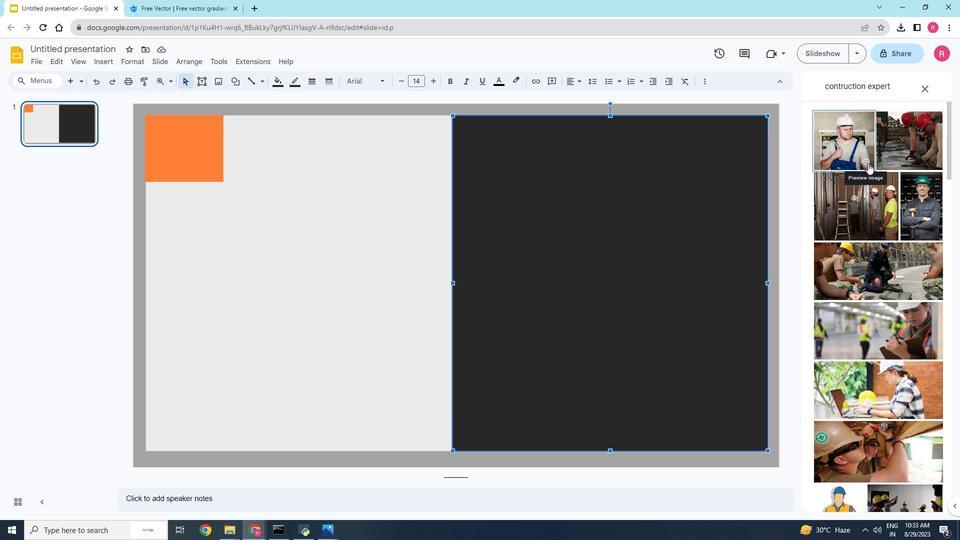 
Action: Mouse scrolled (369, 109) with delta (0, 0)
Screenshot: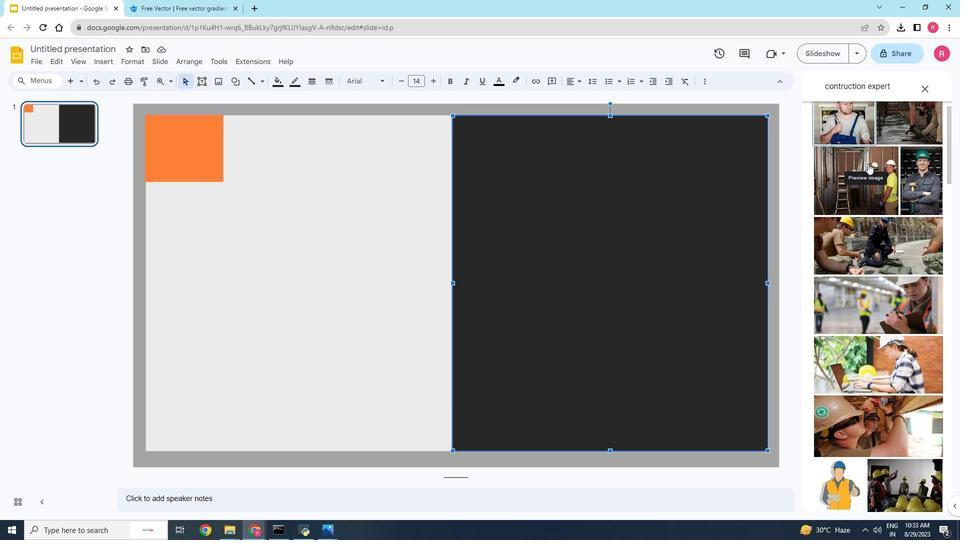 
Action: Mouse scrolled (369, 109) with delta (0, 0)
Screenshot: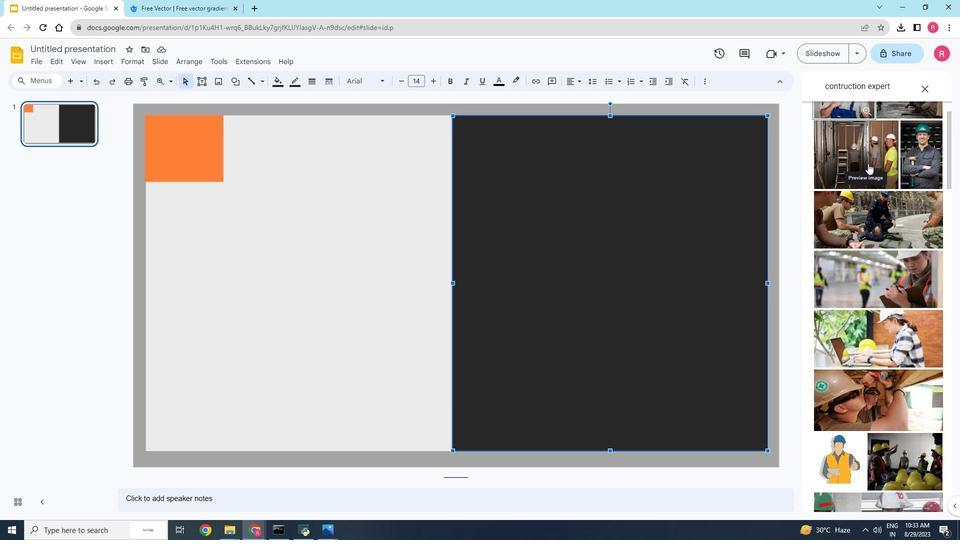 
Action: Mouse scrolled (369, 109) with delta (0, 0)
Screenshot: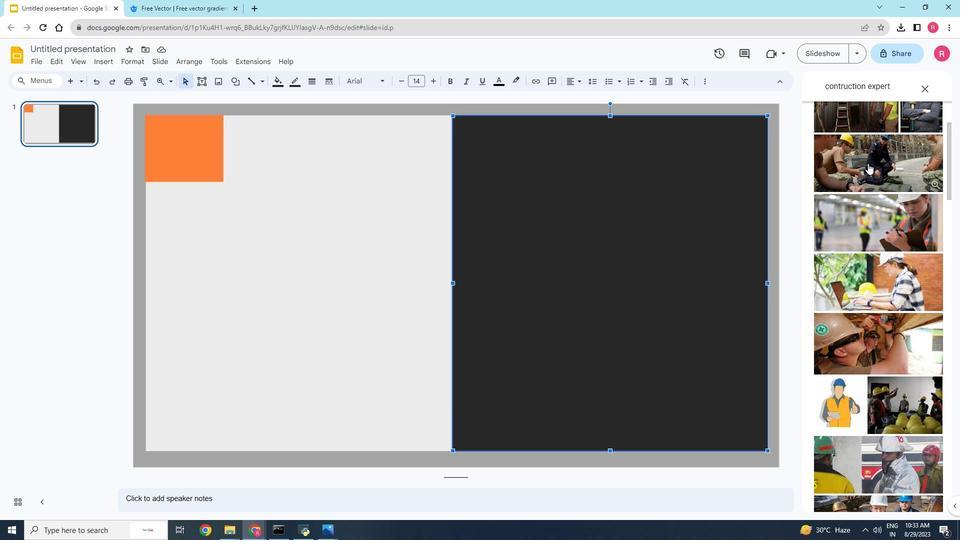 
Action: Mouse scrolled (369, 109) with delta (0, 0)
Screenshot: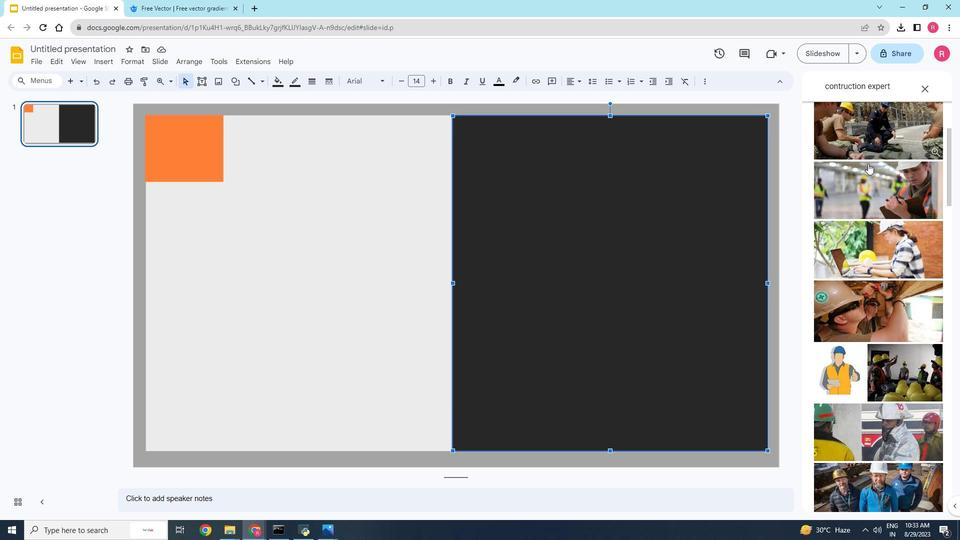 
Action: Mouse scrolled (369, 109) with delta (0, 0)
Screenshot: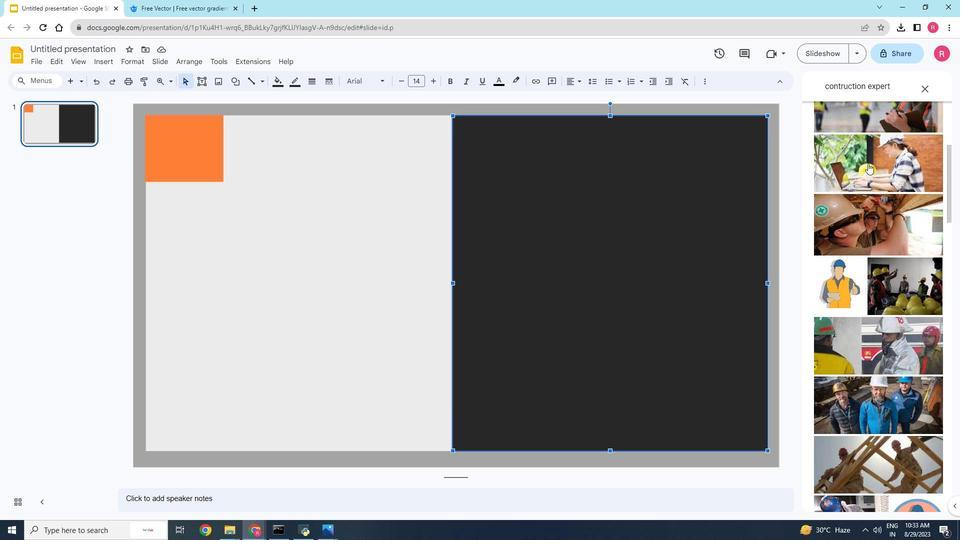 
Action: Mouse scrolled (369, 109) with delta (0, 0)
Screenshot: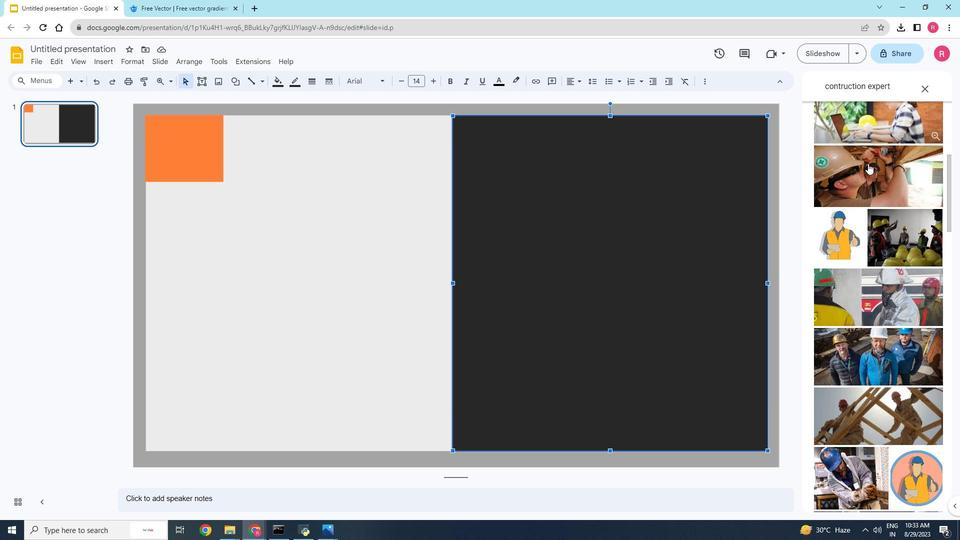 
Action: Mouse scrolled (369, 109) with delta (0, 0)
Screenshot: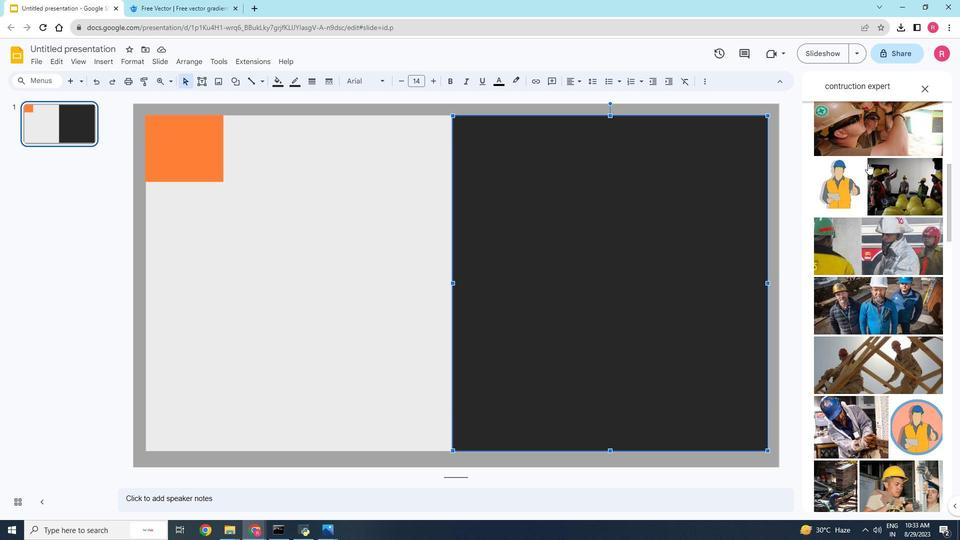 
Action: Mouse scrolled (369, 108) with delta (0, 0)
Screenshot: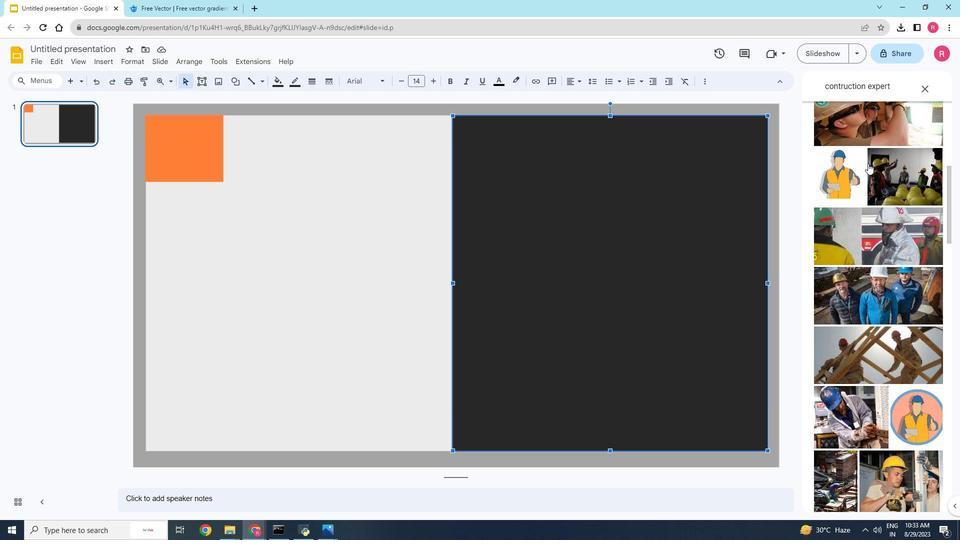 
Action: Mouse scrolled (369, 108) with delta (0, 0)
Screenshot: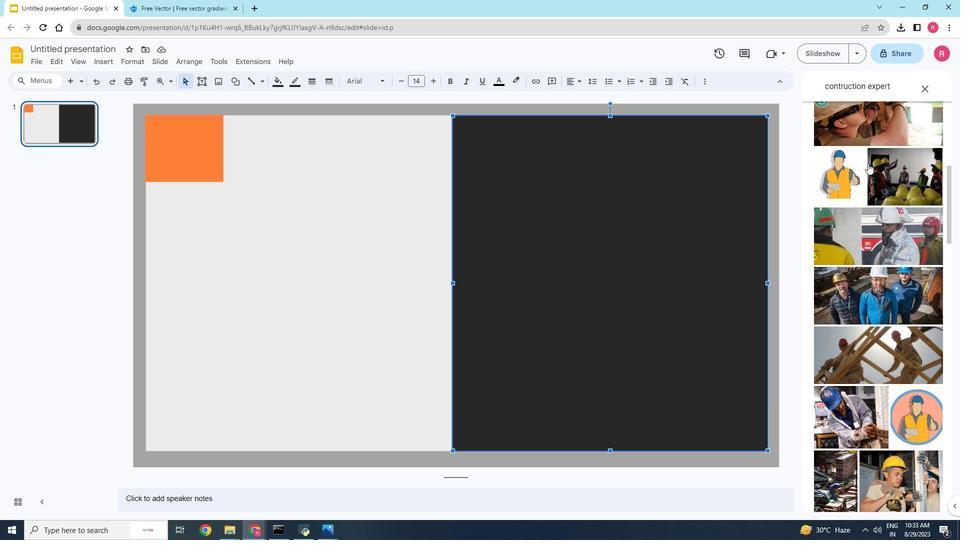 
Action: Mouse moved to (372, 146)
Screenshot: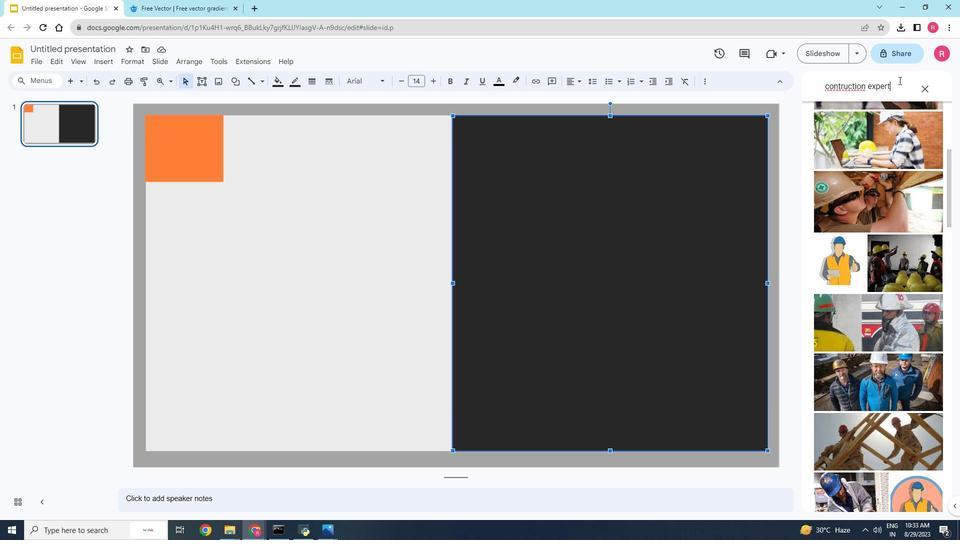 
Action: Mouse pressed left at (372, 146)
Screenshot: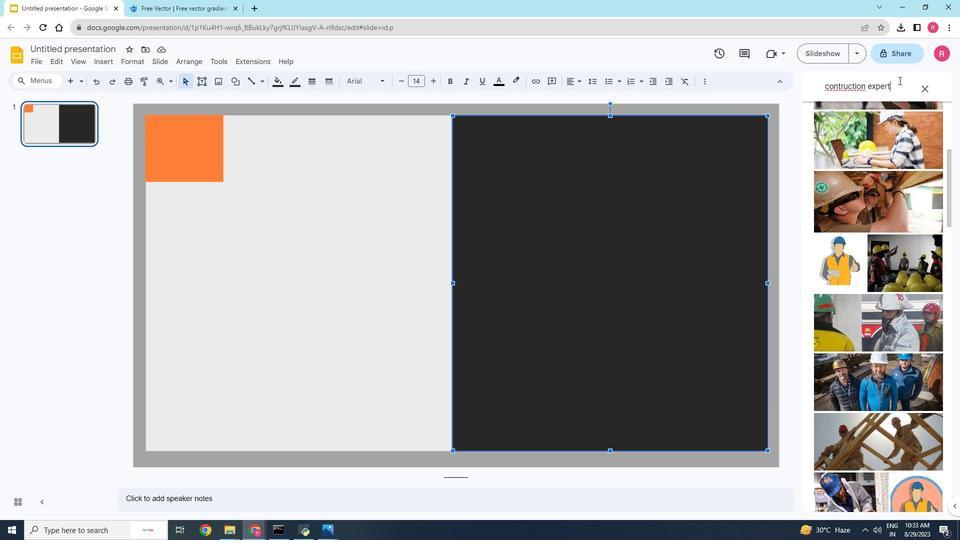 
Action: Key pressed s<Key.enter>
Screenshot: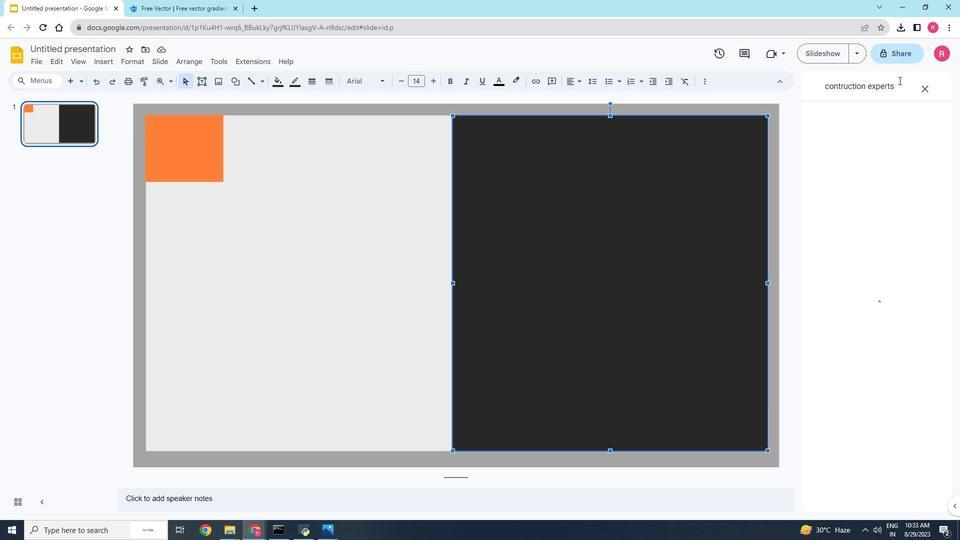 
Action: Mouse moved to (370, 69)
Screenshot: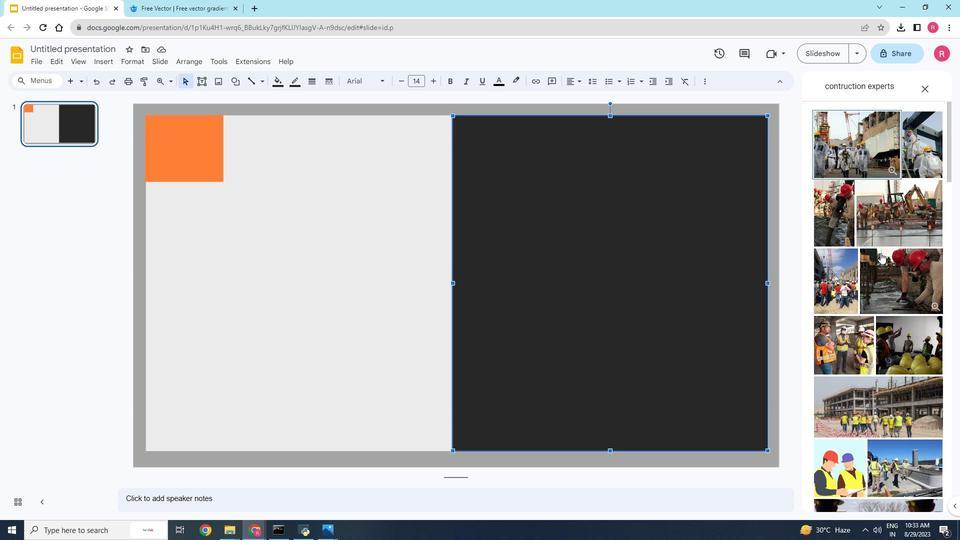 
Action: Mouse scrolled (370, 69) with delta (0, 0)
Screenshot: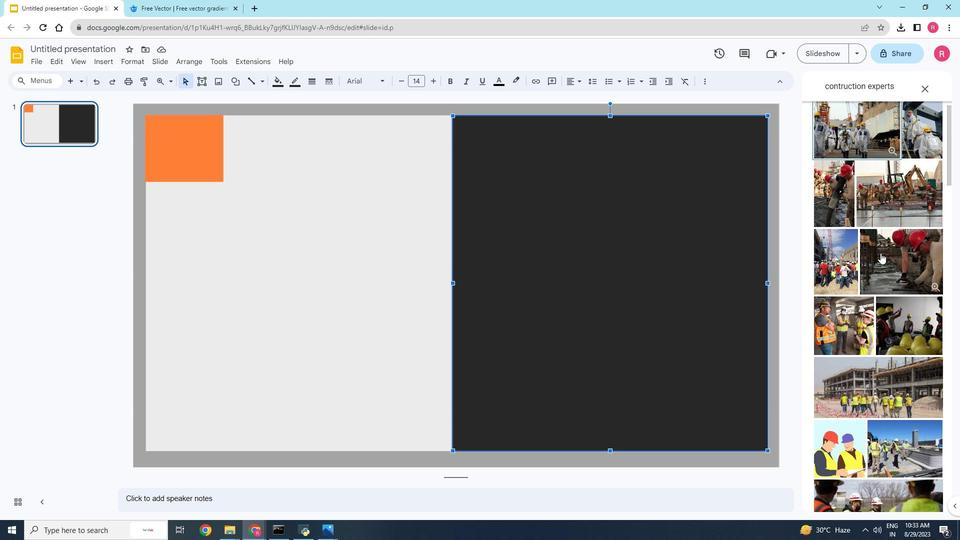 
Action: Mouse scrolled (370, 69) with delta (0, 0)
Screenshot: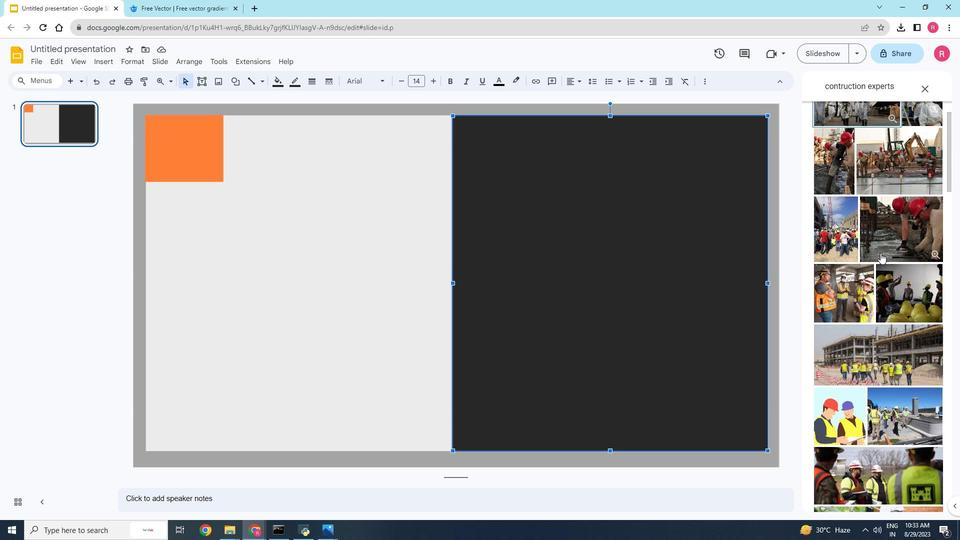 
Action: Mouse scrolled (370, 69) with delta (0, 0)
Screenshot: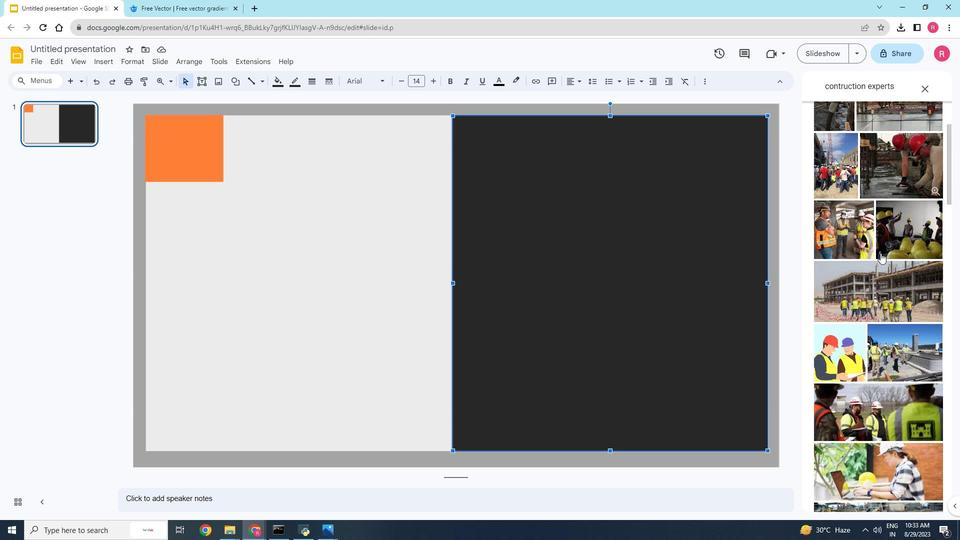 
Action: Mouse scrolled (370, 69) with delta (0, 0)
Screenshot: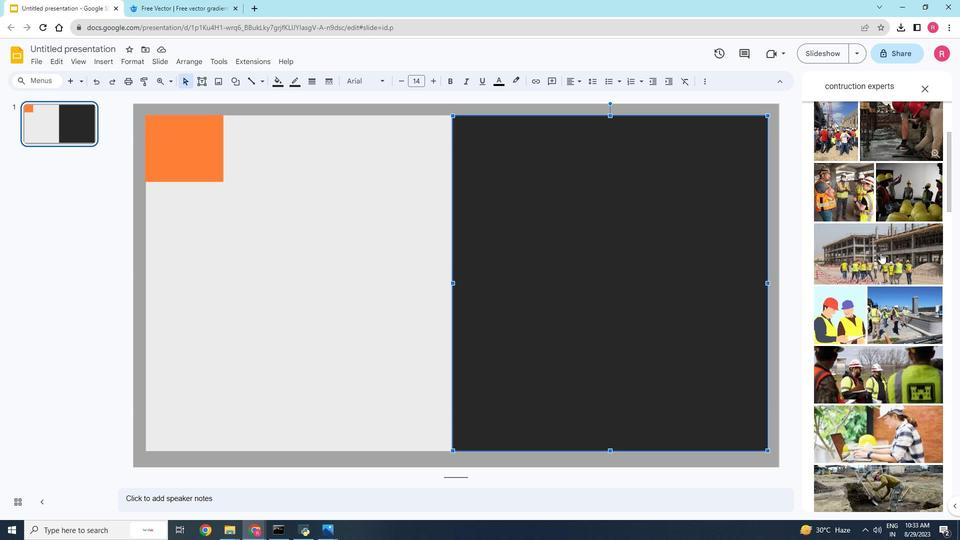 
Action: Mouse scrolled (370, 69) with delta (0, 0)
Screenshot: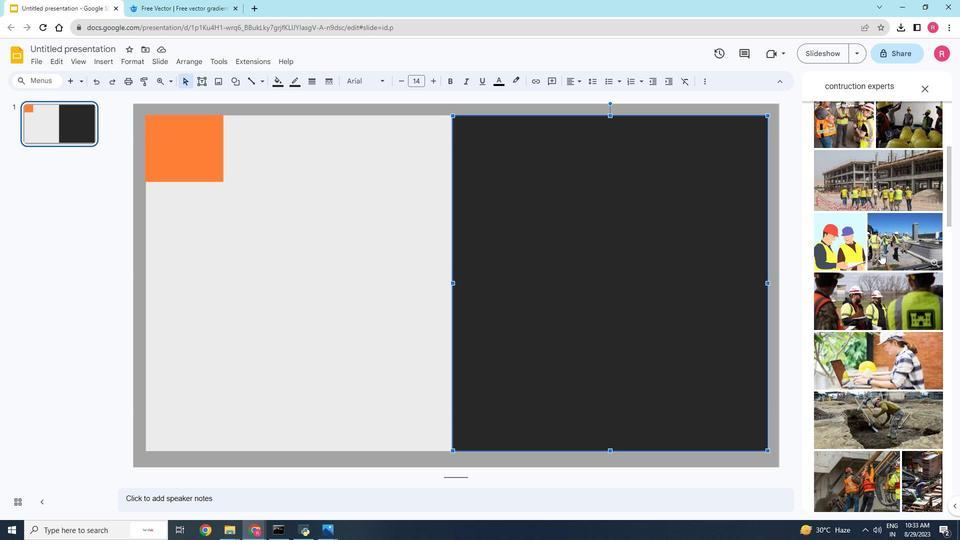 
Action: Mouse scrolled (370, 69) with delta (0, 0)
Screenshot: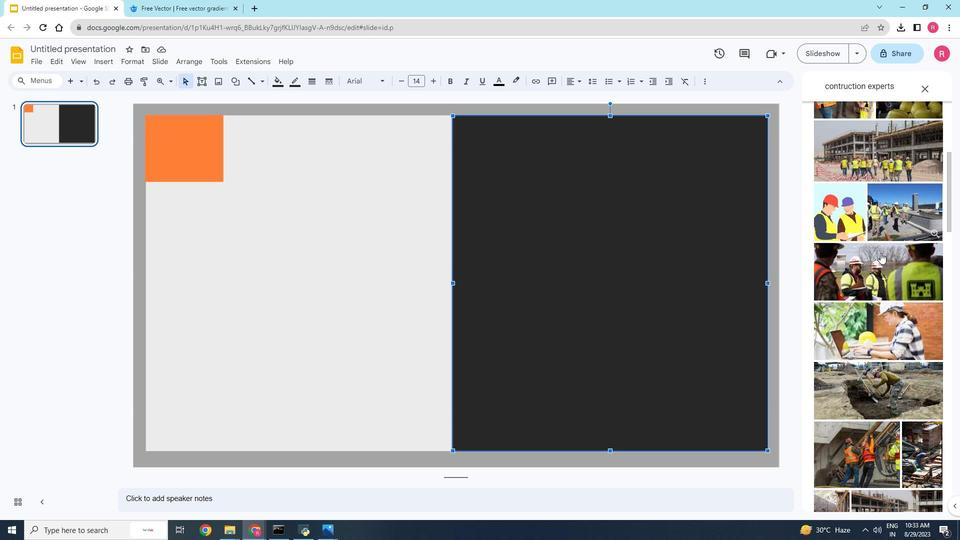 
Action: Mouse scrolled (370, 69) with delta (0, 0)
Screenshot: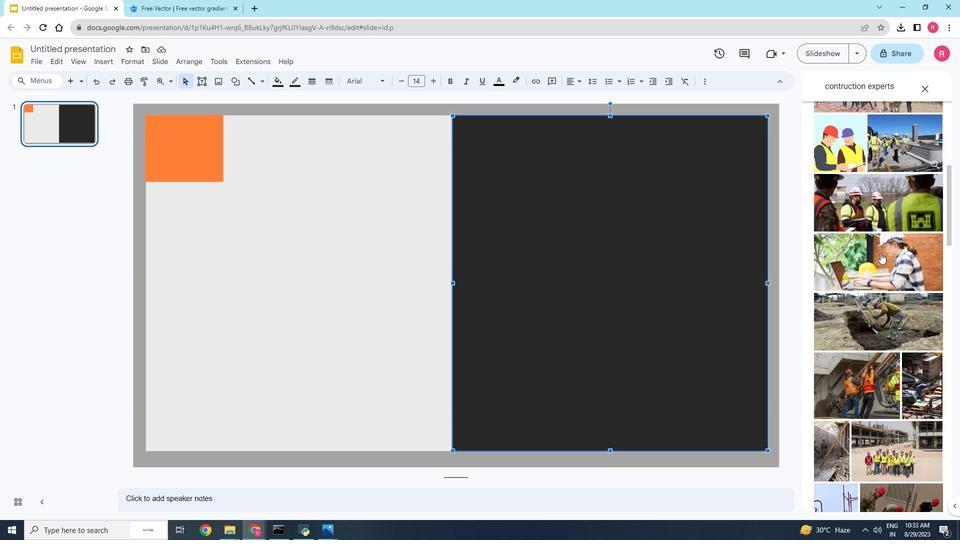 
Action: Mouse scrolled (370, 69) with delta (0, 0)
Screenshot: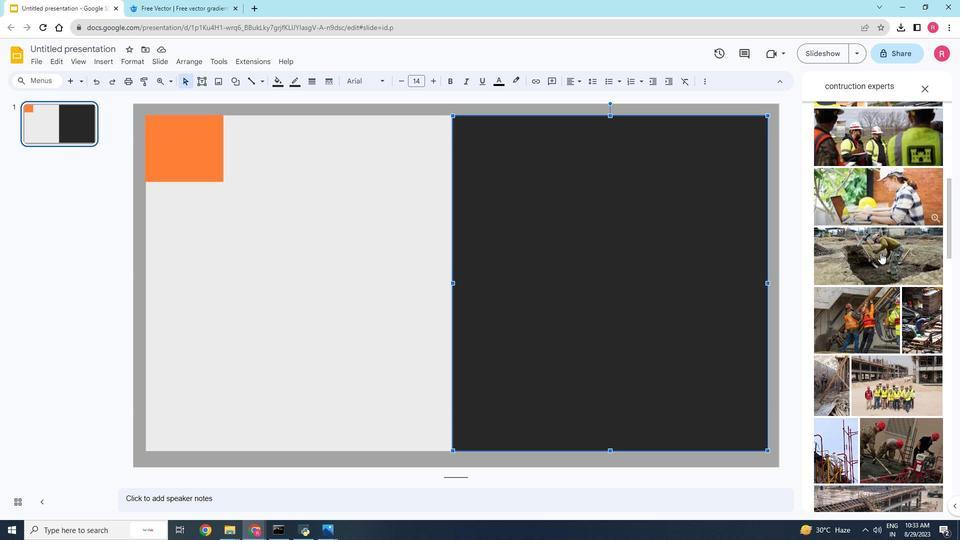 
Action: Mouse scrolled (370, 69) with delta (0, 0)
Screenshot: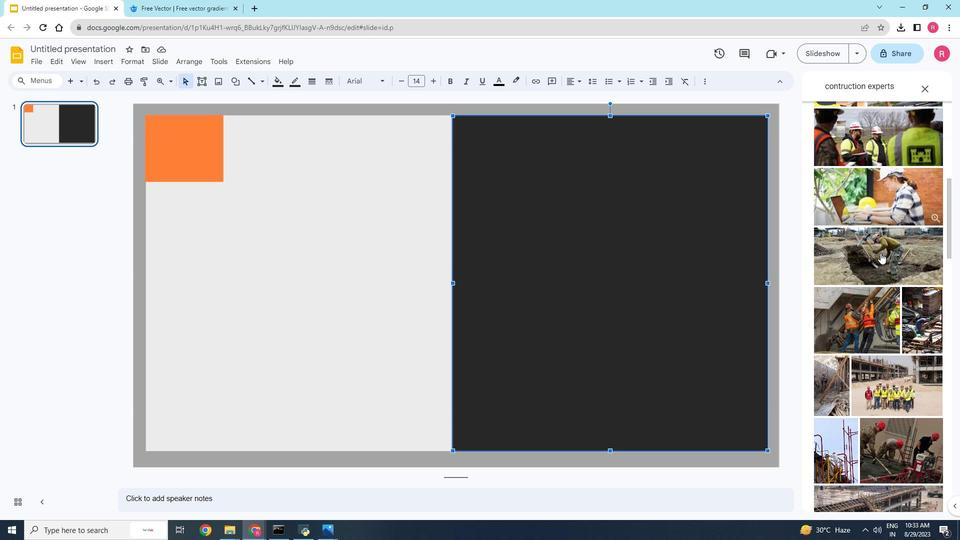 
Action: Mouse scrolled (370, 69) with delta (0, 0)
Screenshot: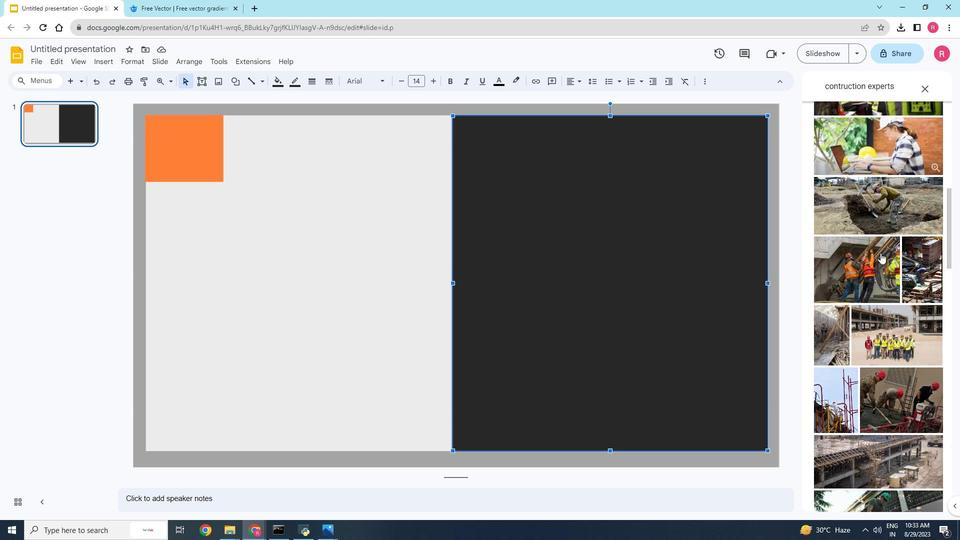 
Action: Mouse scrolled (370, 69) with delta (0, 0)
Screenshot: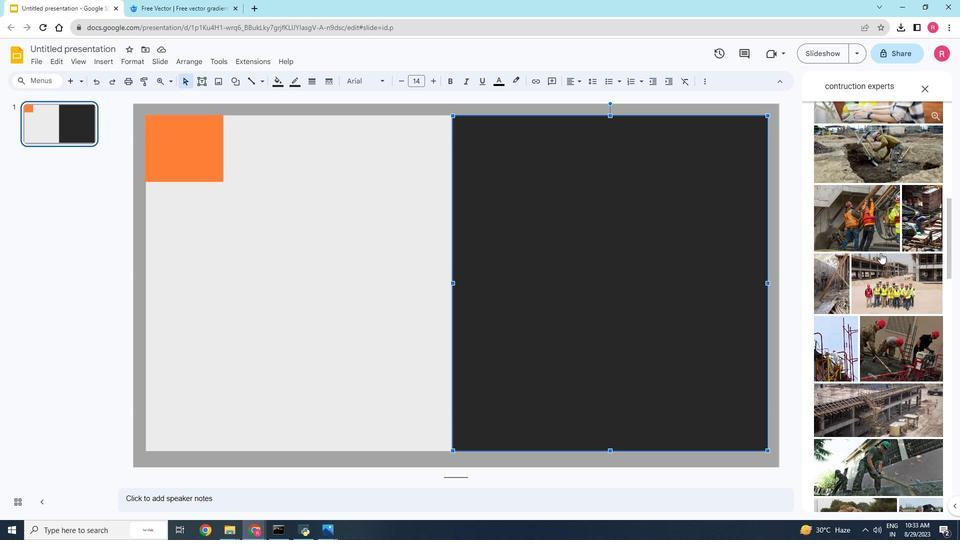 
Action: Mouse scrolled (370, 69) with delta (0, 0)
Screenshot: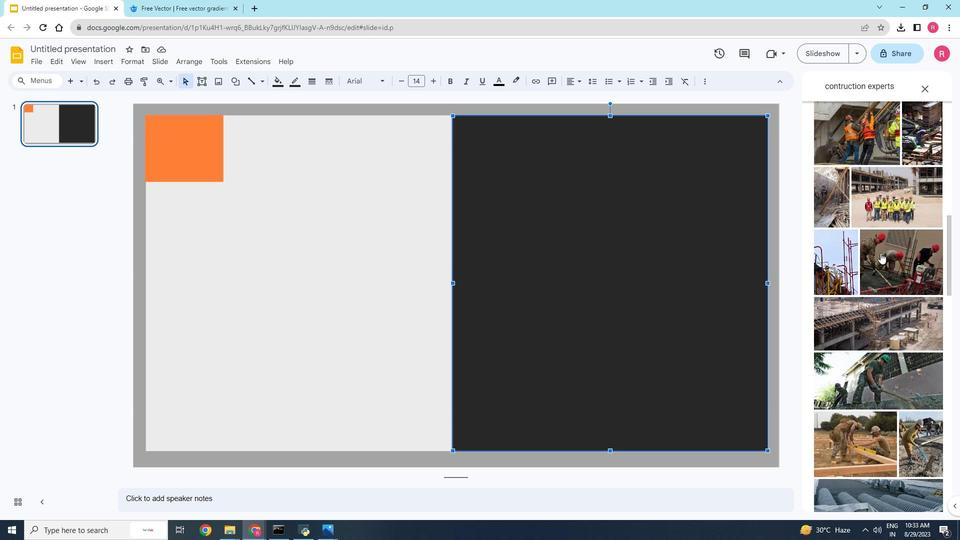 
Action: Mouse scrolled (370, 69) with delta (0, 0)
Screenshot: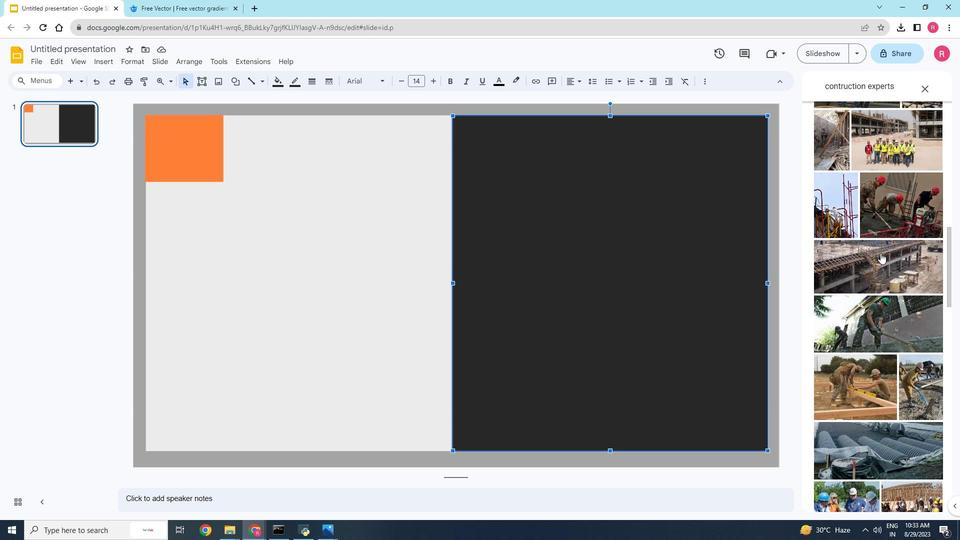 
Action: Mouse scrolled (370, 69) with delta (0, 0)
Screenshot: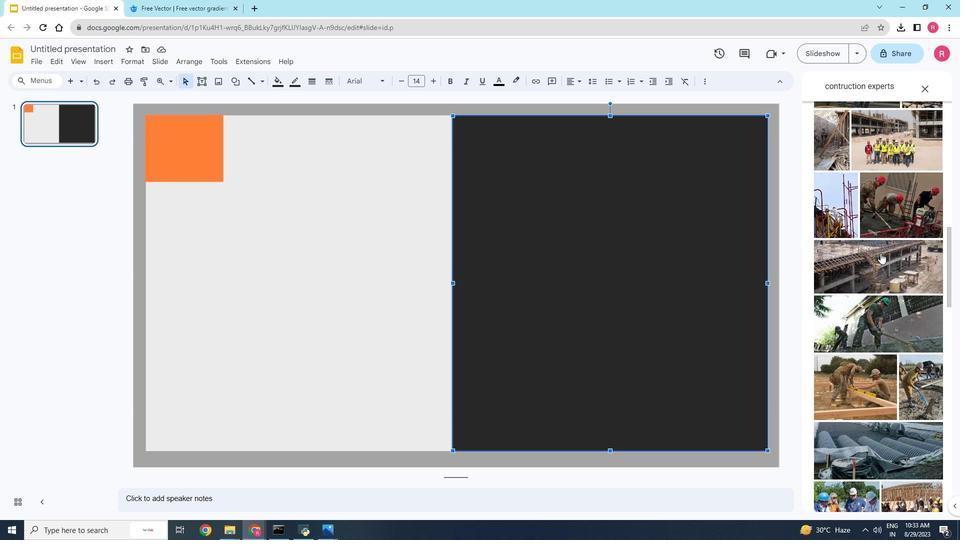 
Action: Mouse scrolled (370, 69) with delta (0, 0)
Screenshot: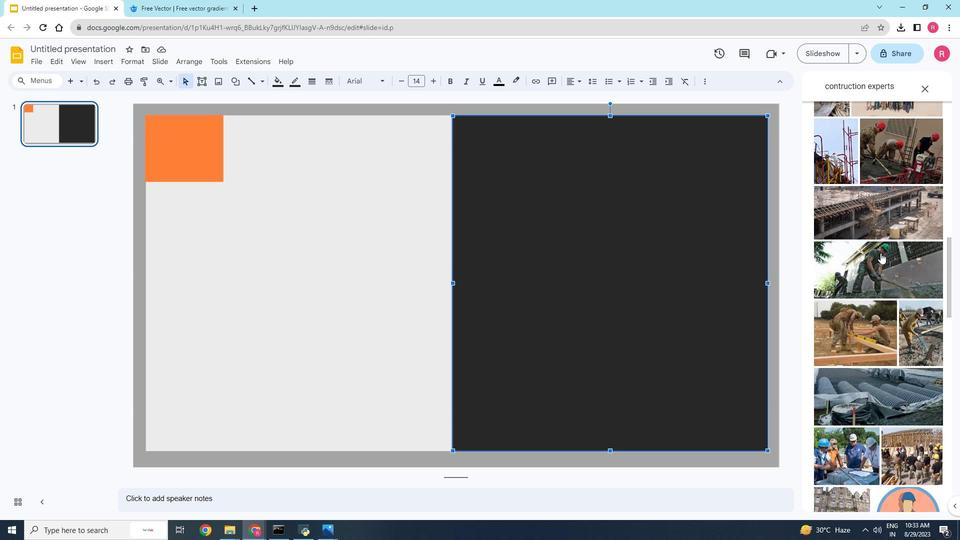 
Action: Mouse scrolled (370, 68) with delta (0, 0)
Screenshot: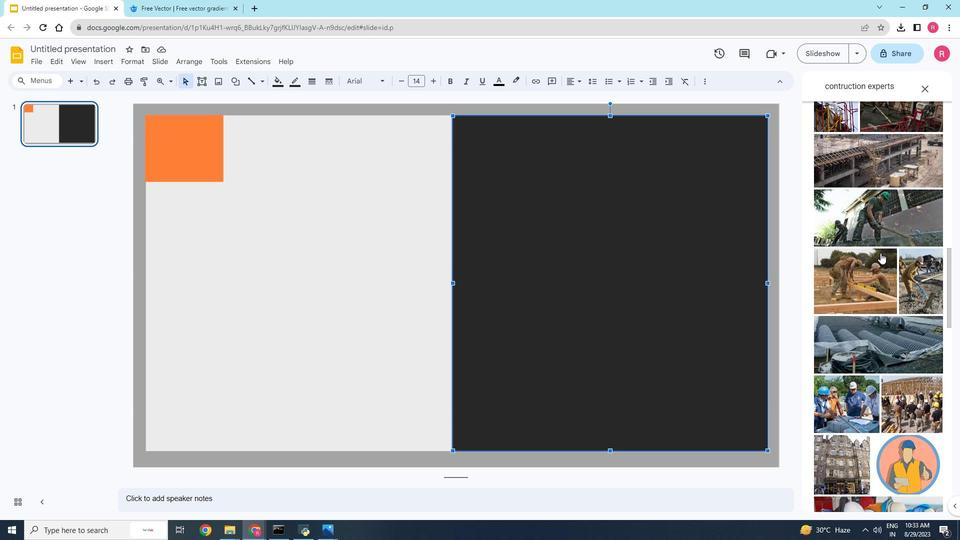 
Action: Mouse scrolled (370, 68) with delta (0, 0)
Screenshot: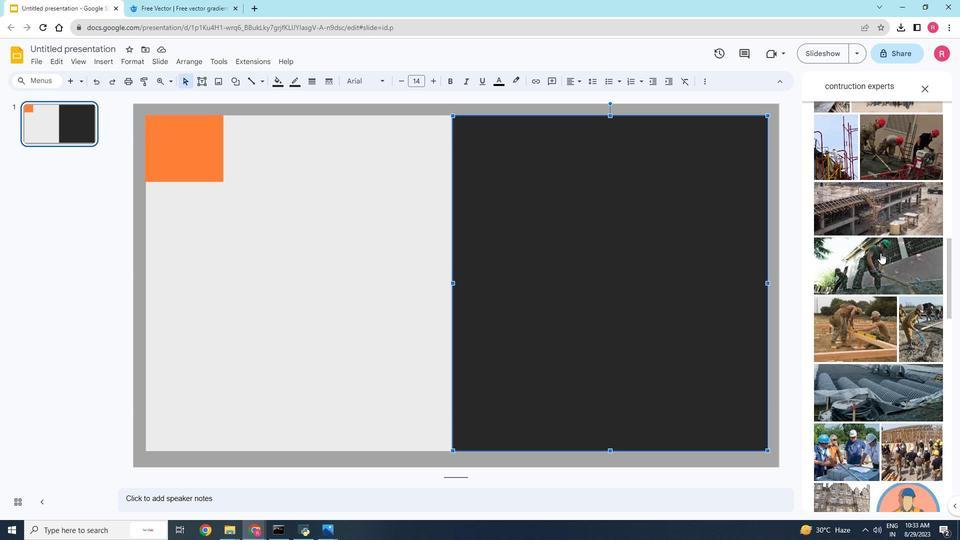 
Action: Mouse scrolled (370, 68) with delta (0, 0)
Screenshot: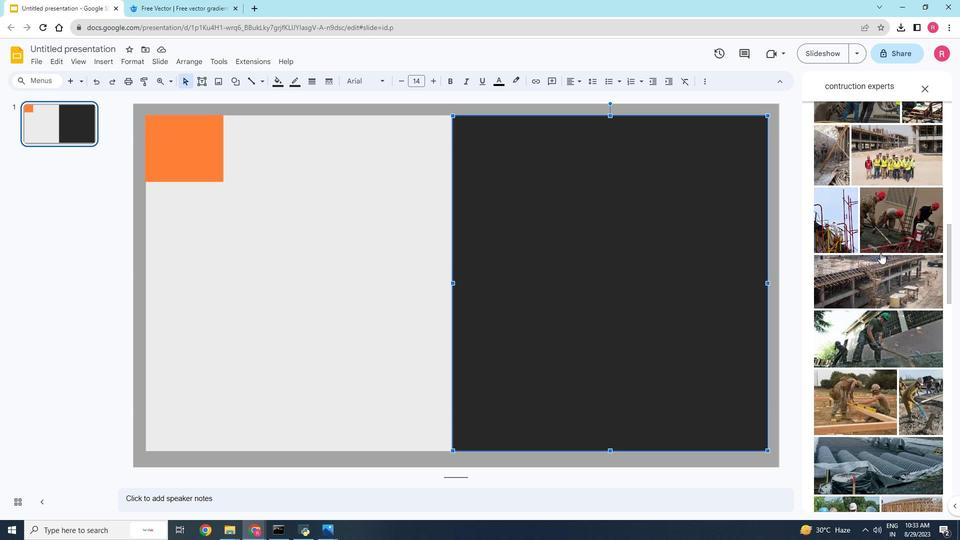 
Action: Mouse scrolled (370, 68) with delta (0, 0)
Screenshot: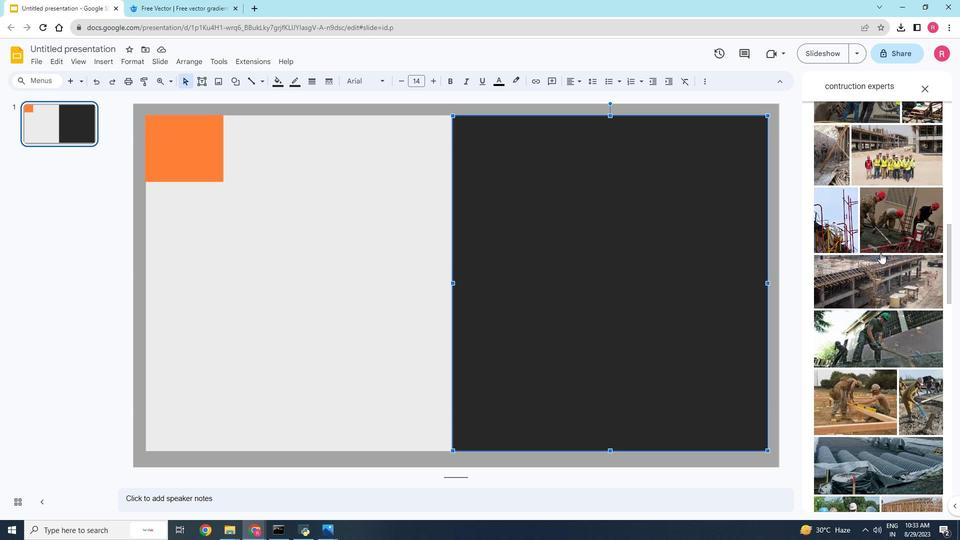 
Action: Mouse scrolled (370, 68) with delta (0, 0)
Screenshot: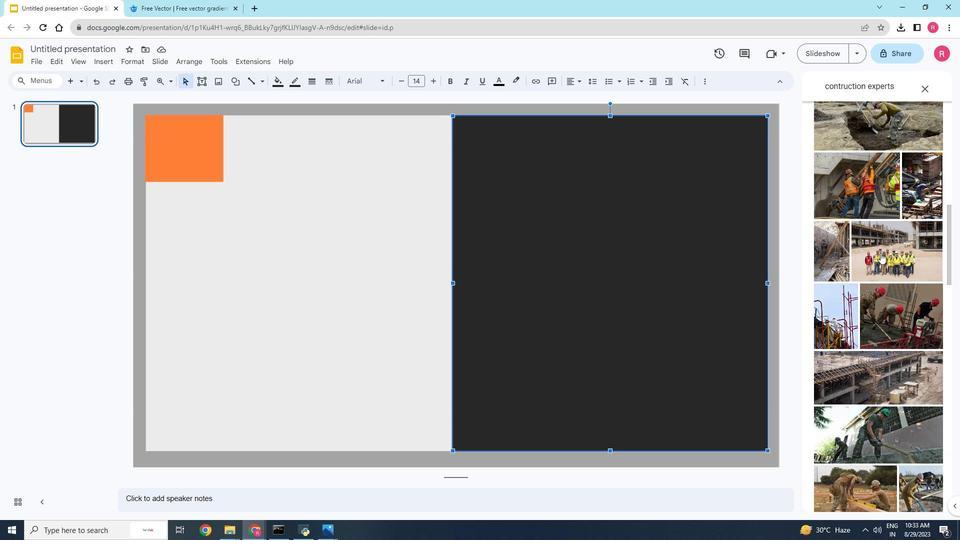
Action: Mouse scrolled (370, 68) with delta (0, 0)
Screenshot: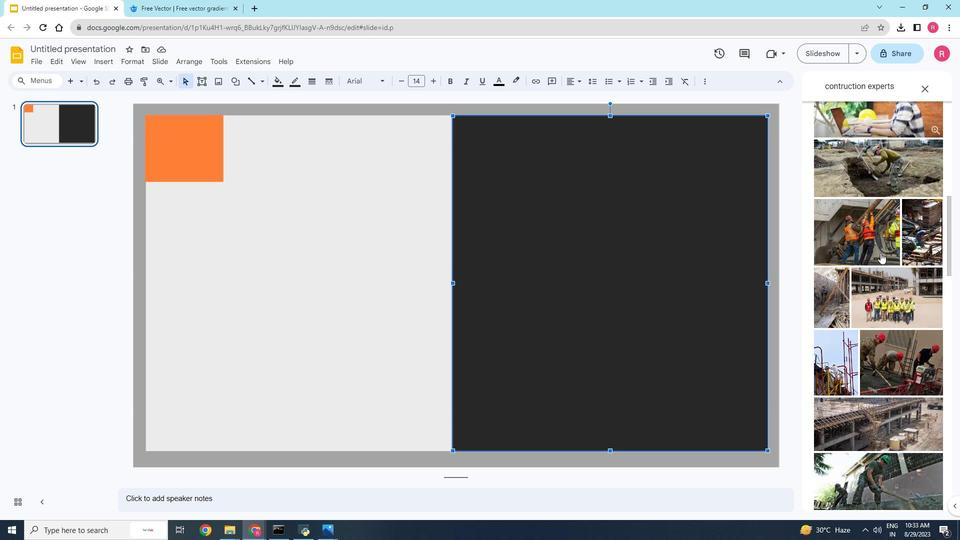
Action: Mouse scrolled (370, 69) with delta (0, 0)
Screenshot: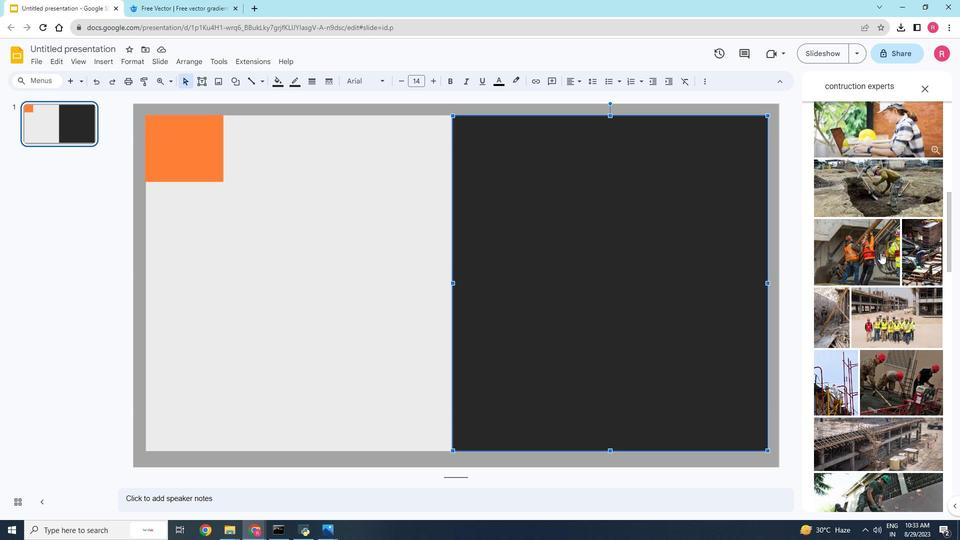 
Action: Mouse scrolled (370, 68) with delta (0, 0)
Screenshot: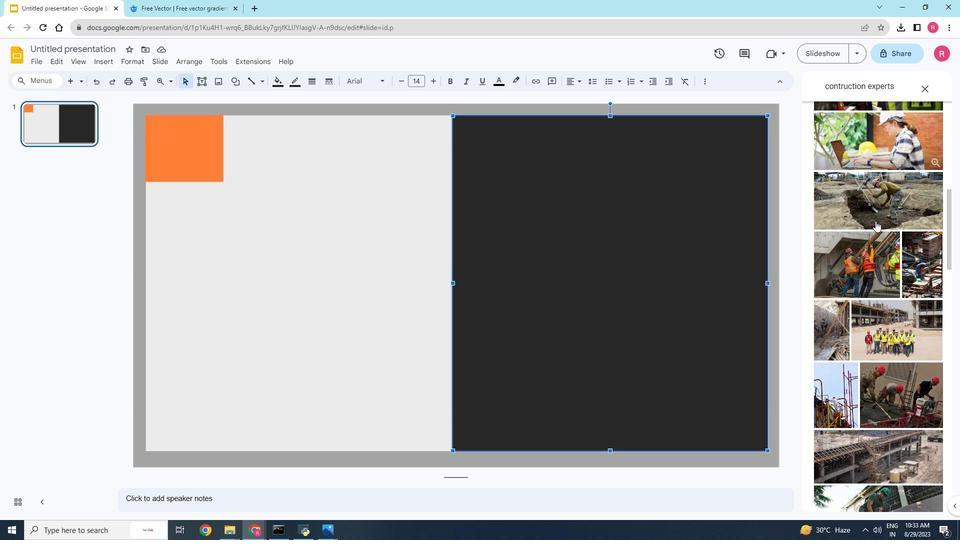 
Action: Mouse scrolled (370, 68) with delta (0, 0)
Screenshot: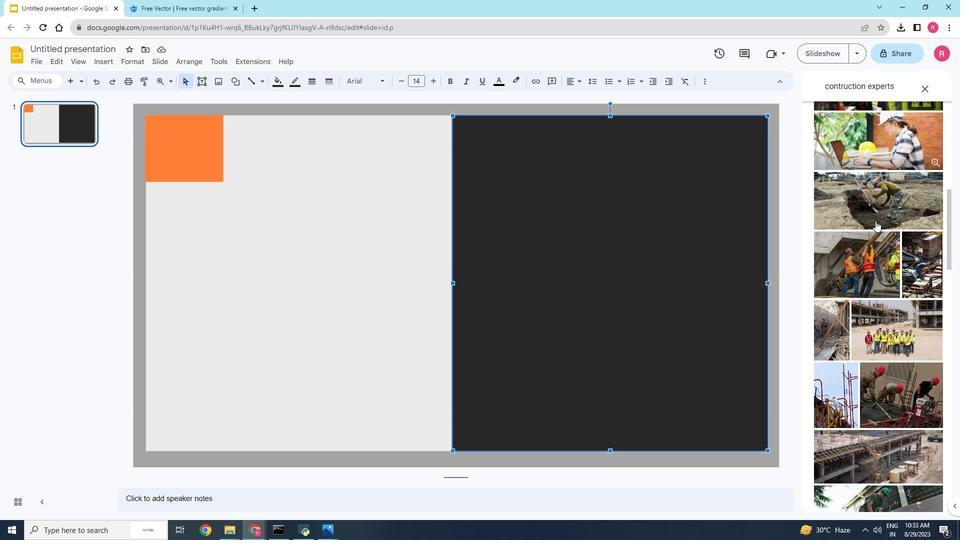
Action: Mouse moved to (372, 144)
Screenshot: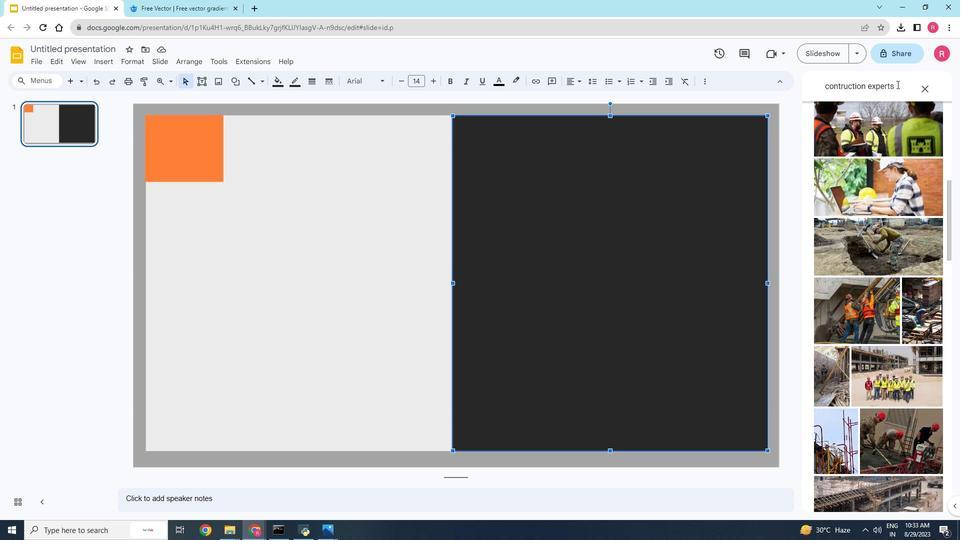 
Action: Mouse pressed left at (372, 144)
Screenshot: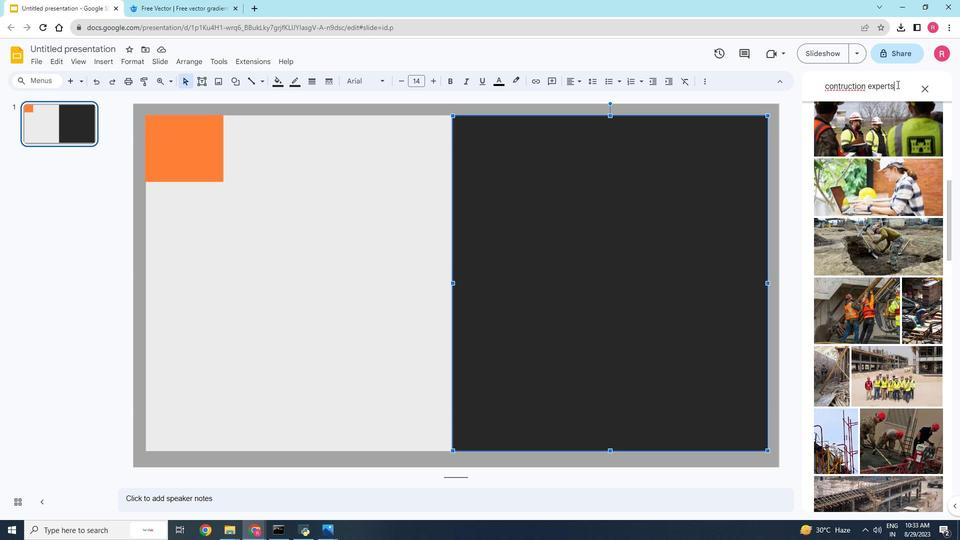 
Action: Mouse moved to (371, 144)
Screenshot: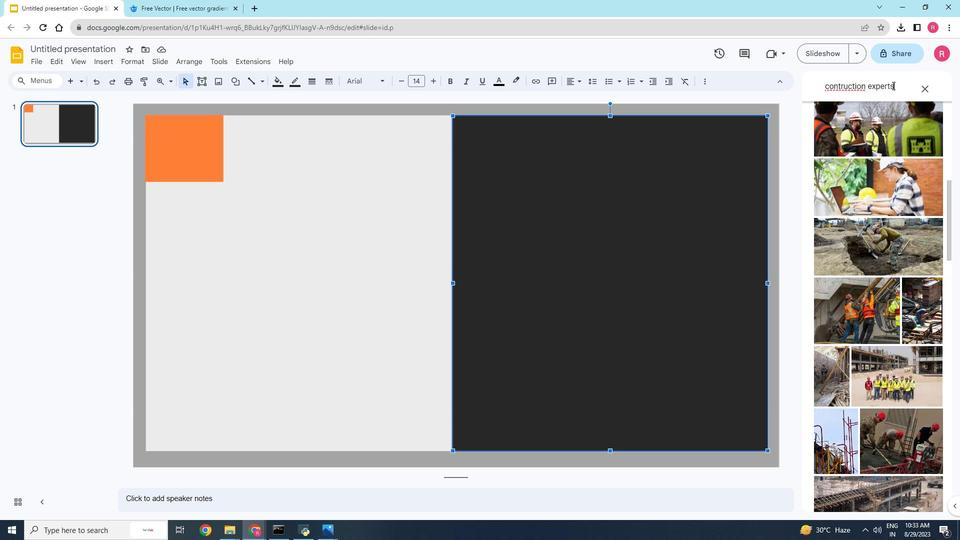 
Action: Key pressed <Key.space>meeting<Key.enter>
Screenshot: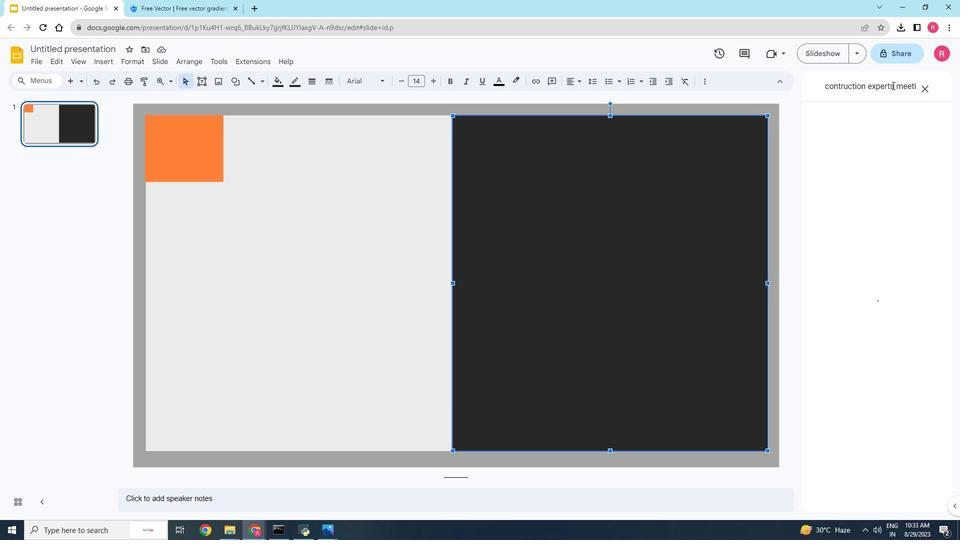 
Action: Mouse moved to (371, 144)
Screenshot: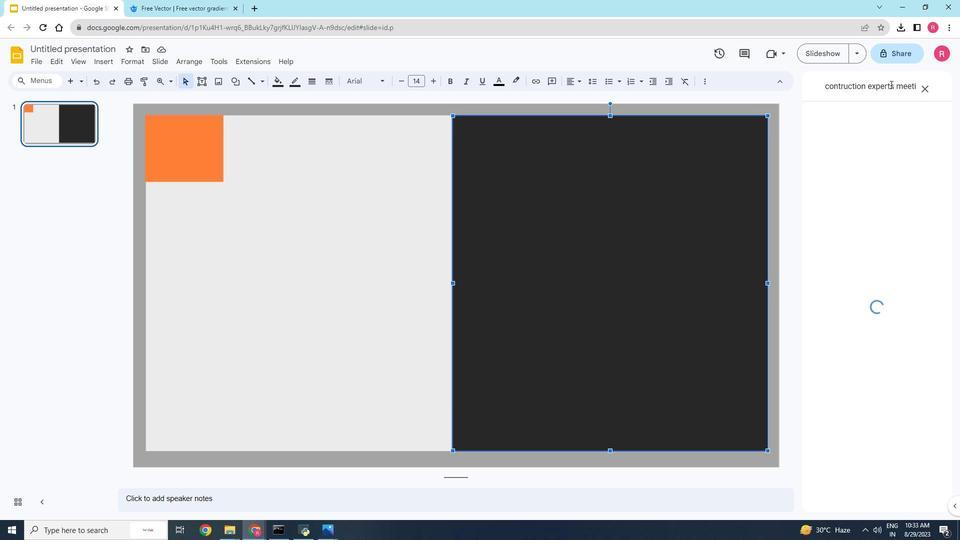 
Action: Mouse scrolled (371, 143) with delta (0, 0)
Screenshot: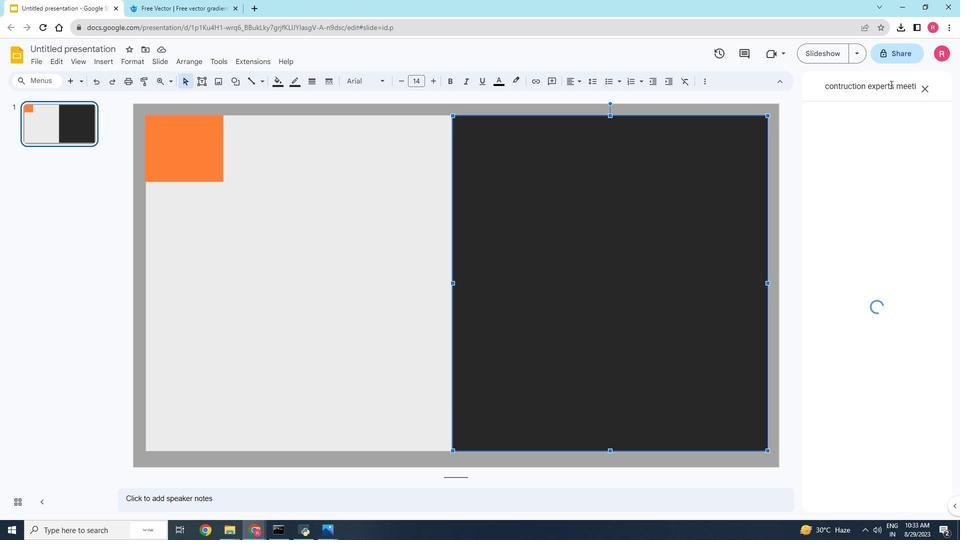 
Action: Mouse moved to (367, 90)
Screenshot: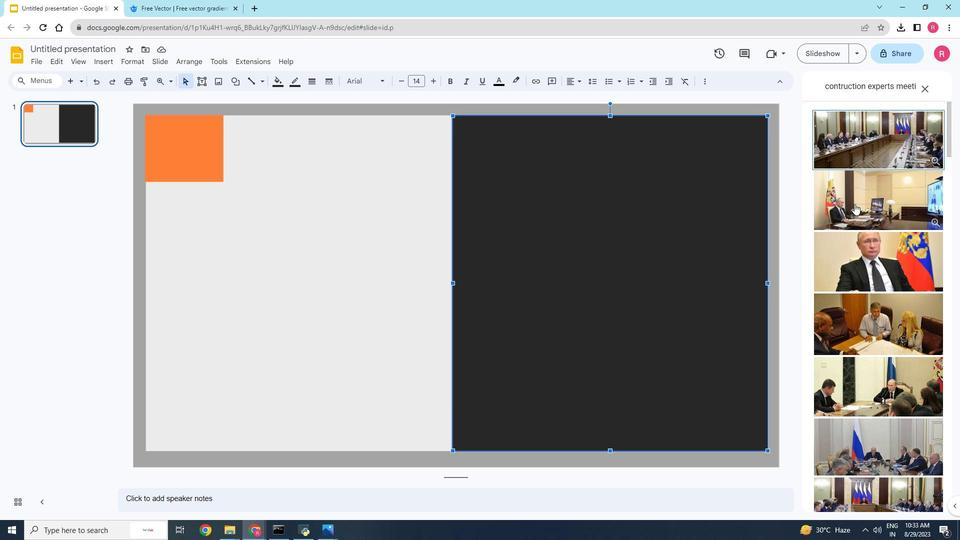 
Action: Mouse scrolled (367, 91) with delta (0, 0)
Screenshot: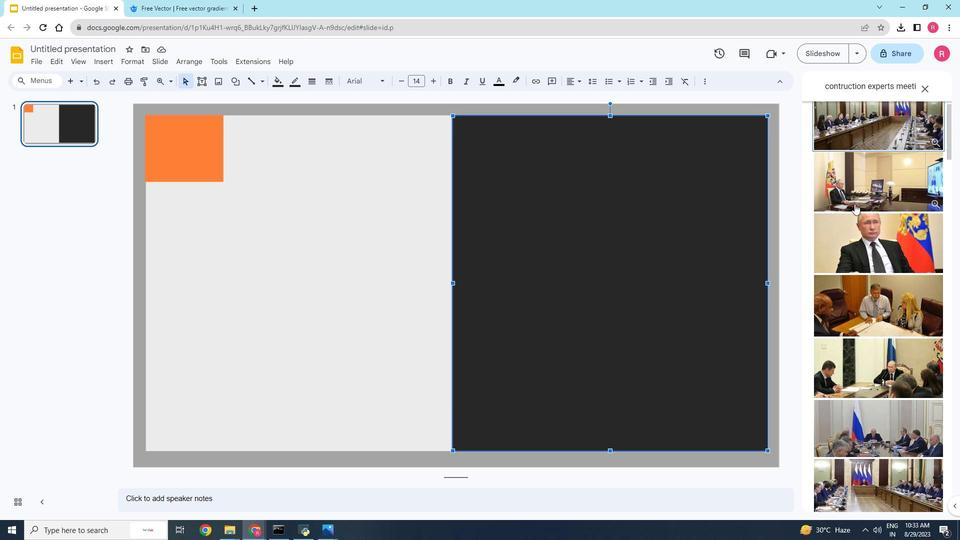 
Action: Mouse scrolled (367, 91) with delta (0, 0)
Screenshot: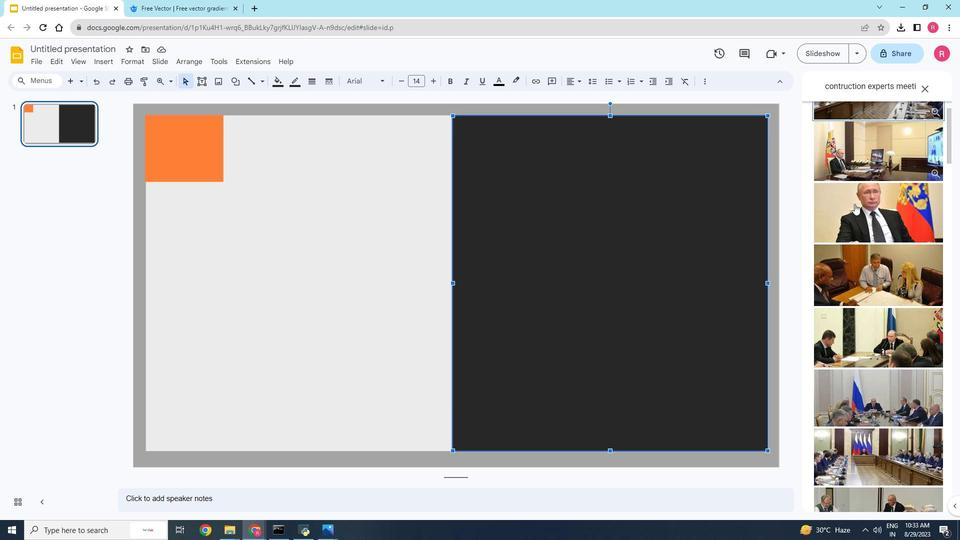 
Action: Mouse scrolled (367, 91) with delta (0, 0)
Screenshot: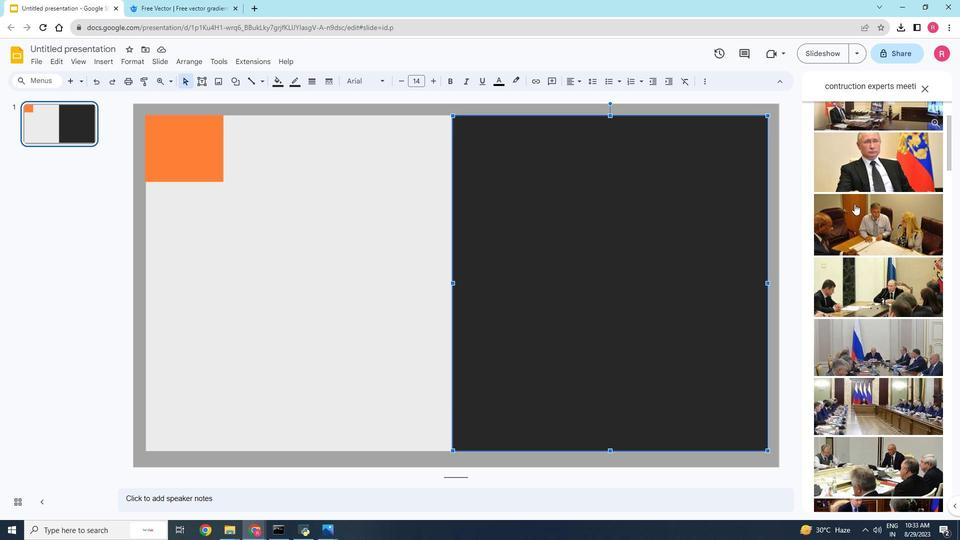 
Action: Mouse scrolled (367, 90) with delta (0, 0)
Screenshot: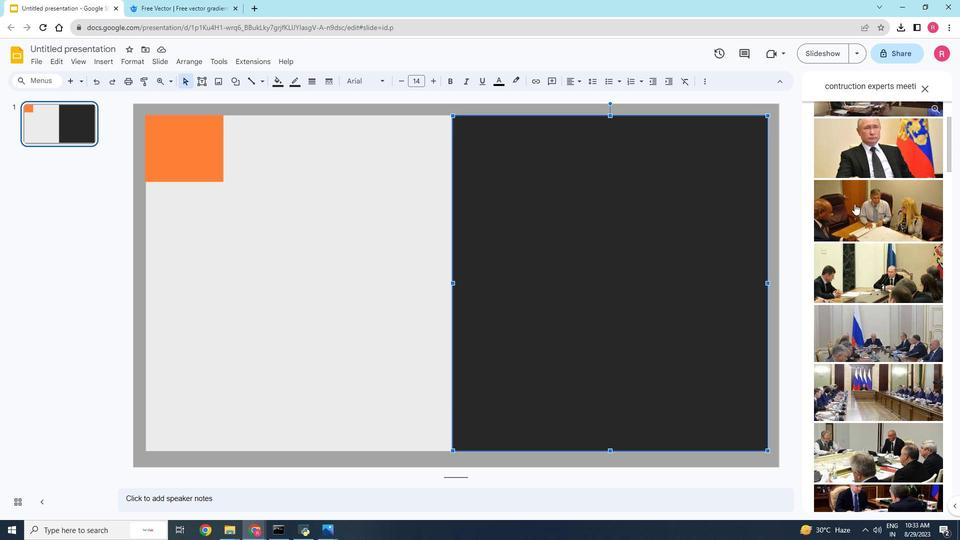 
Action: Mouse scrolled (367, 90) with delta (0, 0)
Screenshot: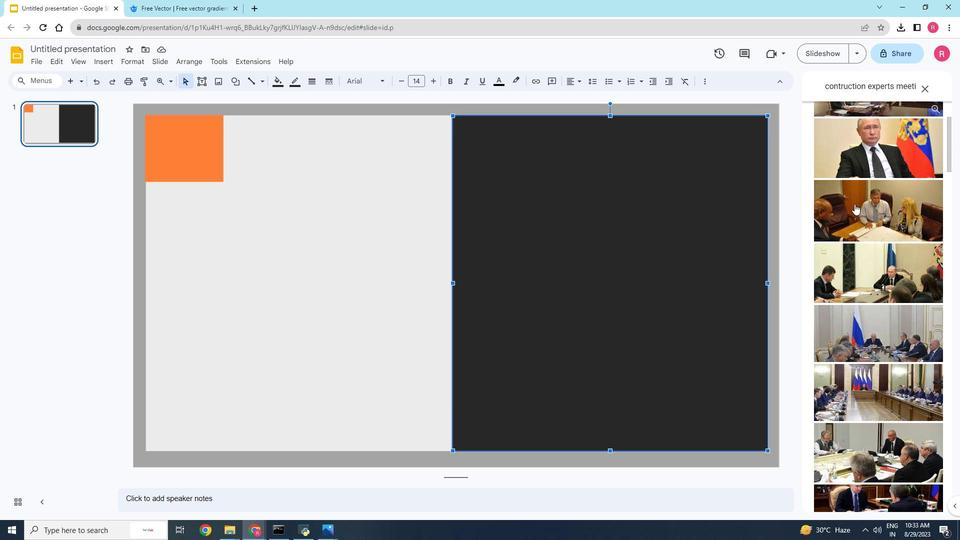 
Action: Mouse scrolled (367, 90) with delta (0, 0)
Screenshot: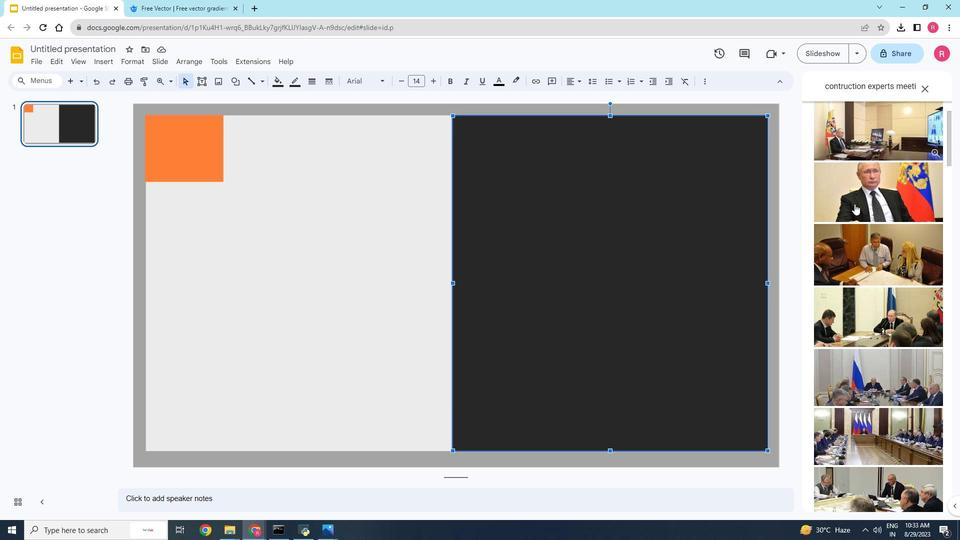 
Action: Mouse moved to (369, 143)
Screenshot: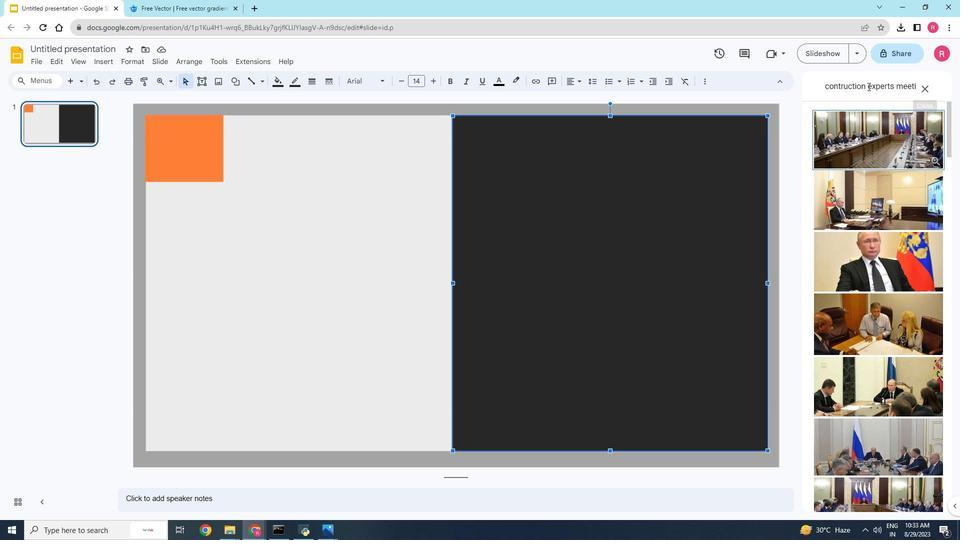 
Action: Mouse pressed left at (369, 143)
Screenshot: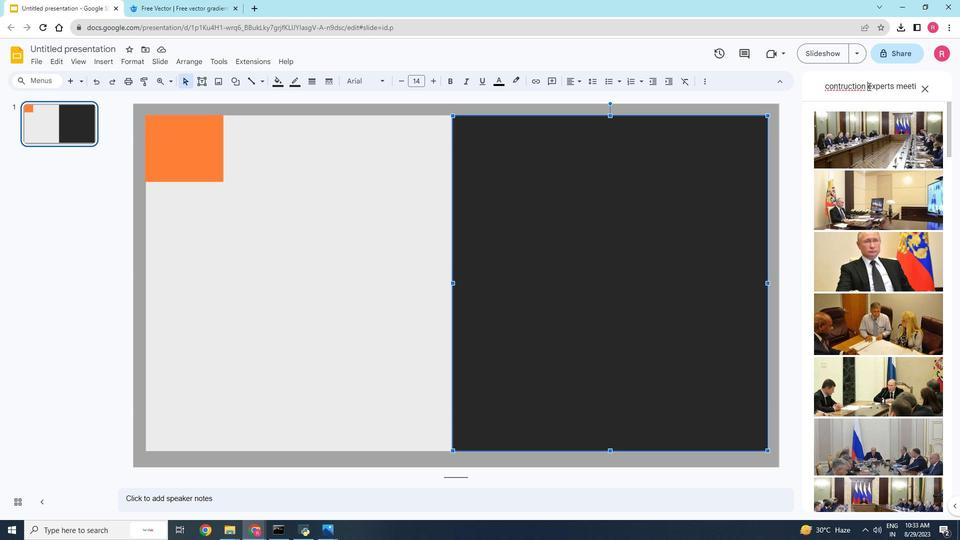 
Action: Mouse moved to (375, 142)
Screenshot: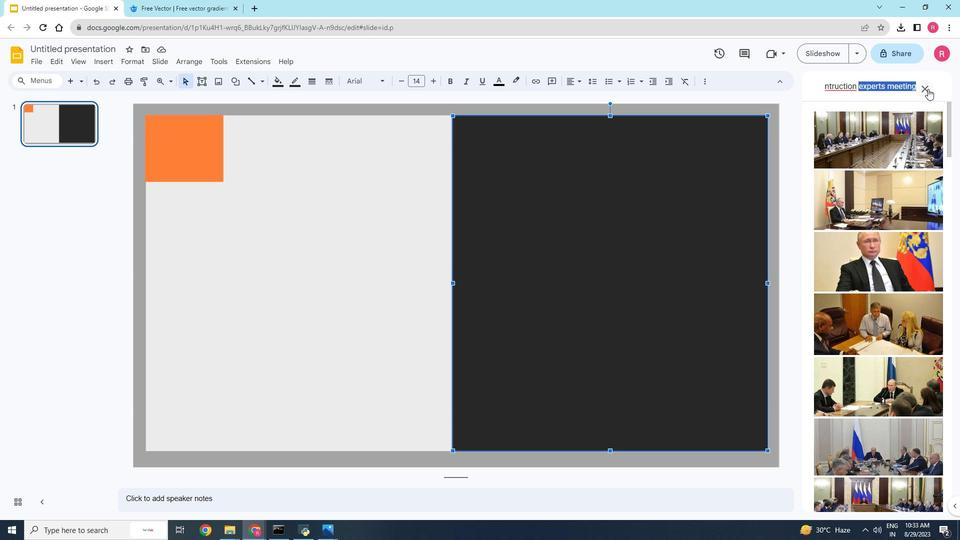 
Action: Key pressed <Key.backspace><Key.backspace>
Screenshot: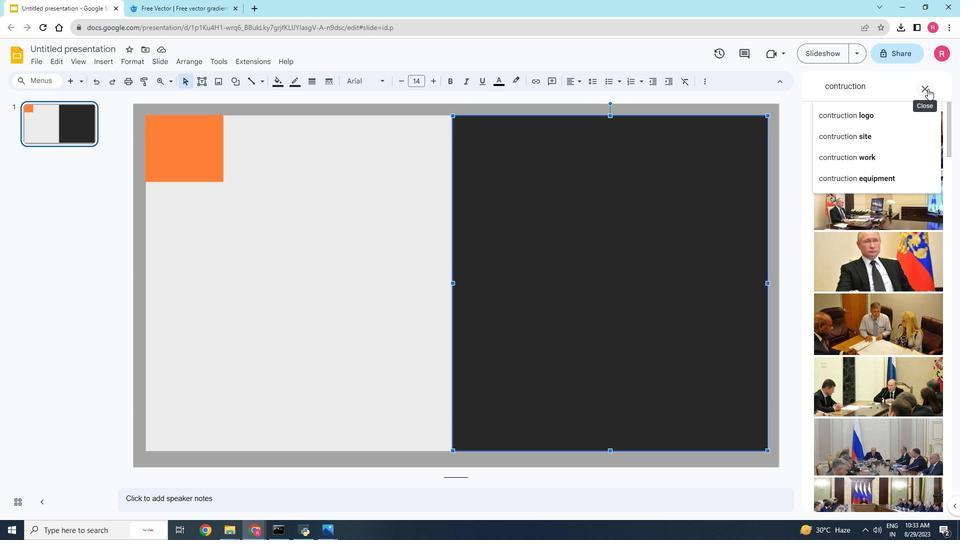 
Action: Mouse scrolled (375, 142) with delta (0, 0)
Screenshot: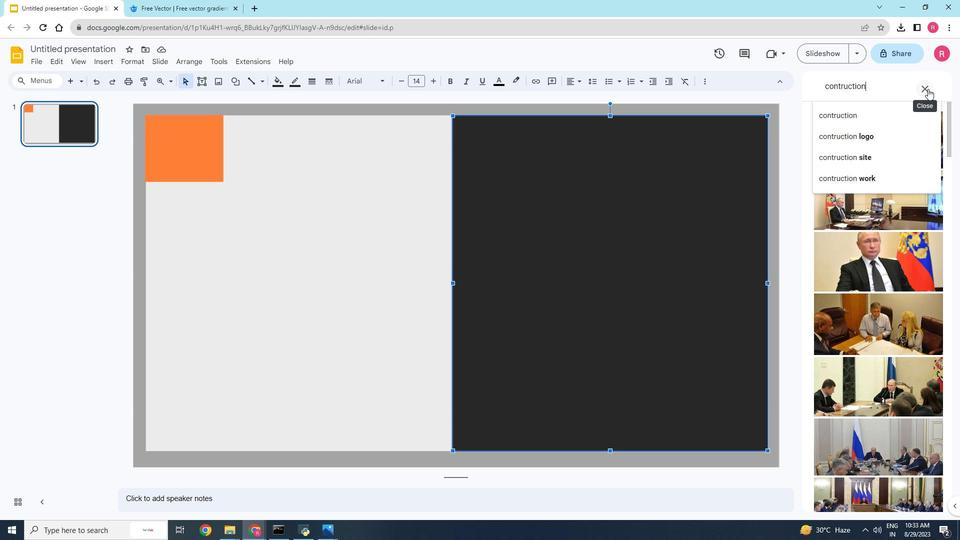 
Action: Mouse moved to (369, 120)
Screenshot: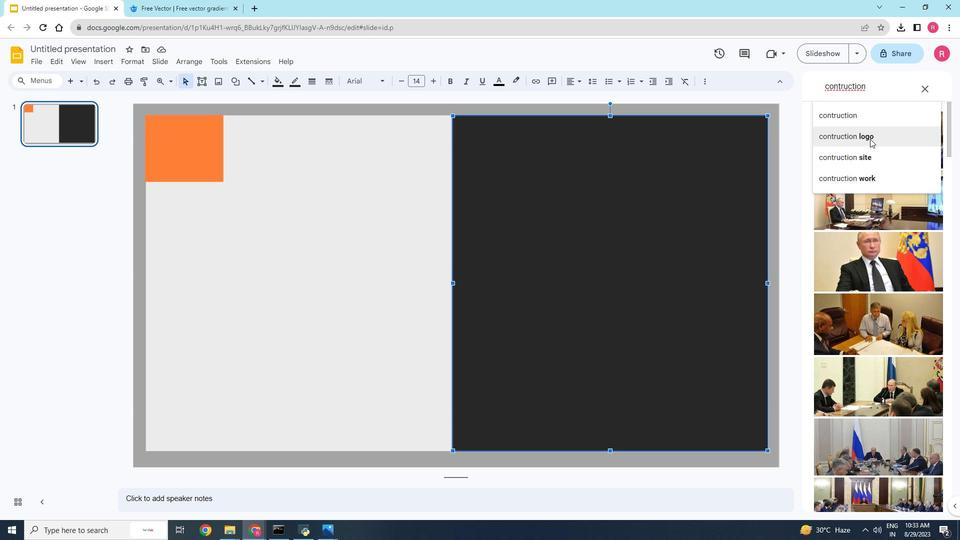 
Action: Mouse pressed left at (369, 120)
Screenshot: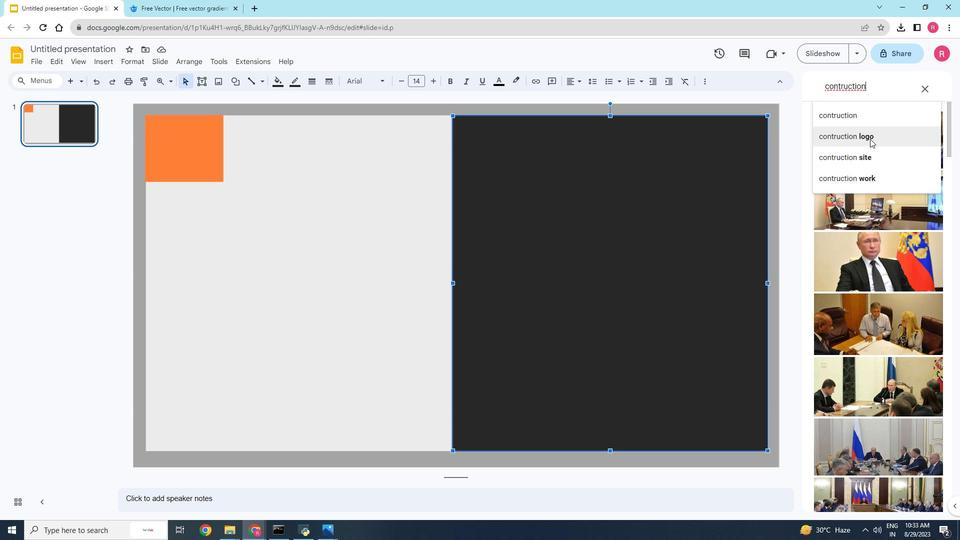 
Action: Mouse moved to (371, 144)
Screenshot: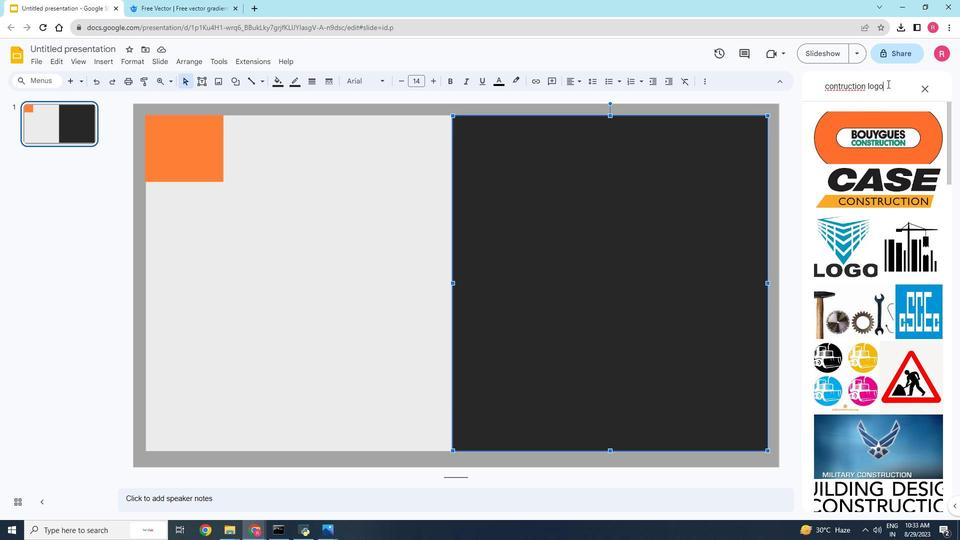 
Action: Mouse pressed left at (371, 144)
Screenshot: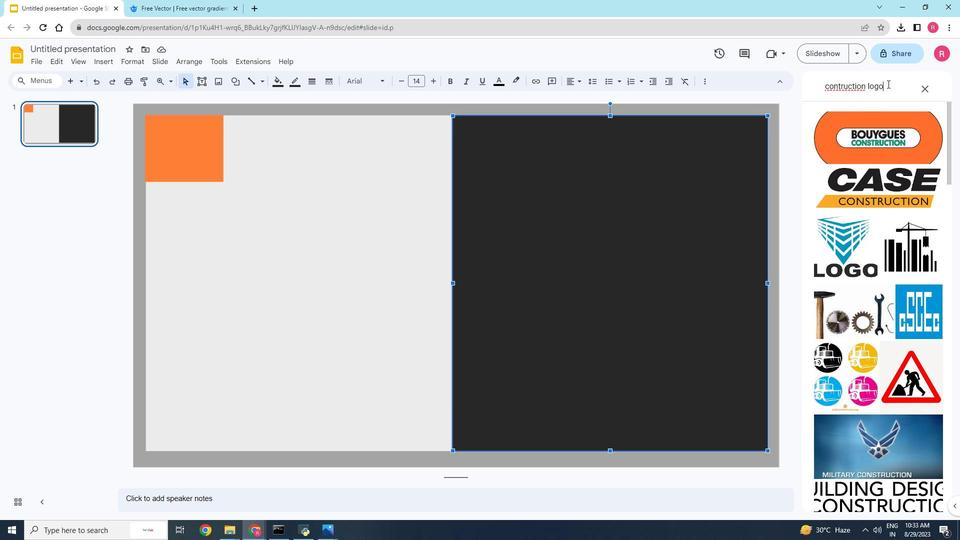 
Action: Mouse moved to (369, 142)
Screenshot: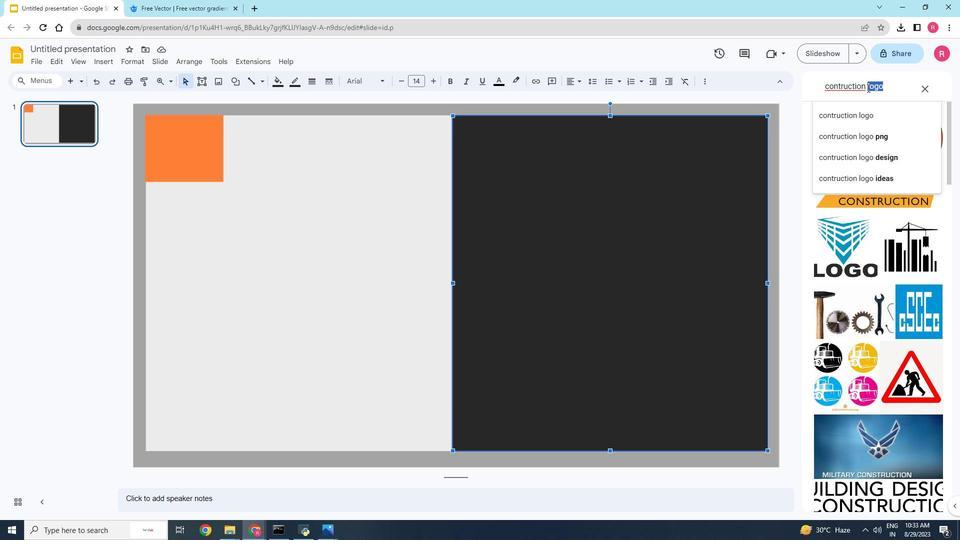 
Action: Key pressed <Key.backspace>
Screenshot: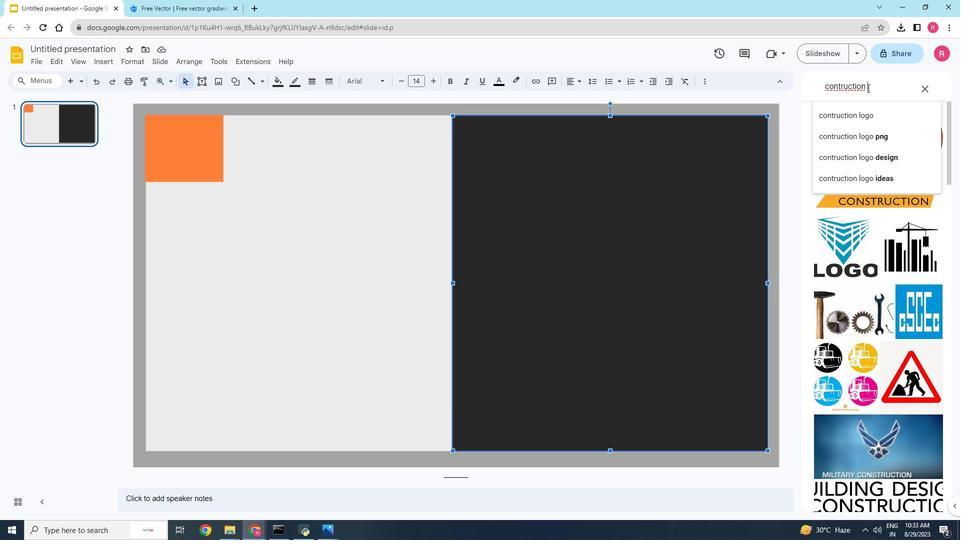 
Action: Mouse moved to (368, 110)
Screenshot: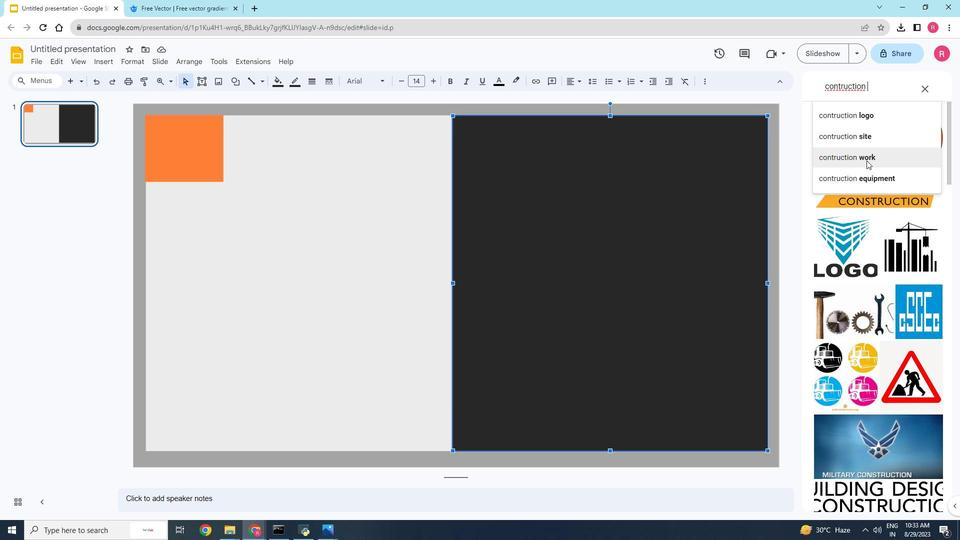 
Action: Mouse pressed left at (368, 110)
Screenshot: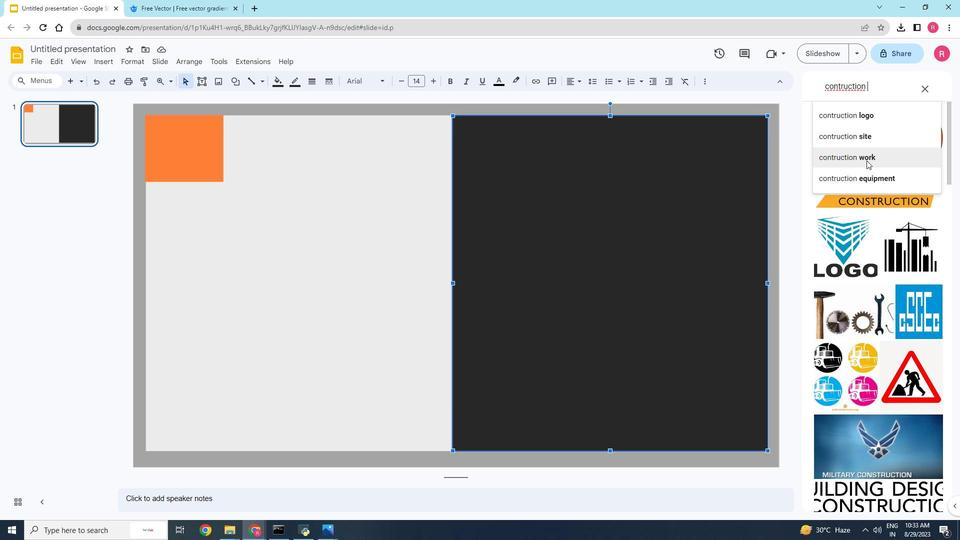 
Action: Mouse scrolled (368, 110) with delta (0, 0)
Screenshot: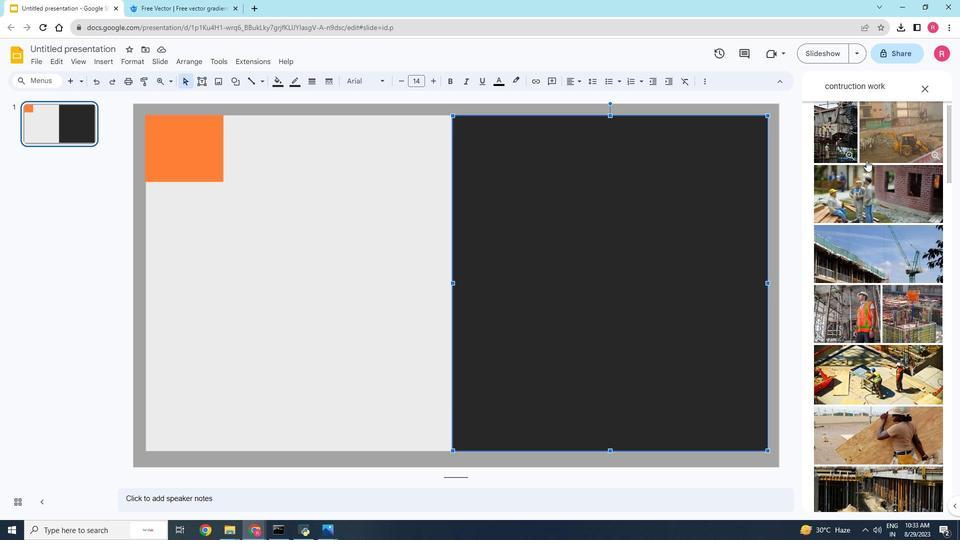 
Action: Mouse scrolled (368, 110) with delta (0, 0)
Screenshot: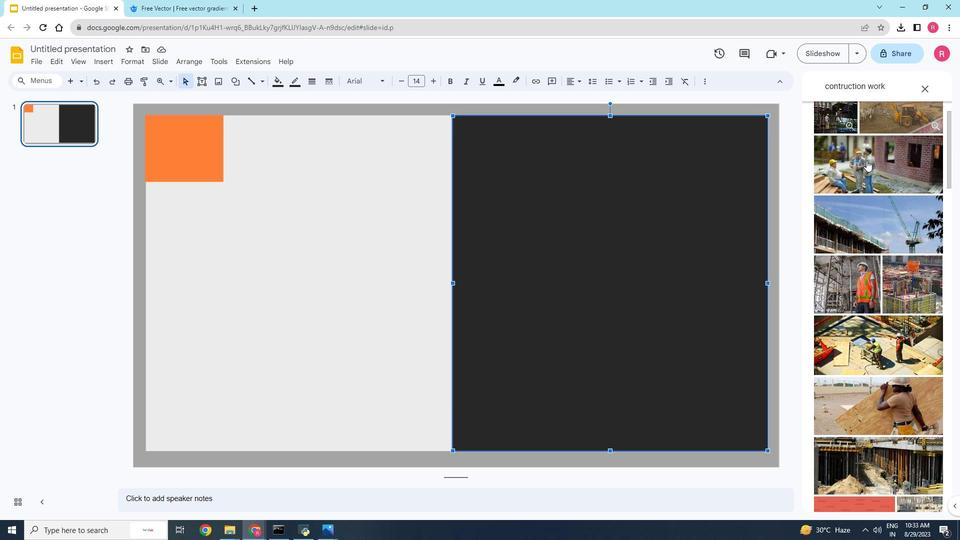 
Action: Mouse scrolled (368, 110) with delta (0, 0)
Screenshot: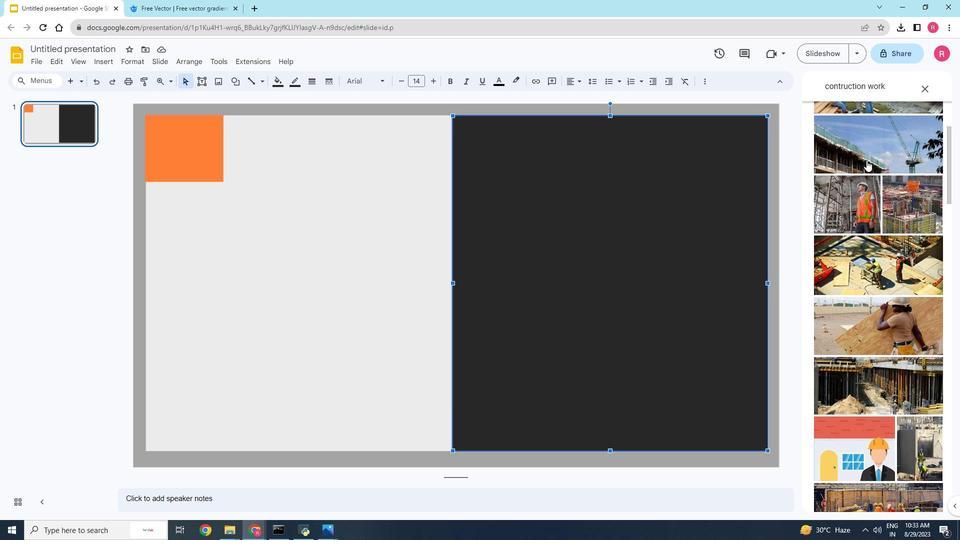 
Action: Mouse scrolled (368, 110) with delta (0, 0)
Screenshot: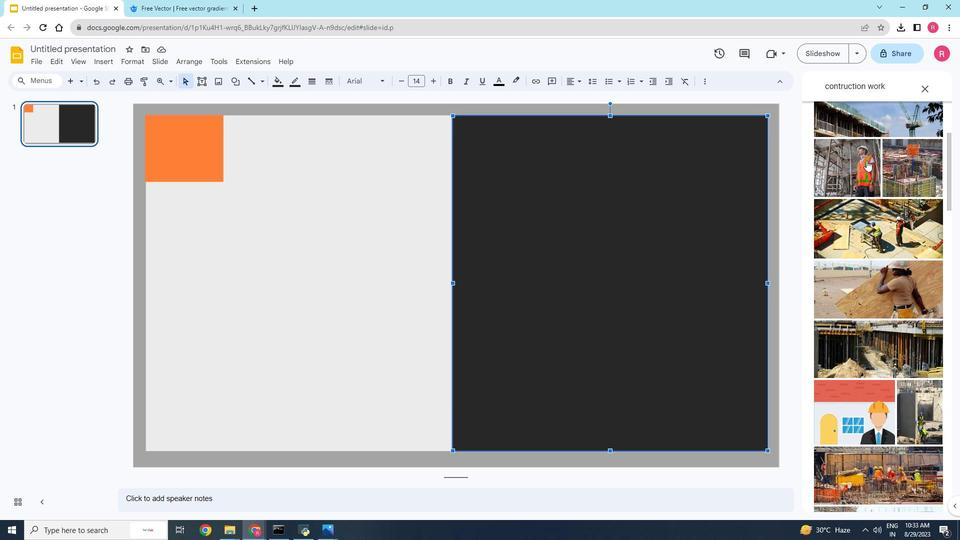 
Action: Mouse scrolled (368, 110) with delta (0, 0)
Screenshot: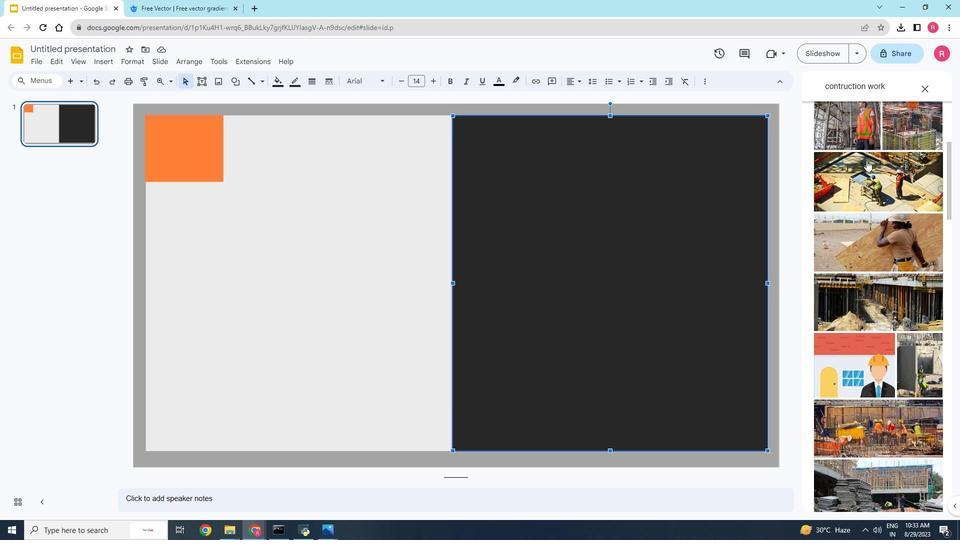 
Action: Mouse scrolled (368, 110) with delta (0, 0)
Screenshot: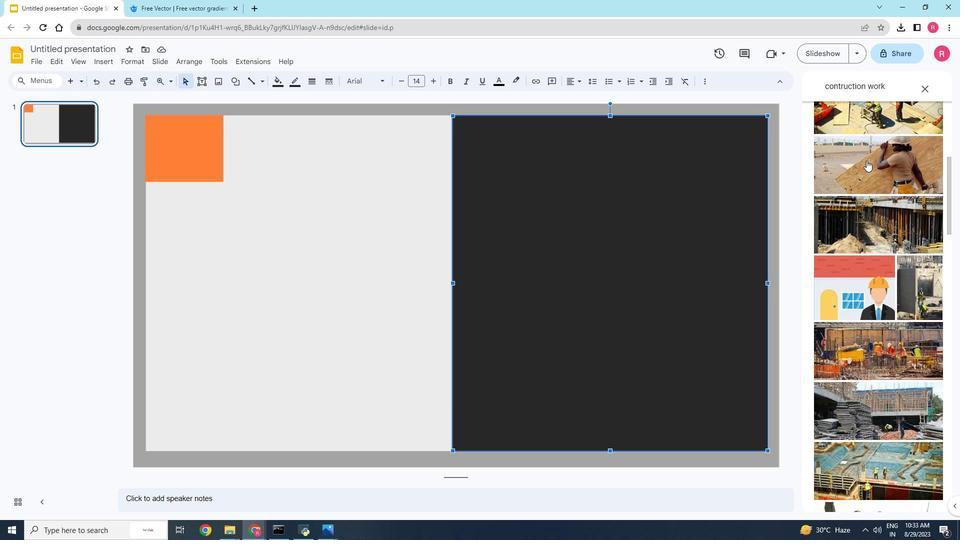 
Action: Mouse scrolled (368, 110) with delta (0, 0)
Screenshot: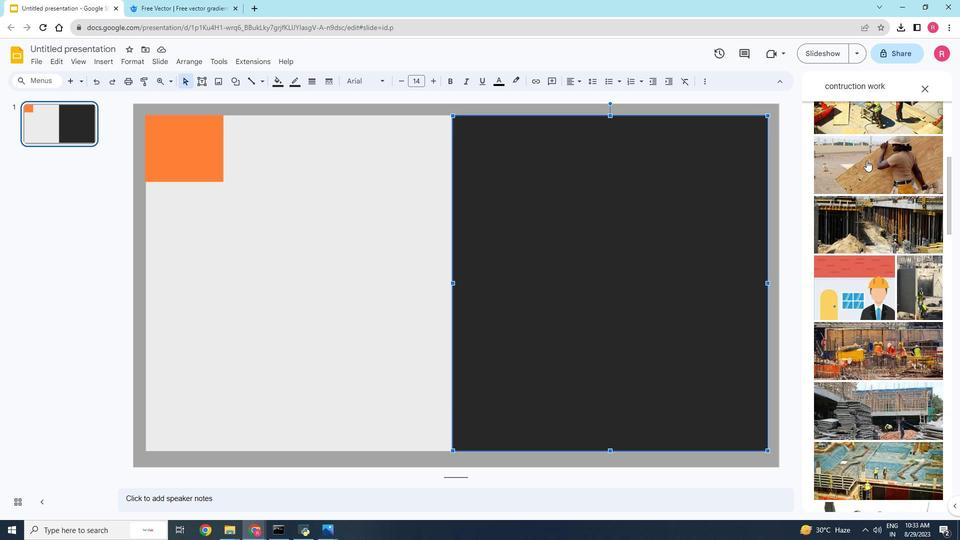 
Action: Mouse scrolled (368, 110) with delta (0, 0)
Screenshot: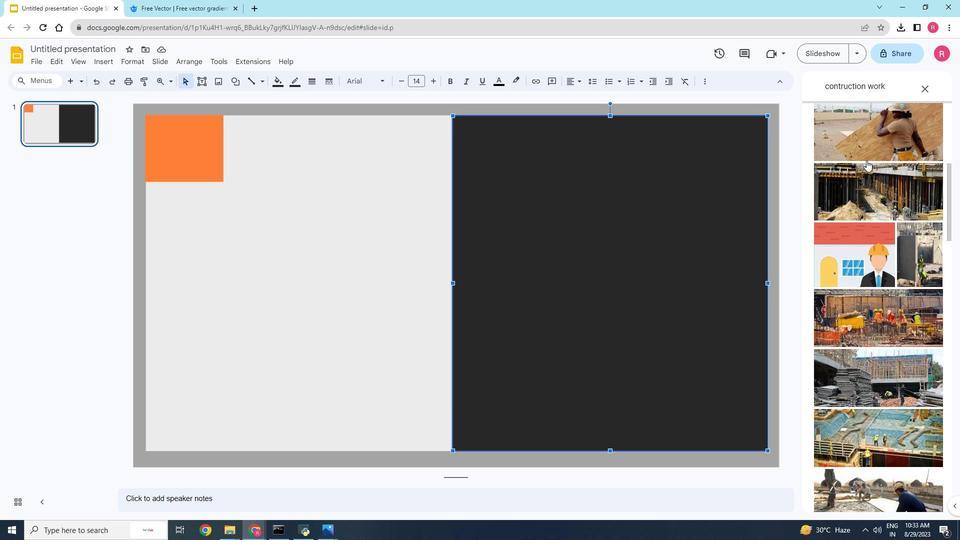 
Action: Mouse scrolled (368, 110) with delta (0, 0)
Screenshot: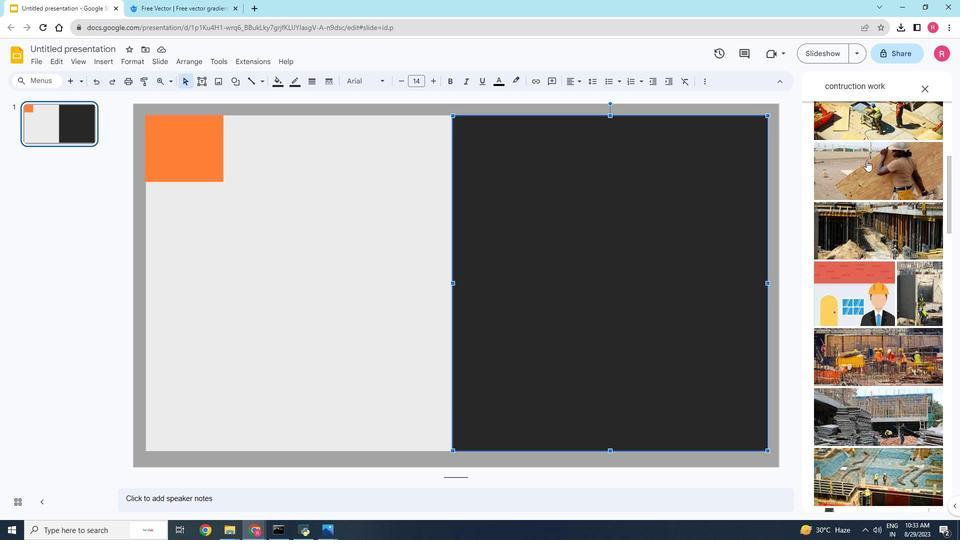 
Action: Mouse scrolled (368, 110) with delta (0, 0)
Screenshot: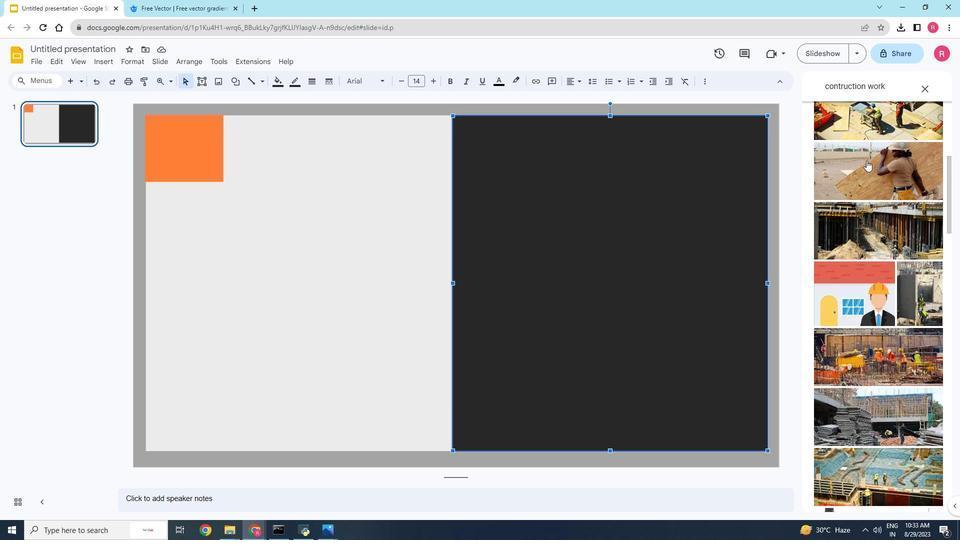
Action: Mouse scrolled (368, 110) with delta (0, 0)
Screenshot: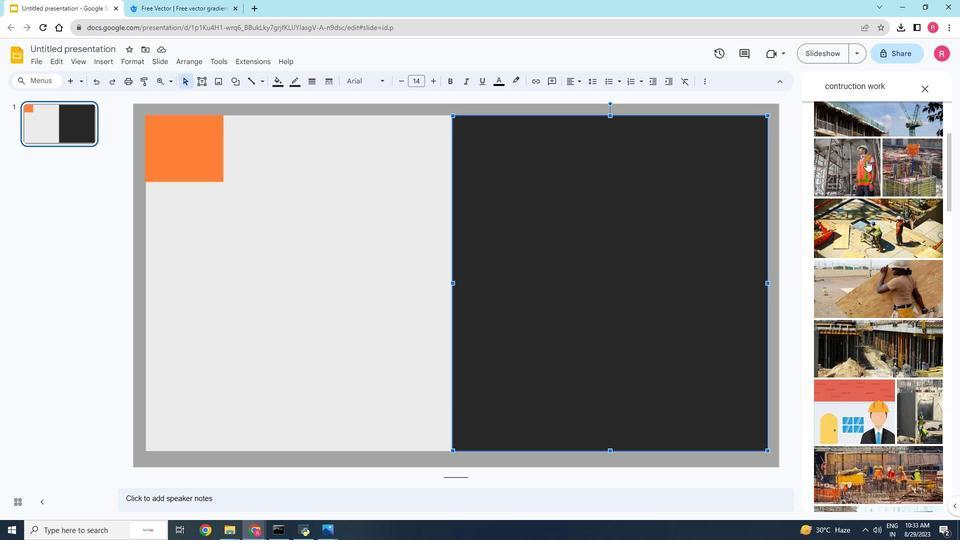 
Action: Mouse scrolled (368, 110) with delta (0, 0)
Screenshot: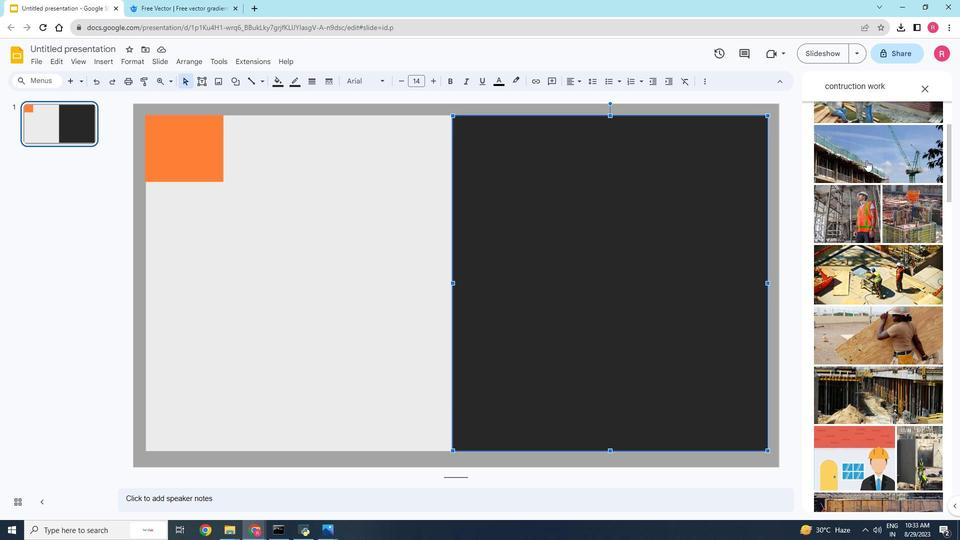 
Action: Mouse scrolled (368, 110) with delta (0, 0)
Screenshot: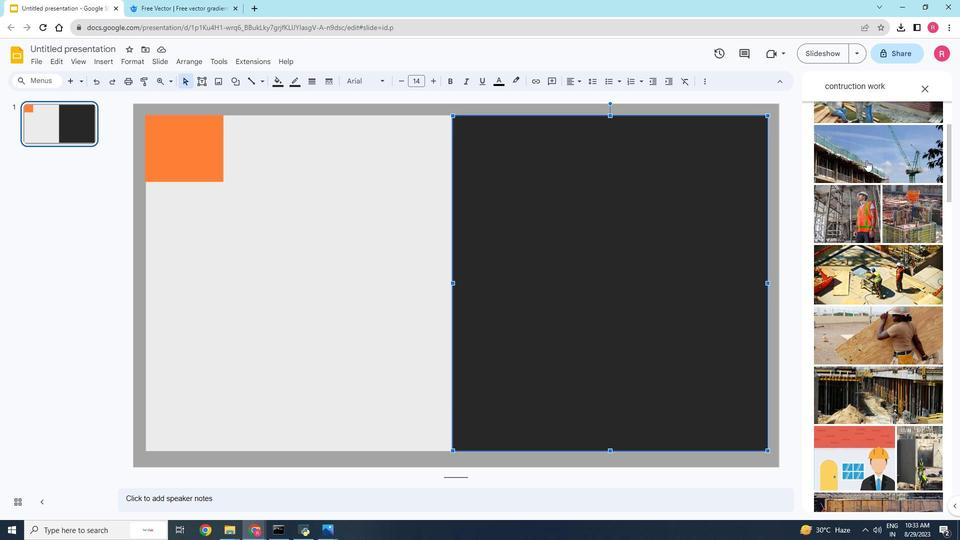 
Action: Mouse scrolled (368, 110) with delta (0, 0)
Screenshot: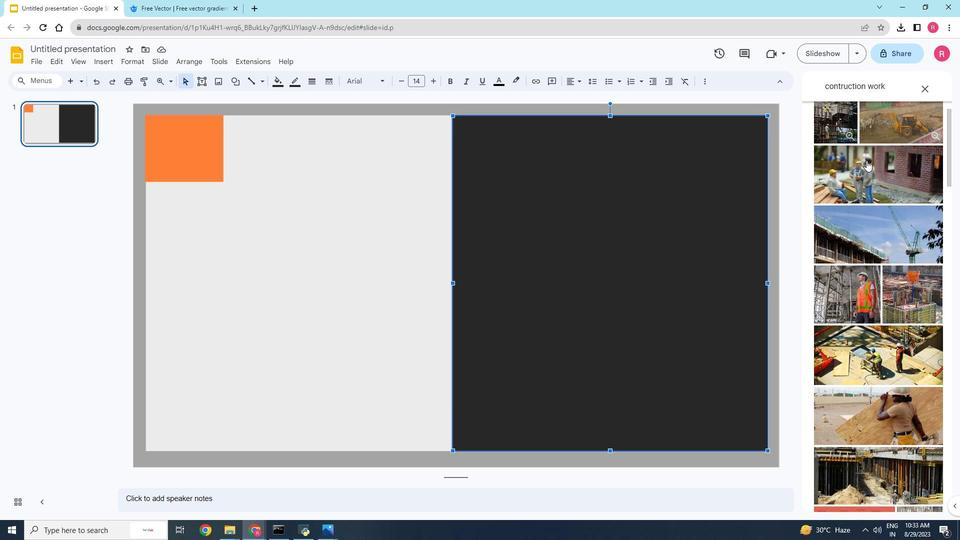 
Action: Mouse moved to (372, 146)
Screenshot: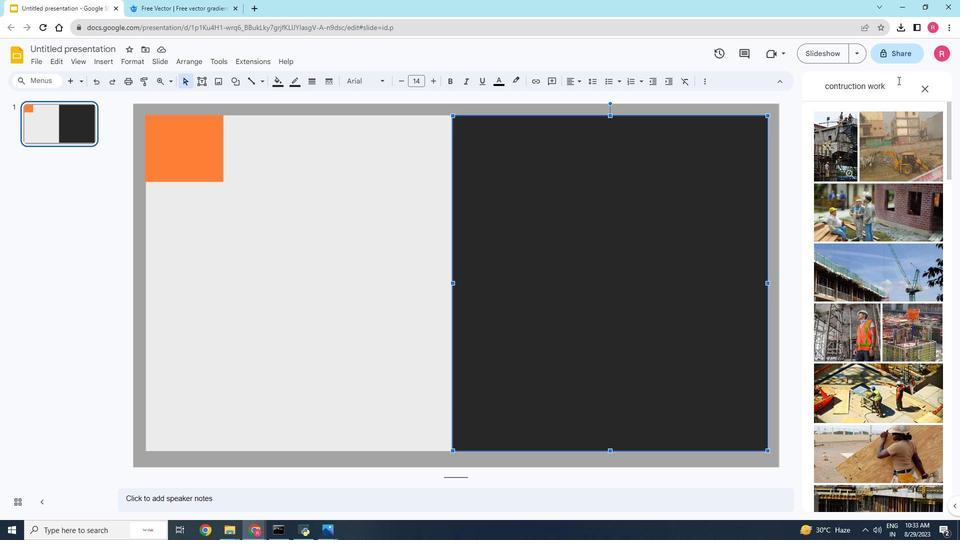 
Action: Mouse pressed left at (372, 146)
Screenshot: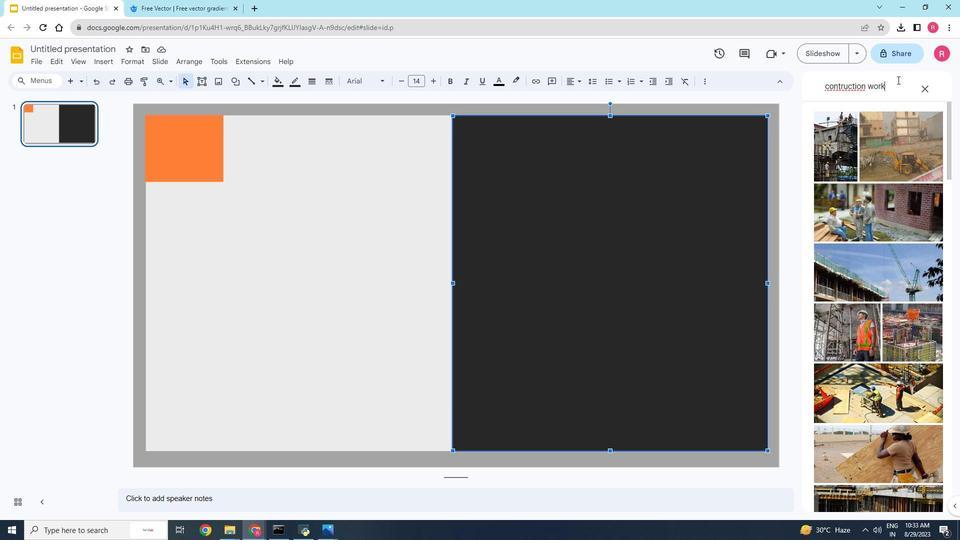 
Action: Mouse moved to (369, 143)
Screenshot: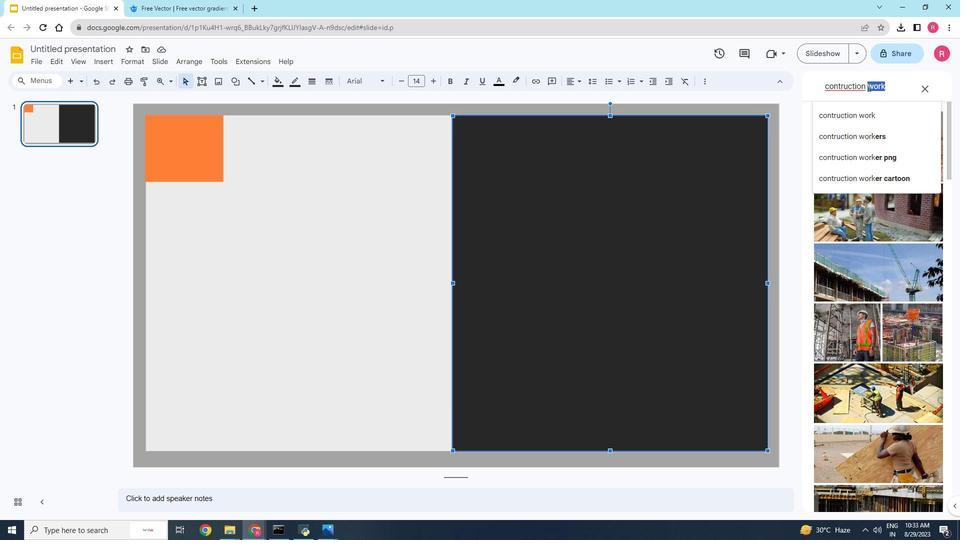 
Action: Key pressed e
Screenshot: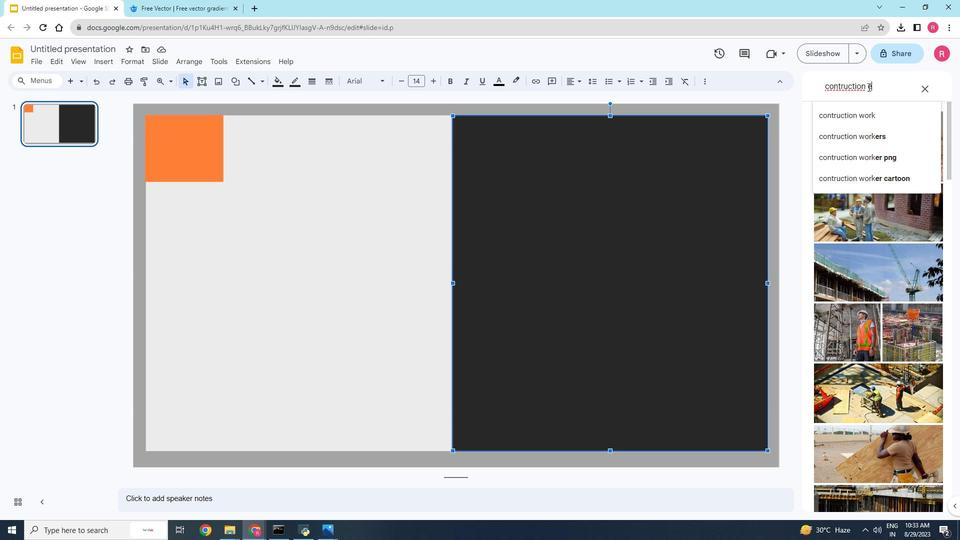 
Action: Mouse scrolled (369, 143) with delta (0, 0)
Screenshot: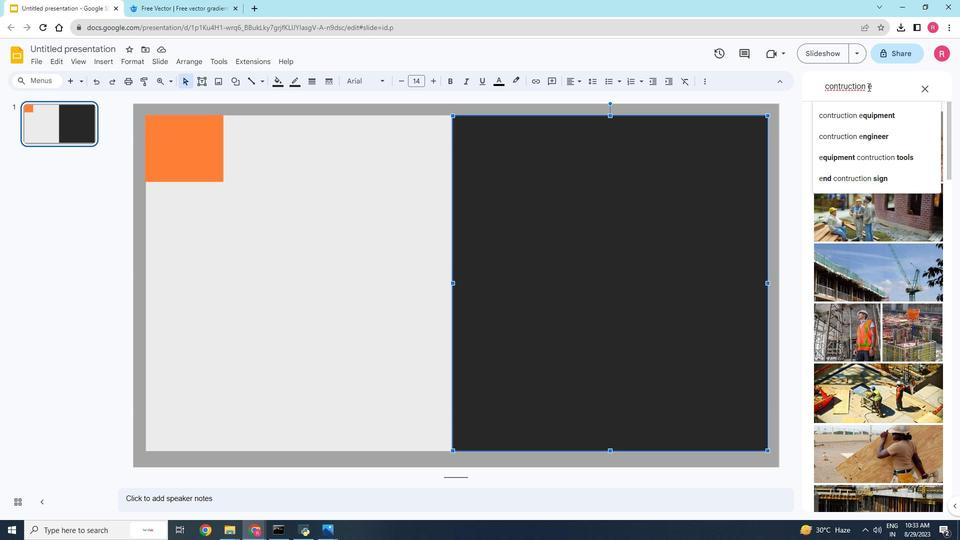 
Action: Mouse moved to (371, 118)
Screenshot: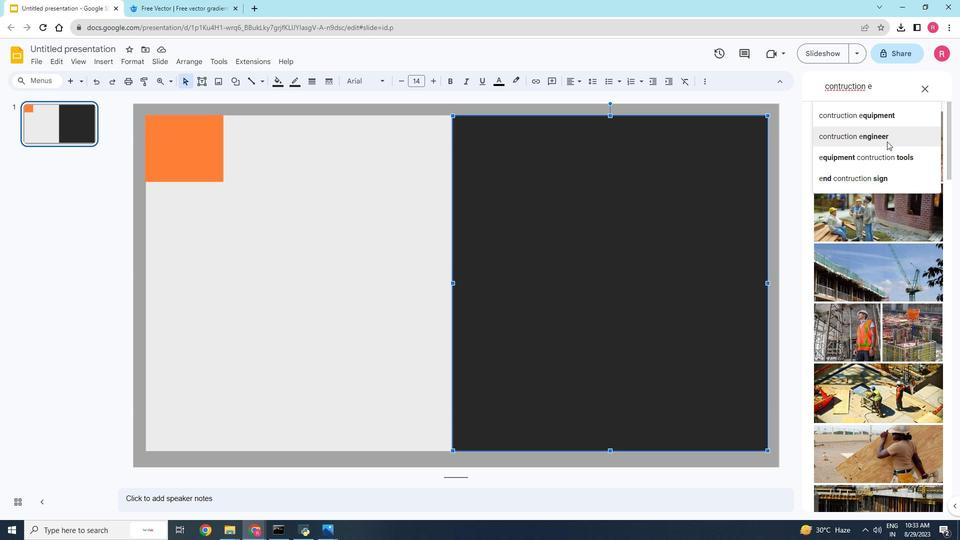 
Action: Mouse pressed left at (371, 118)
Screenshot: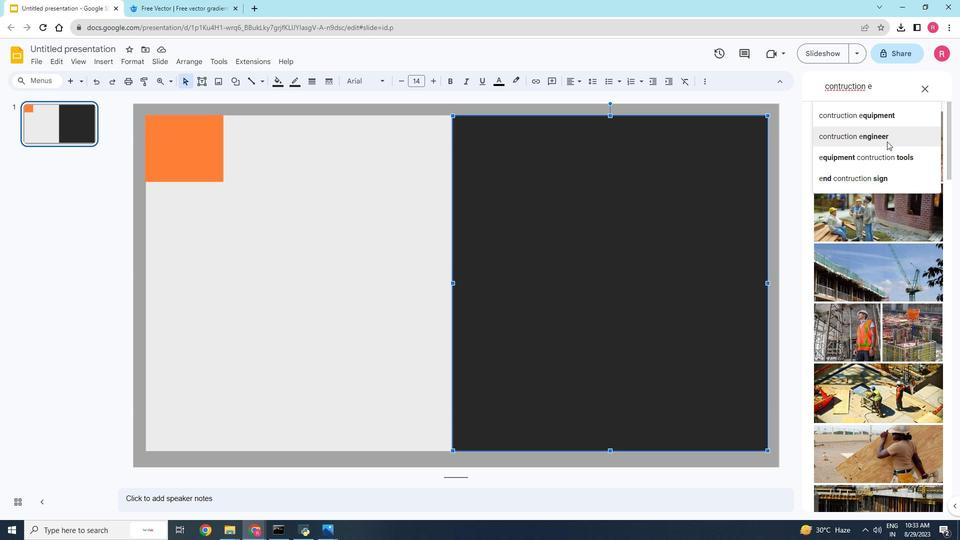 
Action: Mouse moved to (368, 123)
Screenshot: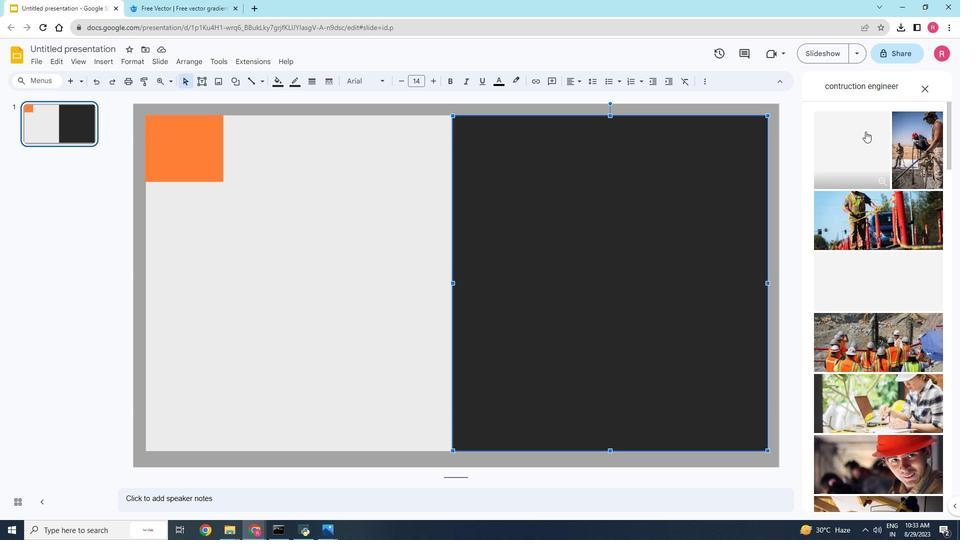 
Action: Mouse scrolled (368, 123) with delta (0, 0)
Screenshot: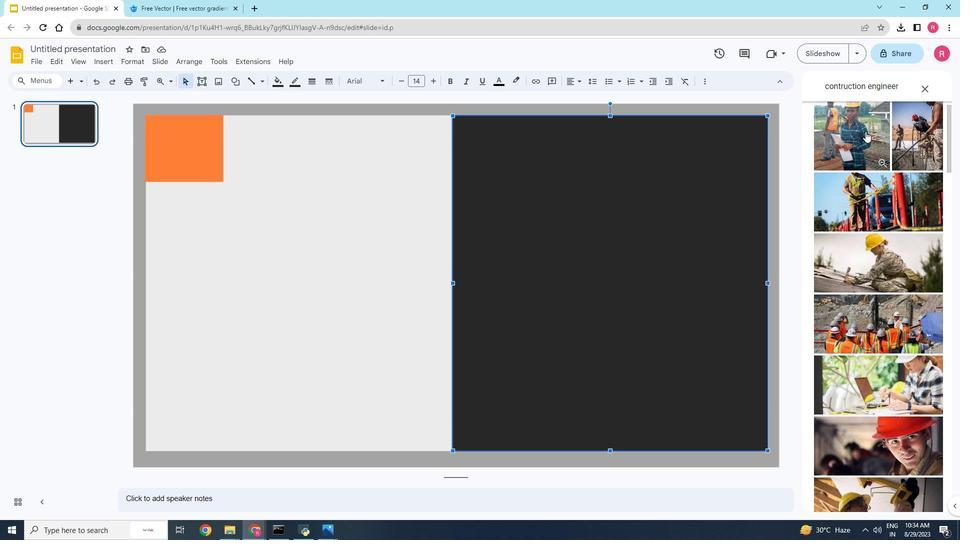 
Action: Mouse scrolled (368, 123) with delta (0, 0)
Screenshot: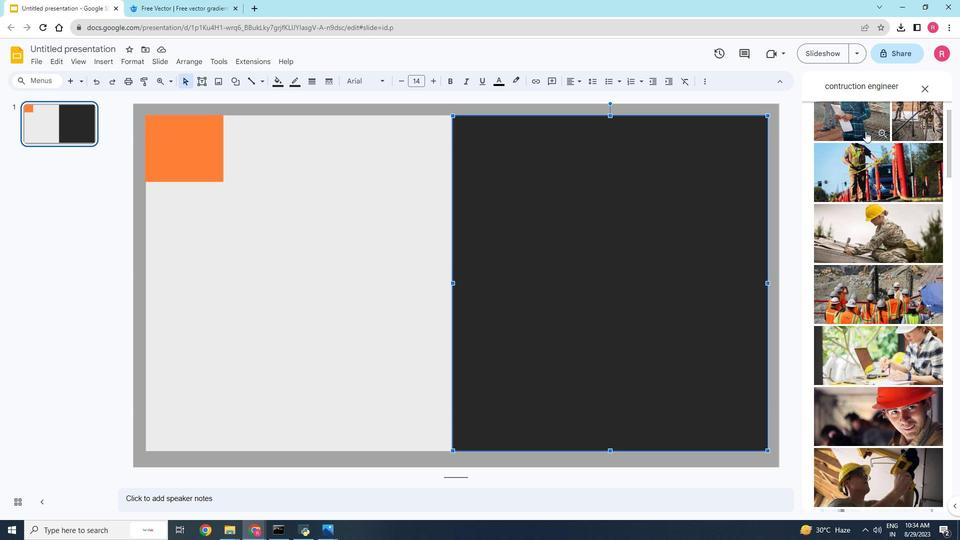 
Action: Mouse scrolled (368, 123) with delta (0, 0)
Screenshot: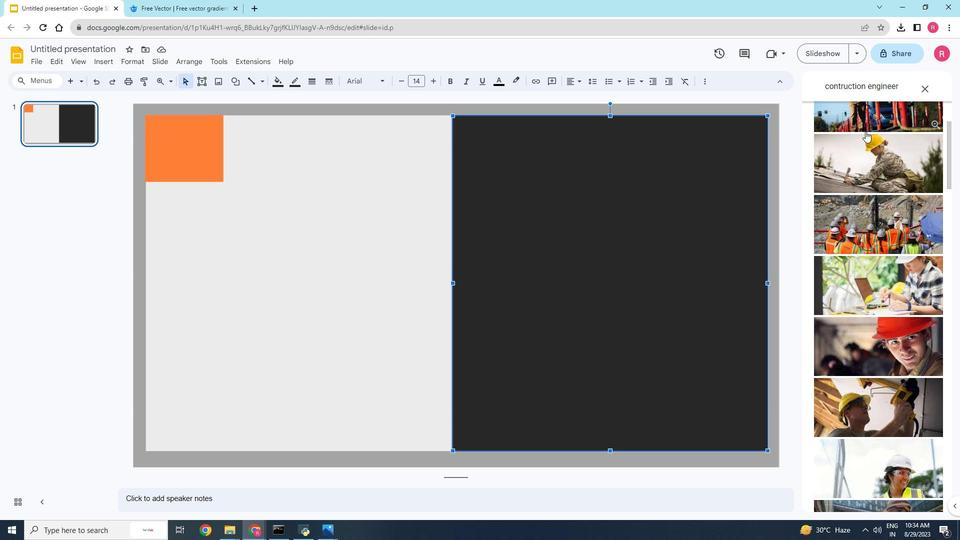 
Action: Mouse scrolled (368, 123) with delta (0, 0)
Screenshot: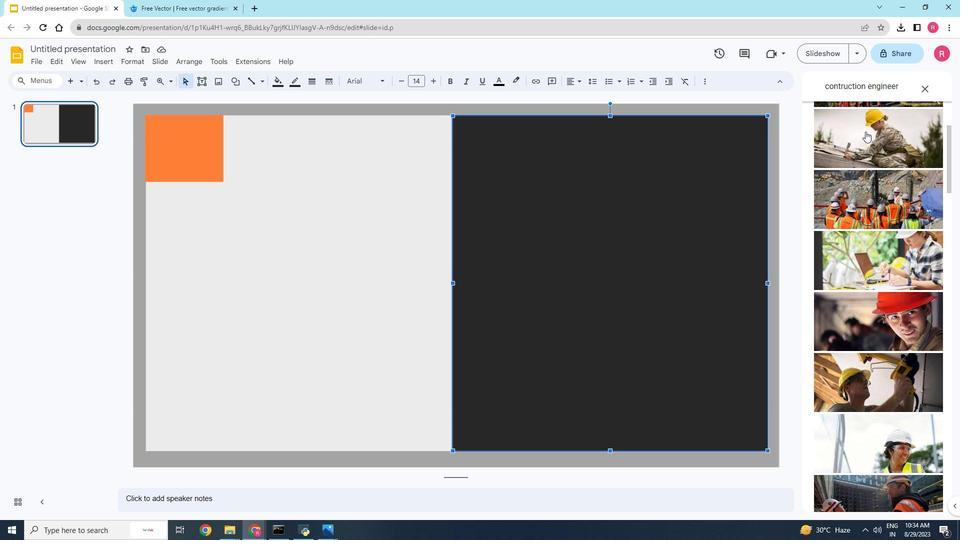
Action: Mouse scrolled (368, 123) with delta (0, 0)
Screenshot: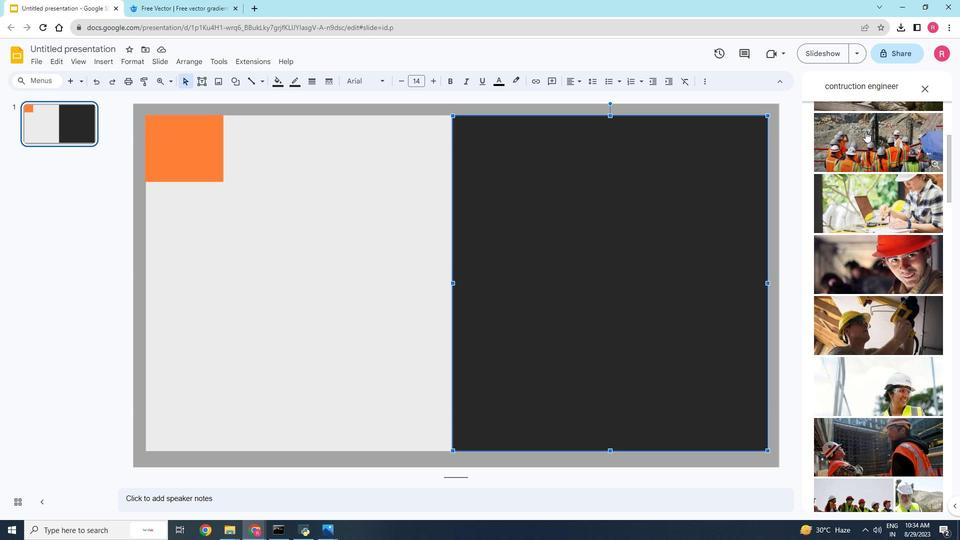 
Action: Mouse scrolled (368, 123) with delta (0, 0)
Screenshot: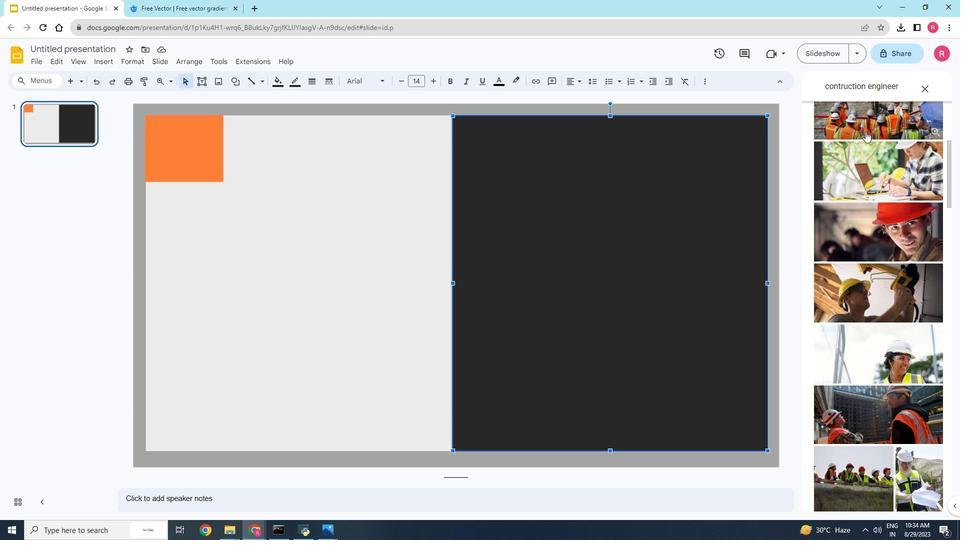 
Action: Mouse scrolled (368, 123) with delta (0, 0)
Screenshot: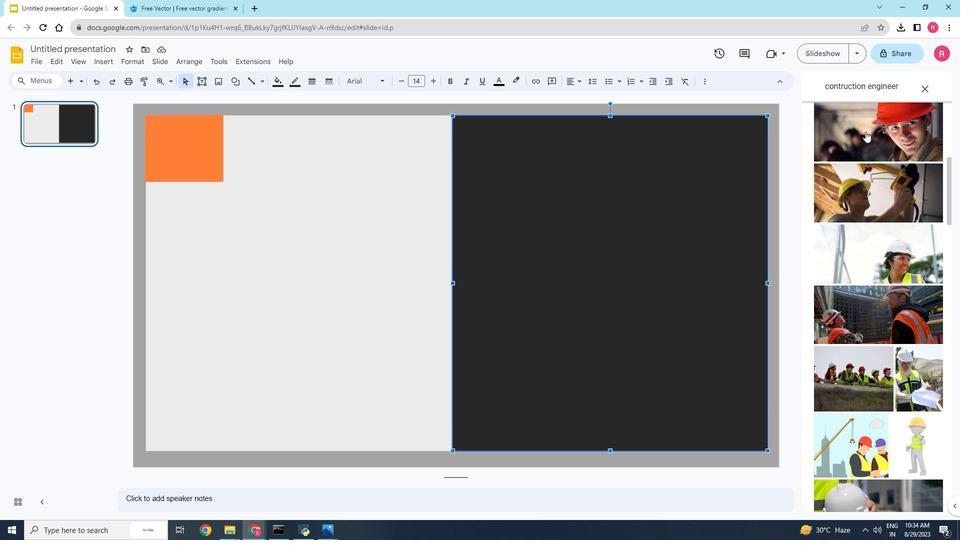 
Action: Mouse scrolled (368, 123) with delta (0, 0)
Screenshot: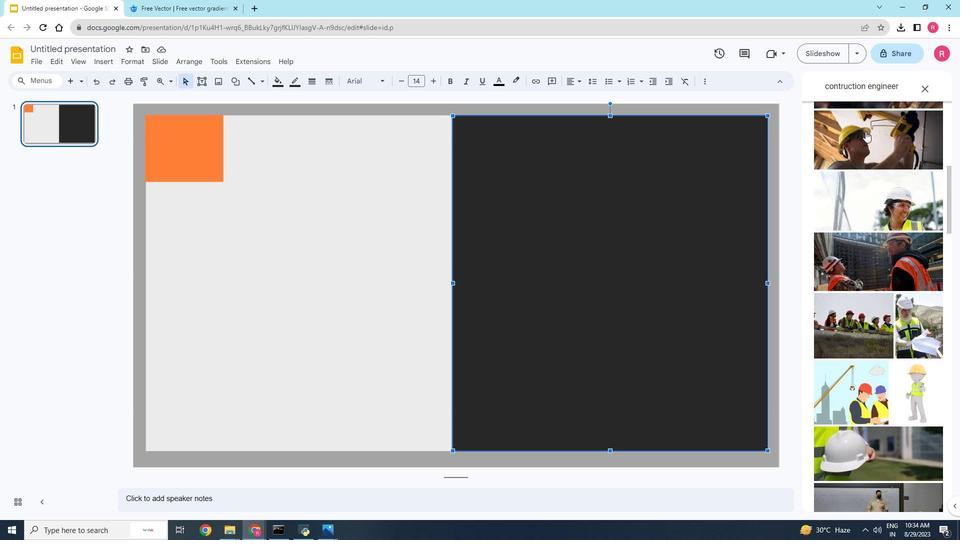 
Action: Mouse scrolled (368, 123) with delta (0, 0)
Screenshot: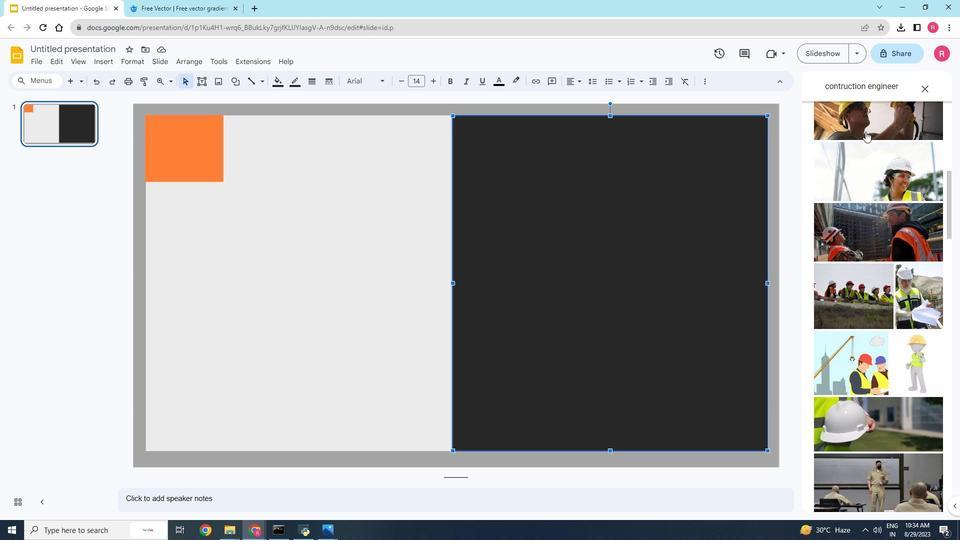 
Action: Mouse scrolled (368, 123) with delta (0, 0)
Screenshot: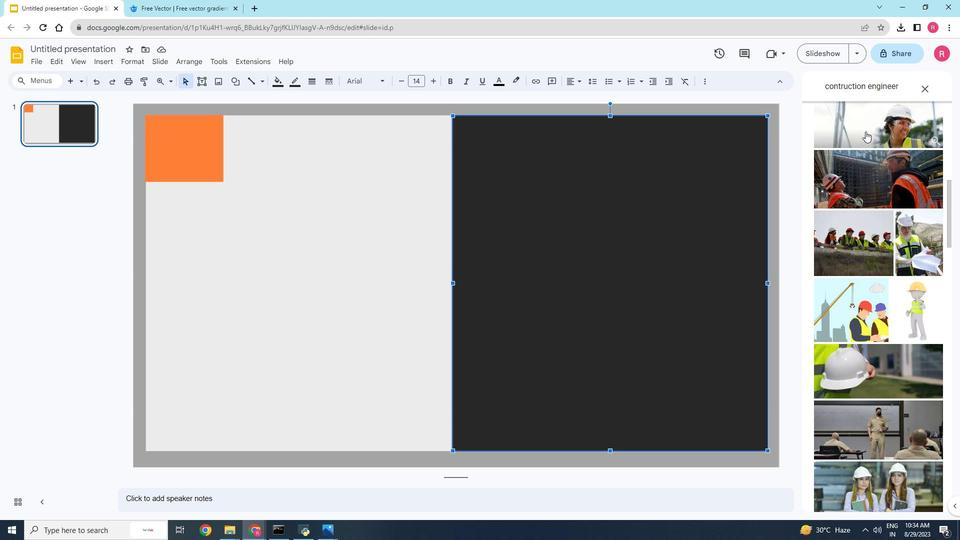 
Action: Mouse scrolled (368, 123) with delta (0, 0)
Screenshot: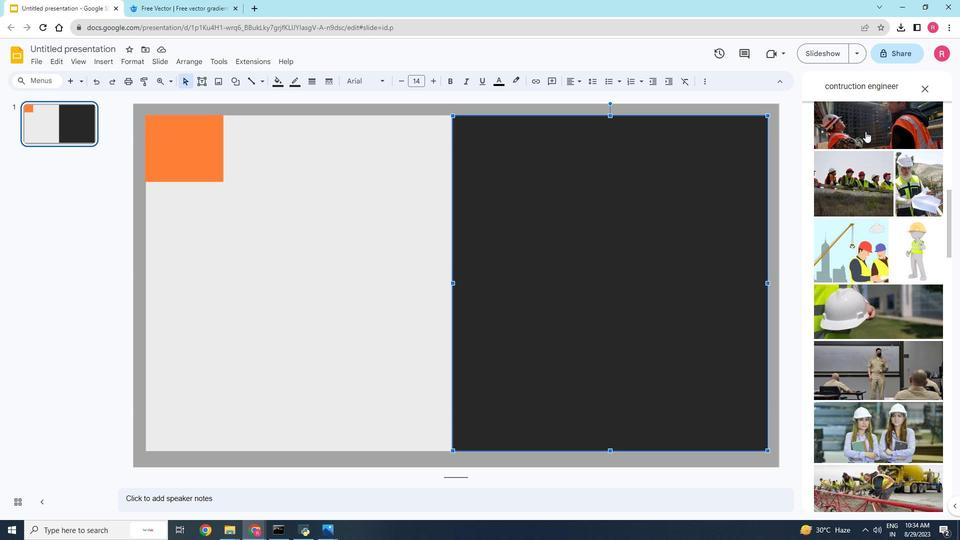 
Action: Mouse scrolled (368, 123) with delta (0, 0)
Screenshot: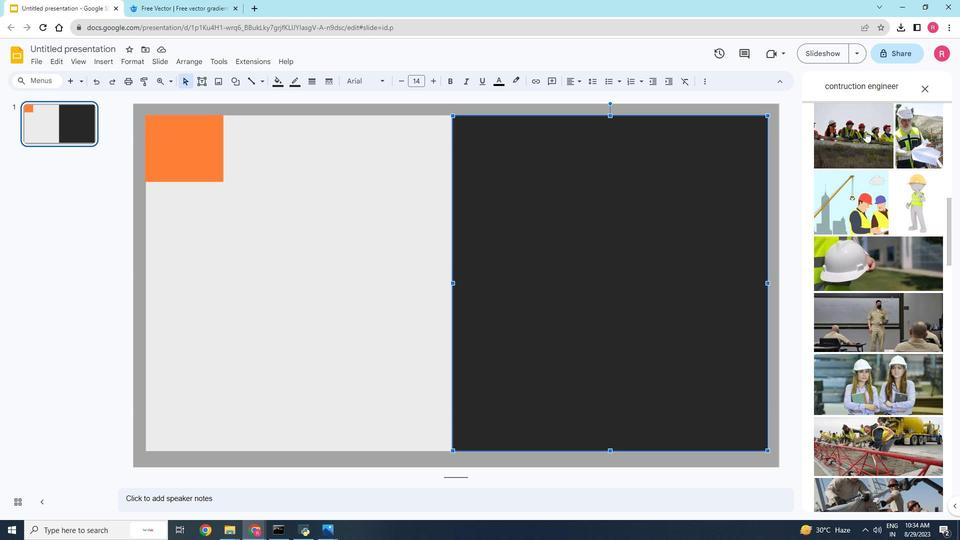 
Action: Mouse scrolled (368, 123) with delta (0, 0)
Screenshot: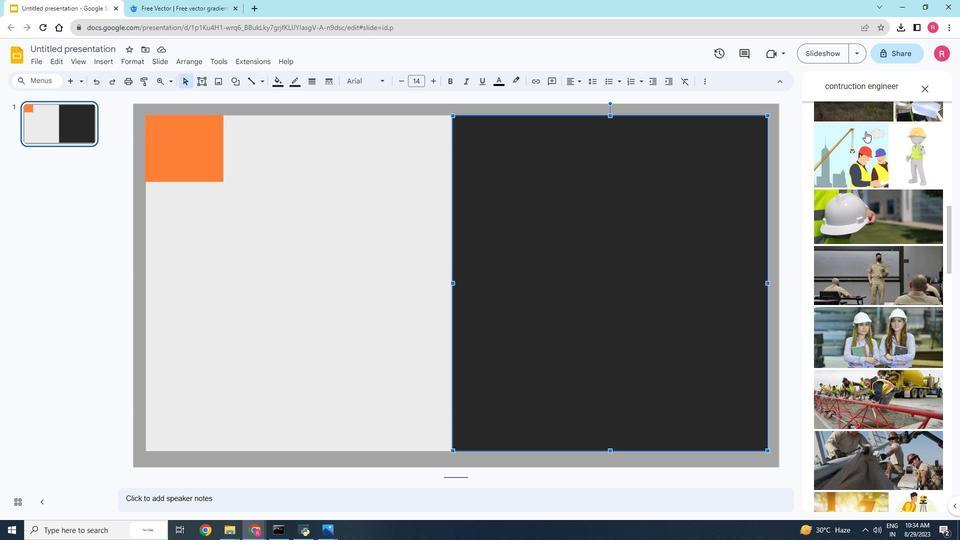 
Action: Mouse scrolled (368, 123) with delta (0, 0)
Screenshot: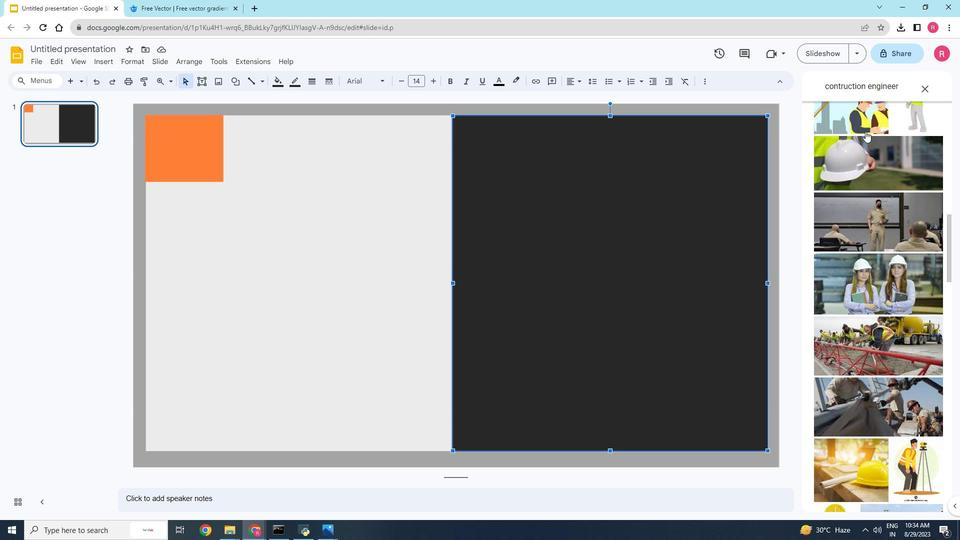 
Action: Mouse scrolled (368, 123) with delta (0, 0)
Screenshot: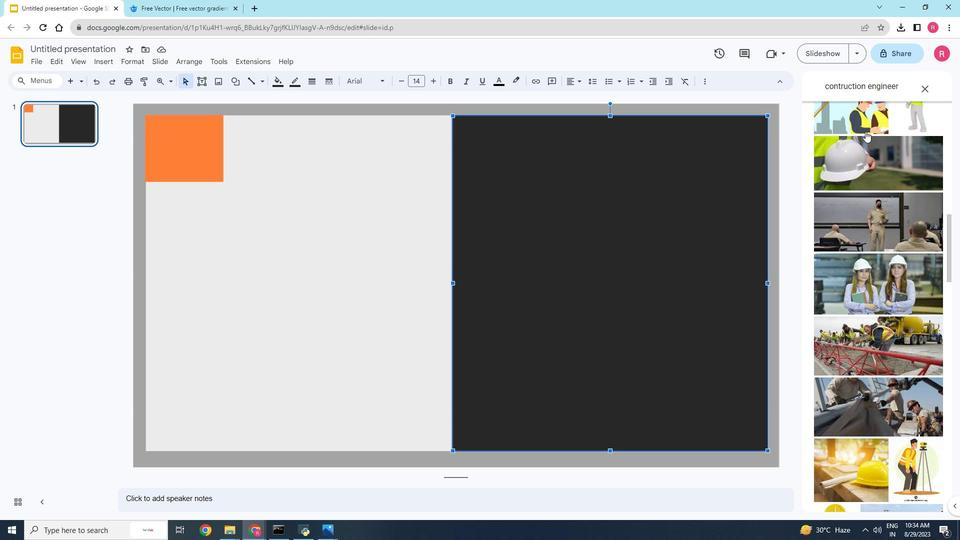 
Action: Mouse scrolled (368, 123) with delta (0, 0)
Screenshot: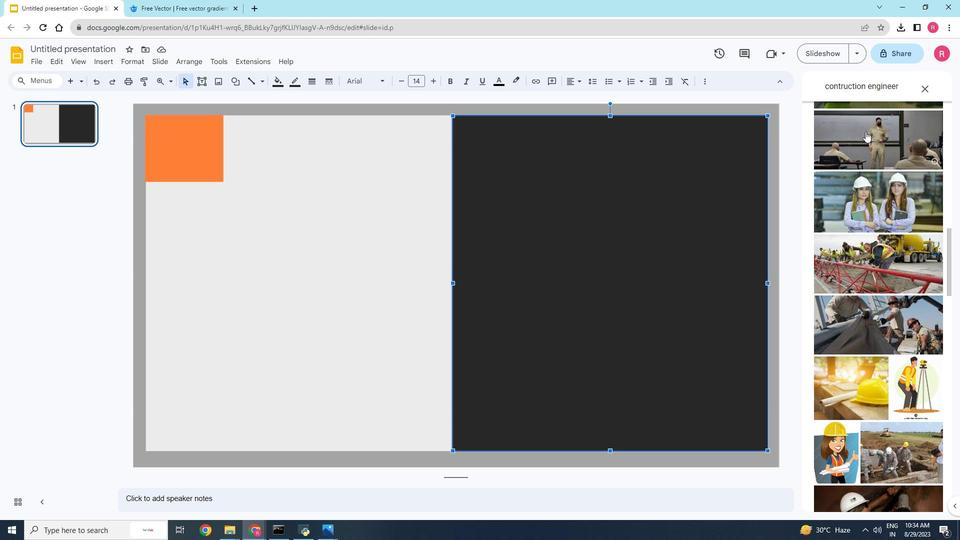 
Action: Mouse scrolled (368, 123) with delta (0, 0)
Screenshot: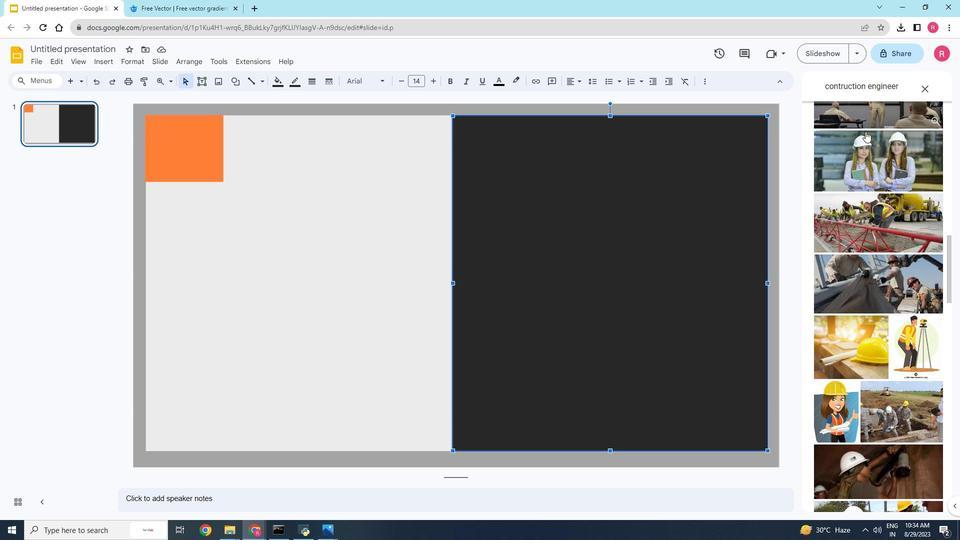 
Action: Mouse scrolled (368, 123) with delta (0, 0)
Screenshot: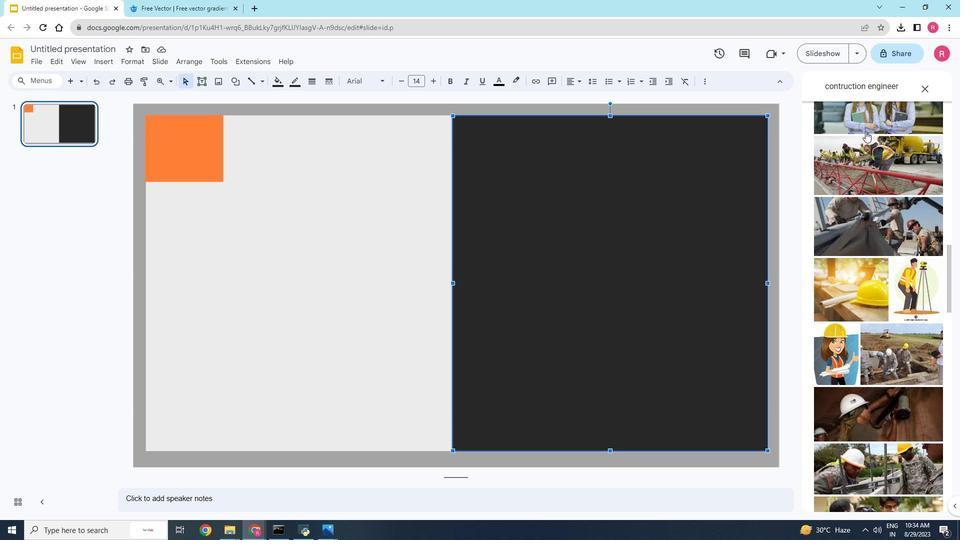 
Action: Mouse scrolled (368, 123) with delta (0, 0)
Screenshot: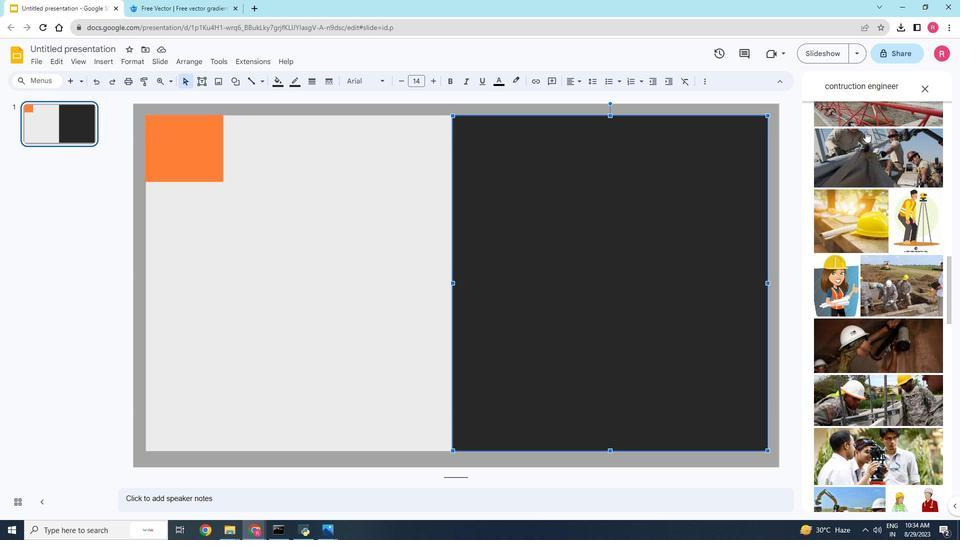 
Action: Mouse scrolled (368, 123) with delta (0, 0)
Screenshot: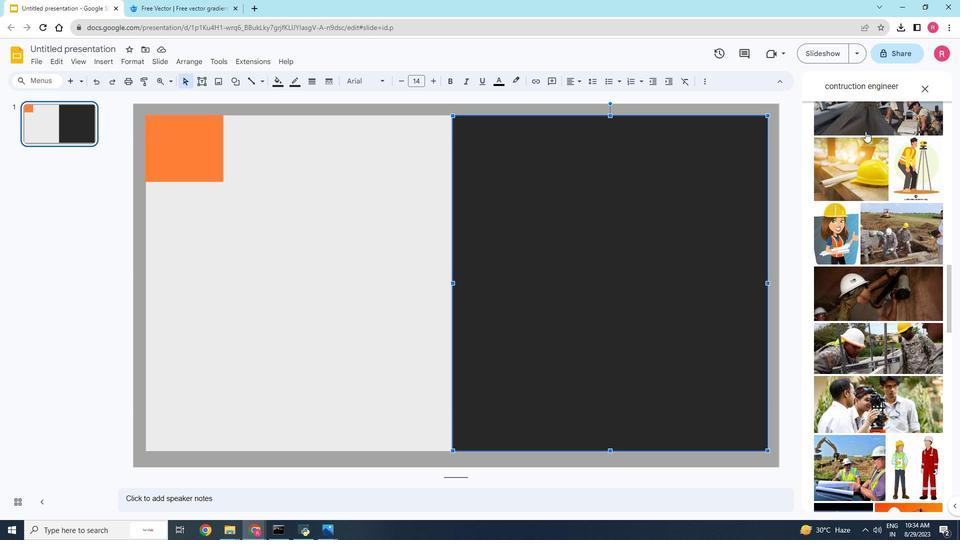 
Action: Mouse scrolled (368, 123) with delta (0, 0)
Screenshot: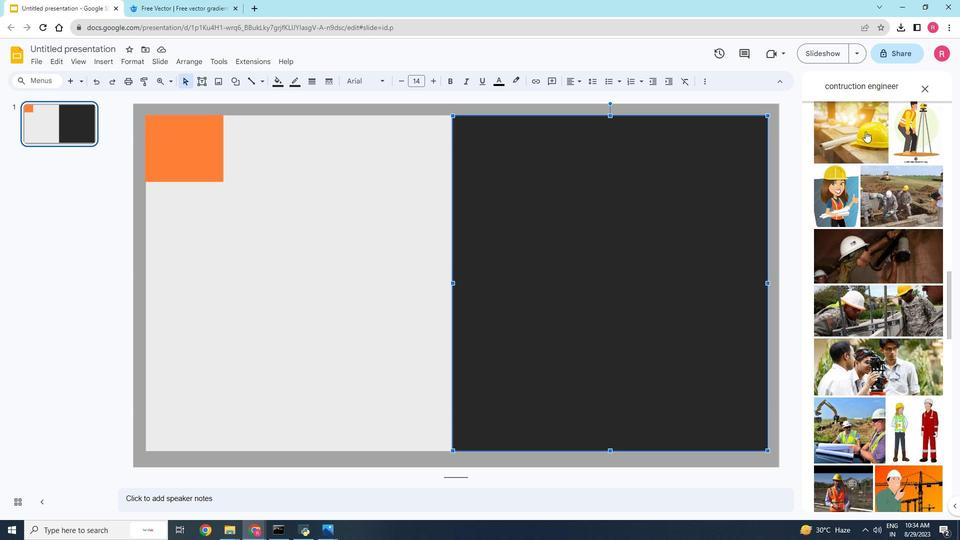
Action: Mouse scrolled (368, 123) with delta (0, 0)
Screenshot: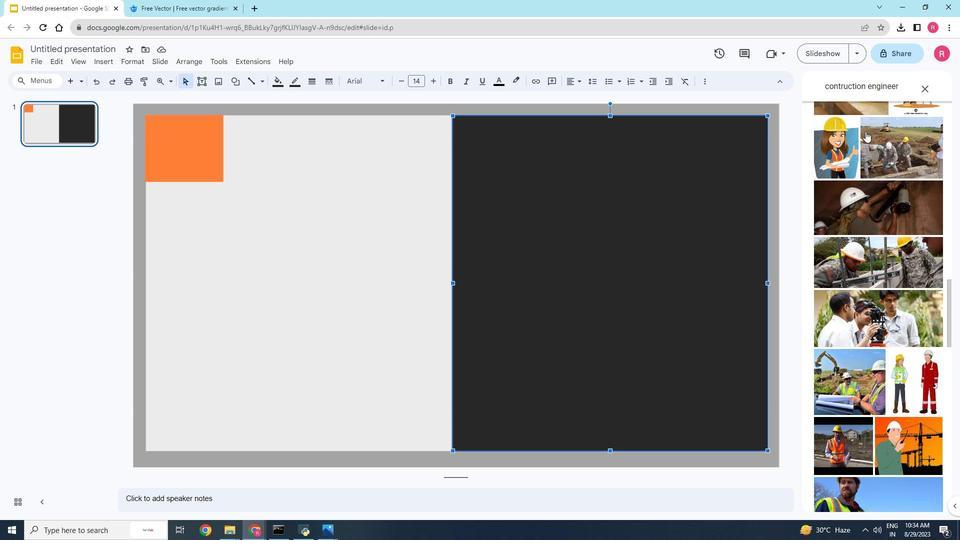 
Action: Mouse scrolled (368, 123) with delta (0, 0)
Screenshot: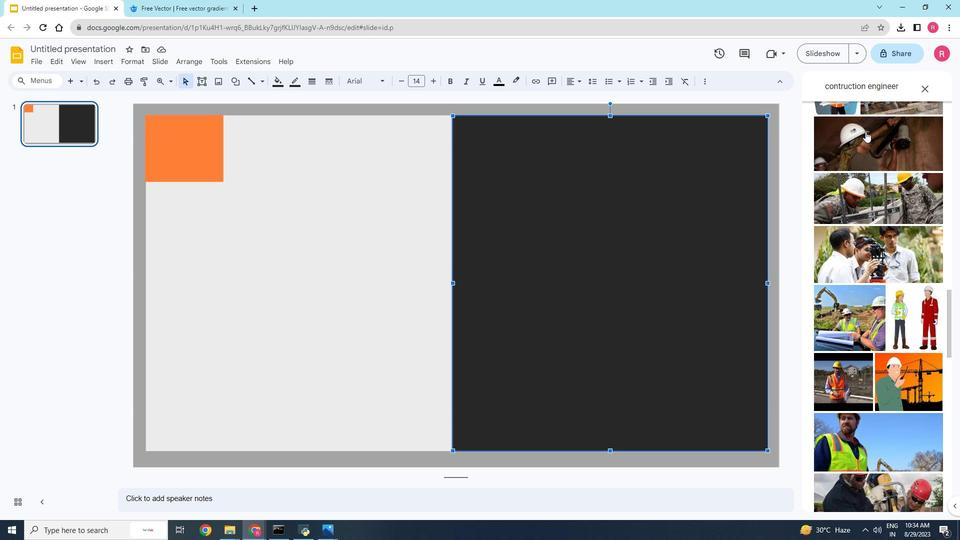 
Action: Mouse scrolled (368, 123) with delta (0, 0)
Screenshot: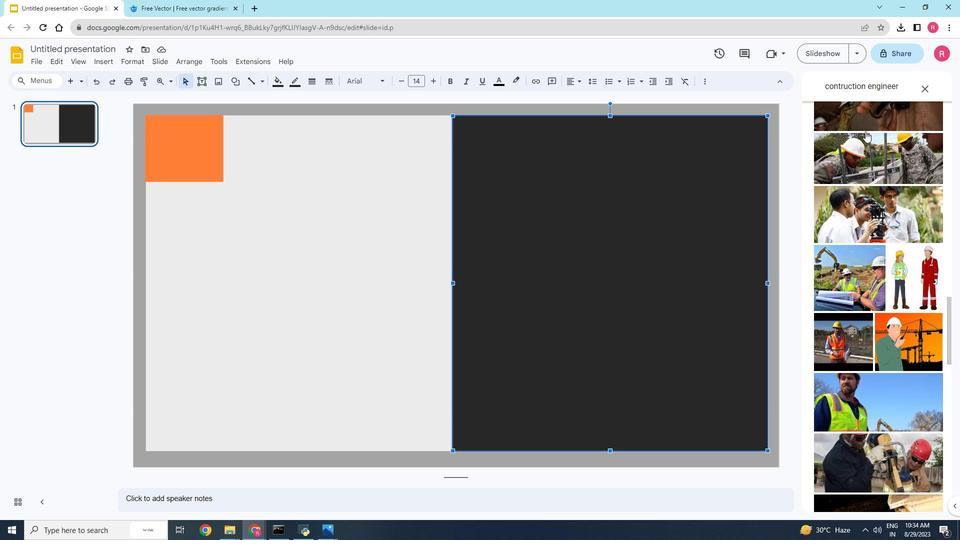 
Action: Mouse scrolled (368, 123) with delta (0, 0)
Screenshot: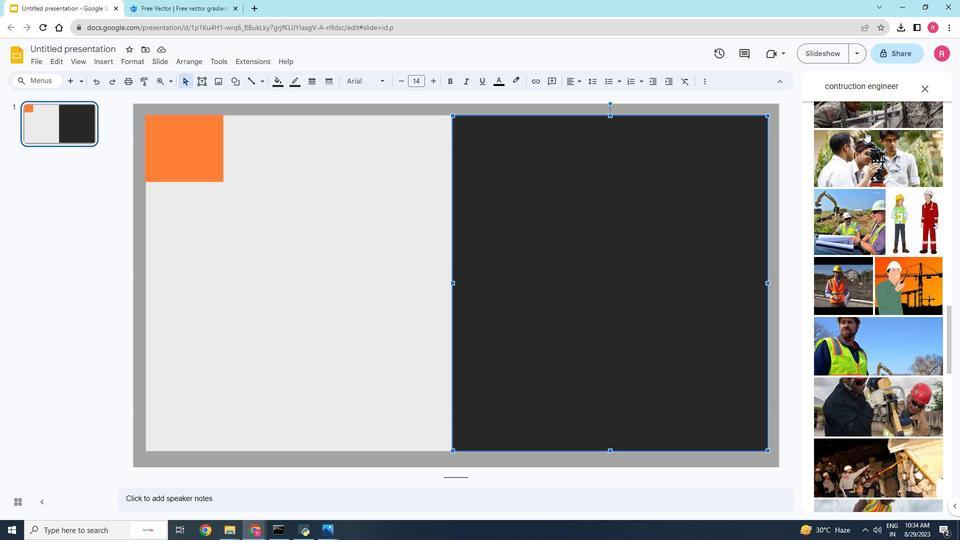 
Action: Mouse scrolled (368, 123) with delta (0, 0)
Screenshot: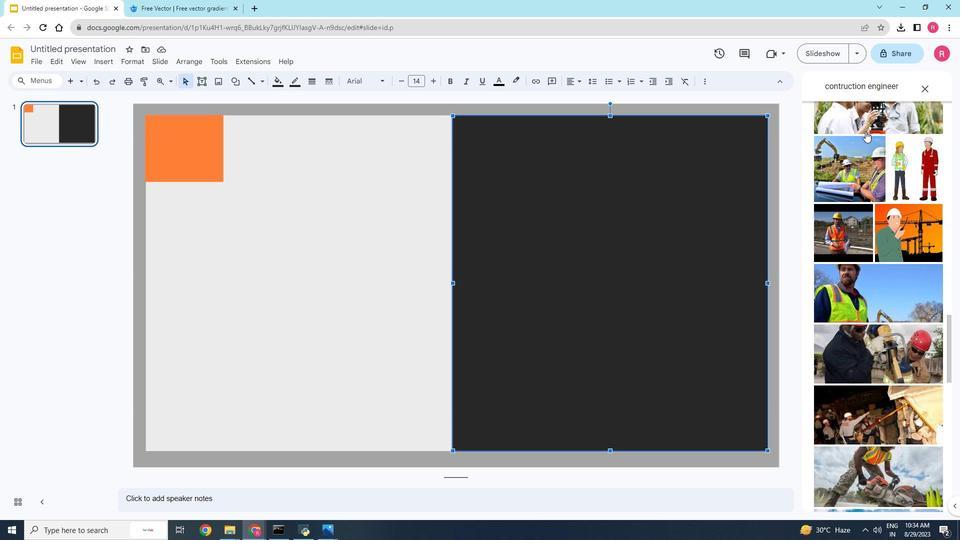 
Action: Mouse scrolled (368, 123) with delta (0, 0)
Screenshot: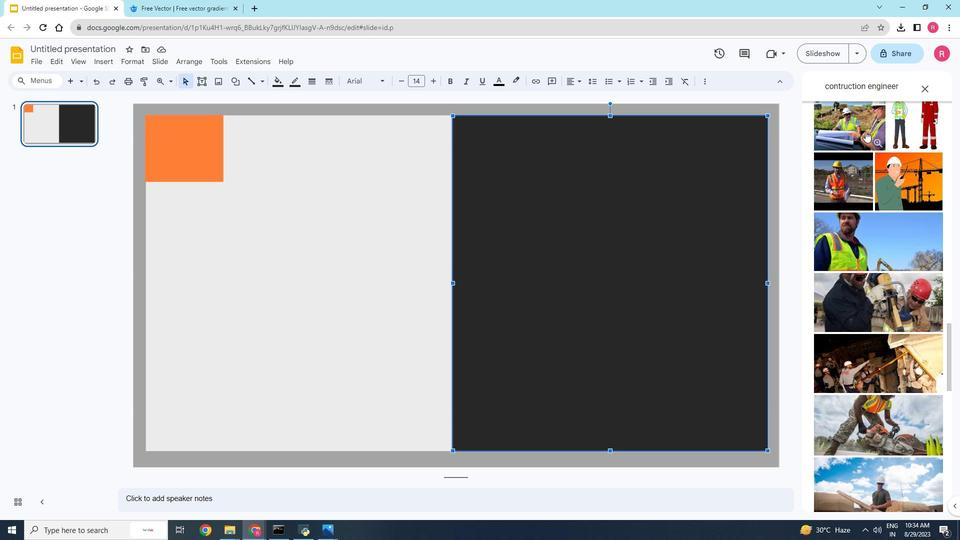 
Action: Mouse scrolled (368, 123) with delta (0, 0)
Screenshot: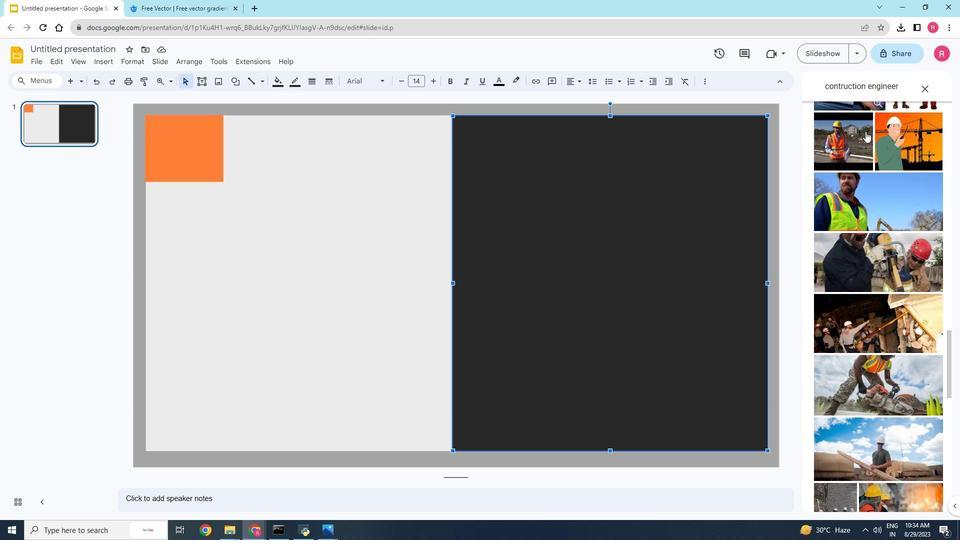 
Action: Mouse scrolled (368, 123) with delta (0, 0)
Screenshot: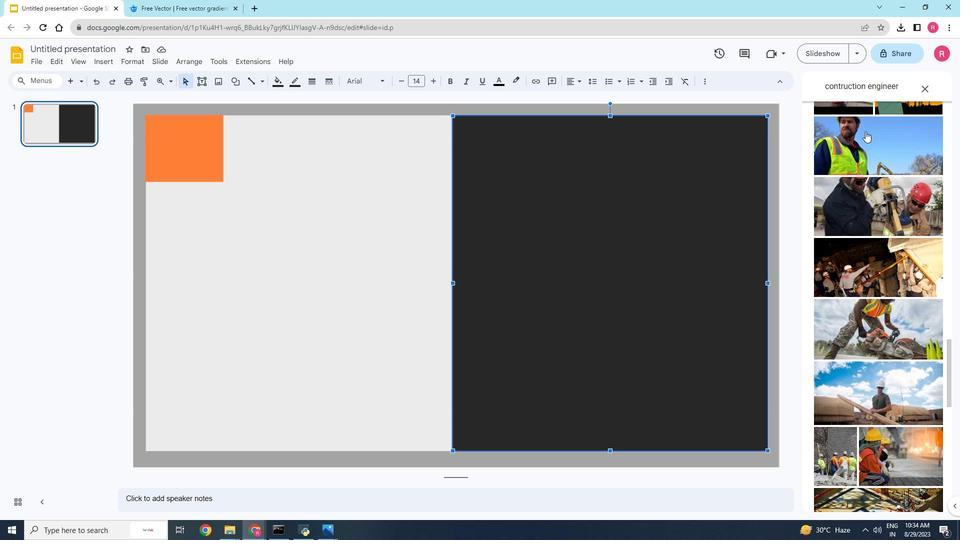 
Action: Mouse scrolled (368, 123) with delta (0, 0)
Screenshot: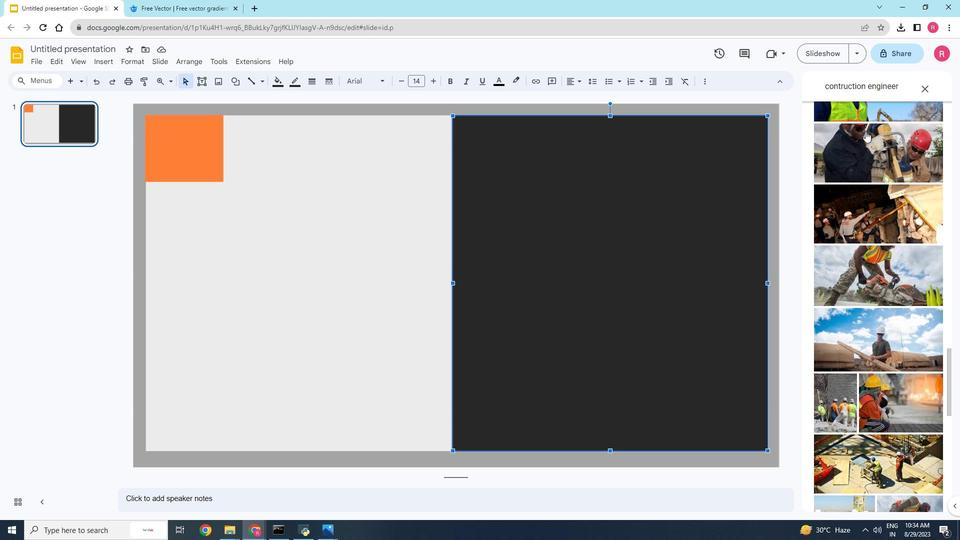 
Action: Mouse scrolled (368, 123) with delta (0, 0)
Screenshot: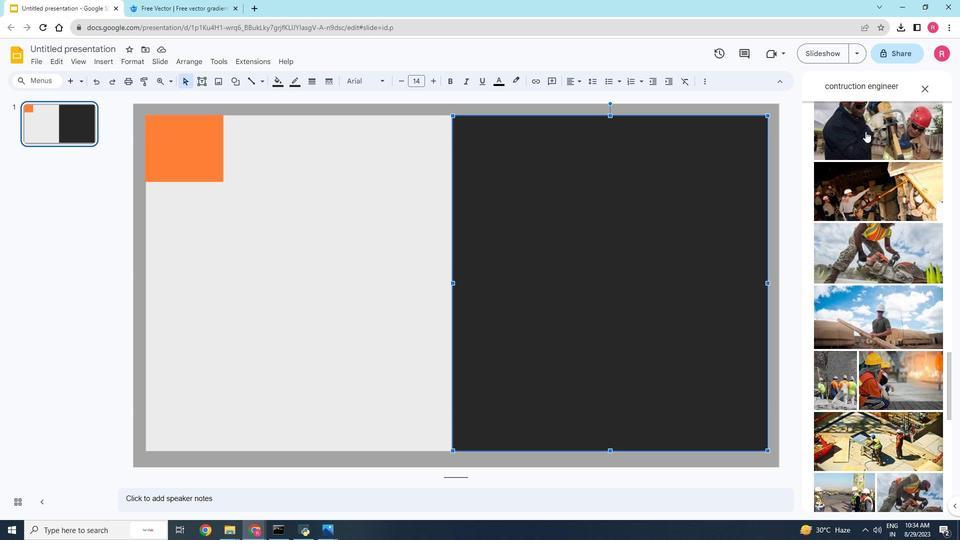 
Action: Mouse scrolled (368, 123) with delta (0, 0)
Screenshot: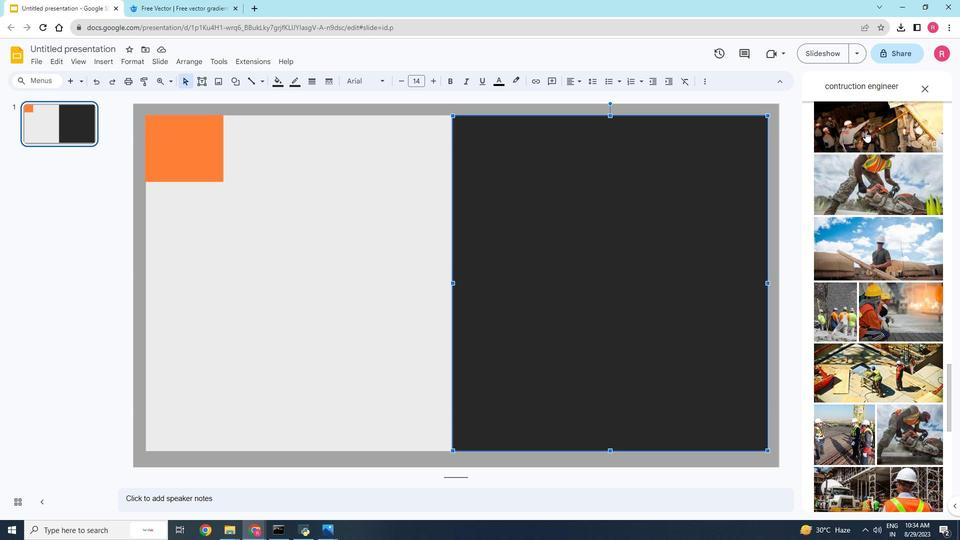 
Action: Mouse scrolled (368, 123) with delta (0, 0)
Screenshot: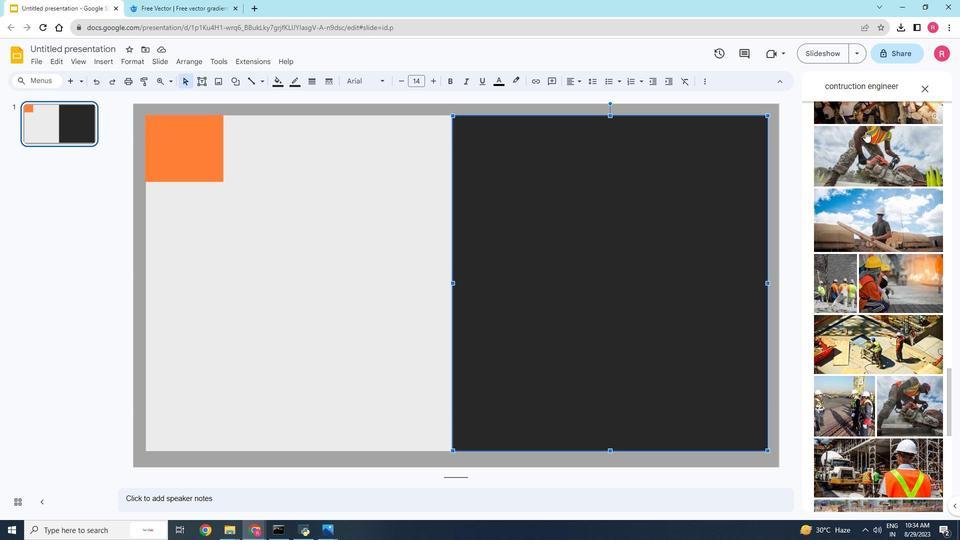 
Action: Mouse scrolled (368, 123) with delta (0, 0)
Screenshot: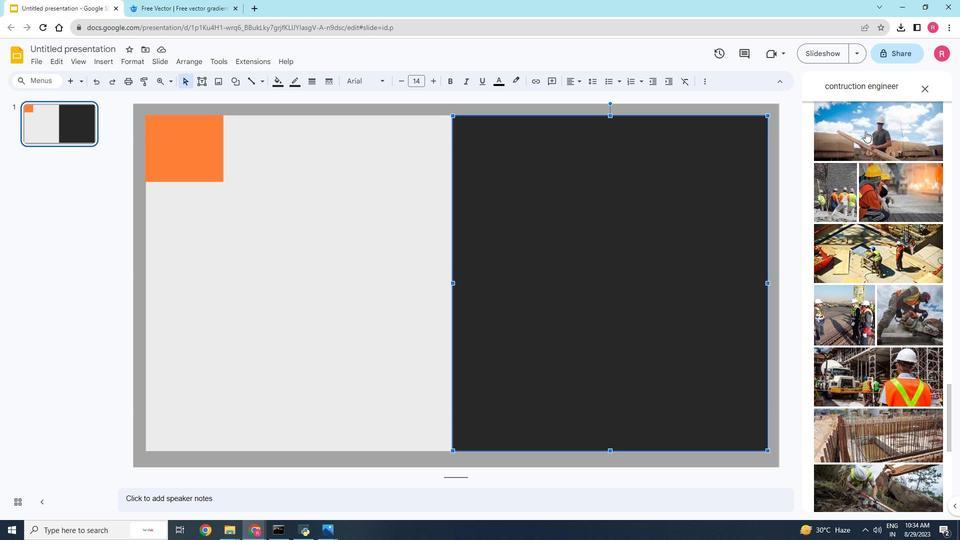 
Action: Mouse scrolled (368, 123) with delta (0, 0)
Screenshot: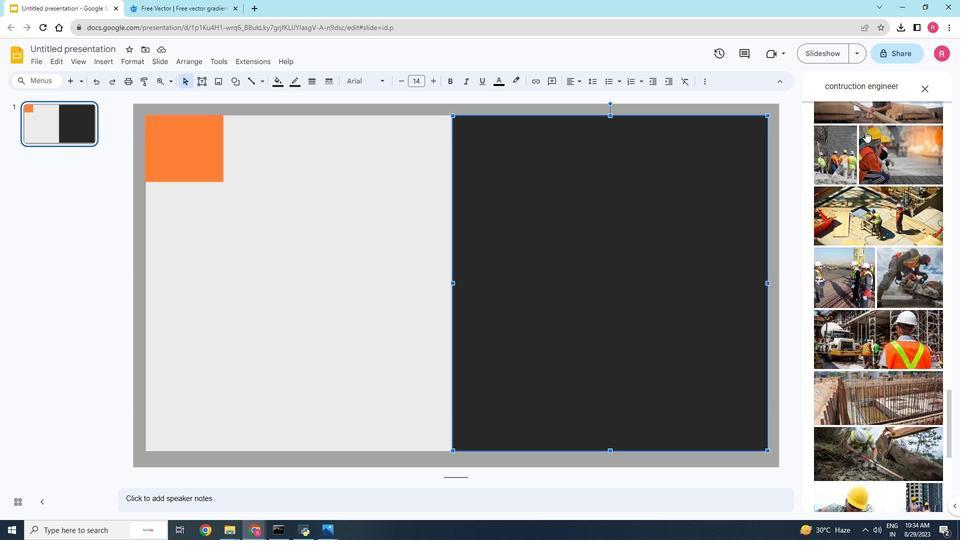 
Action: Mouse scrolled (368, 123) with delta (0, 0)
Screenshot: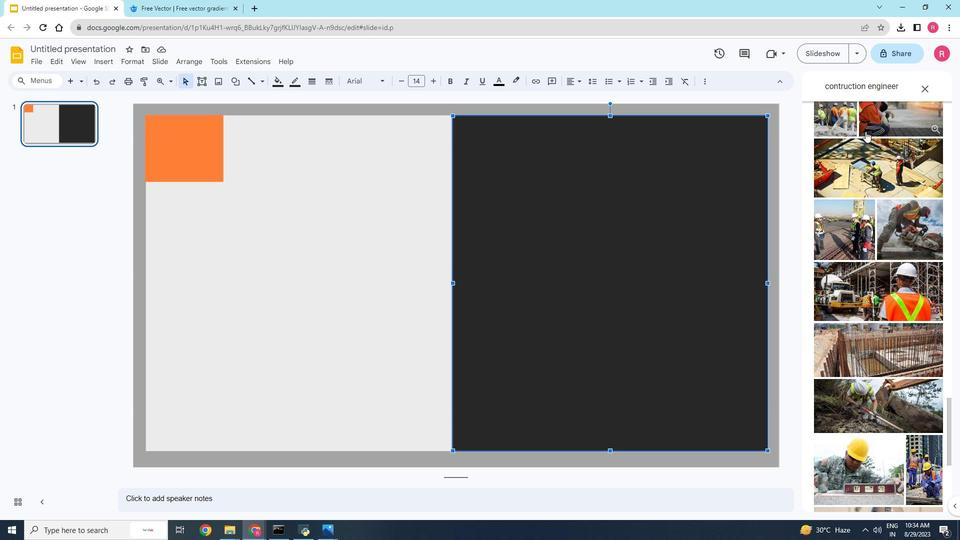 
Action: Mouse scrolled (368, 123) with delta (0, 0)
Screenshot: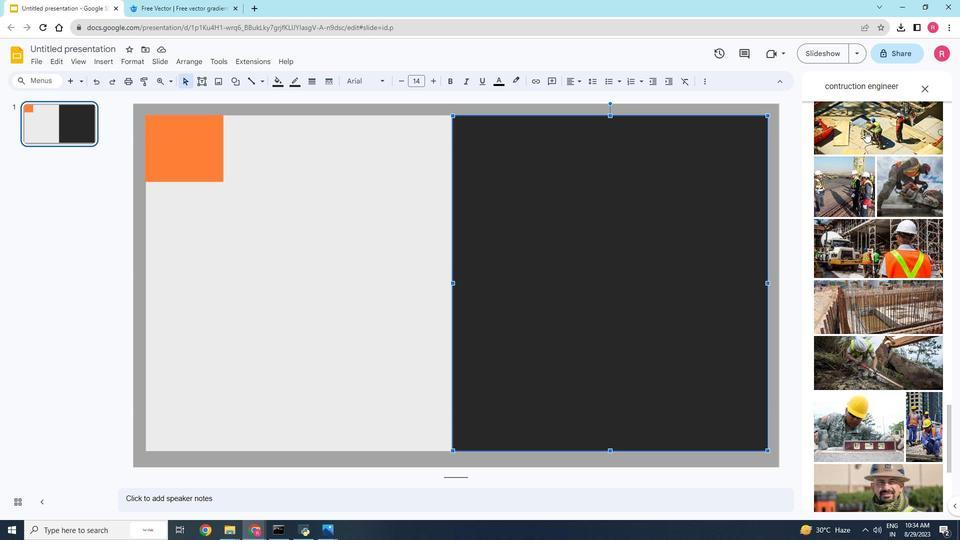 
Action: Mouse scrolled (368, 123) with delta (0, 0)
